 Task: Look for space in Marana, United States from 6th September, 2023 to 12th September, 2023 for 4 adults in price range Rs.10000 to Rs.14000. Place can be private room with 4 bedrooms having 4 beds and 4 bathrooms. Property type can be house, flat, guest house. Amenities needed are: wifi, TV, free parkinig on premises, gym, breakfast. Booking option can be shelf check-in. Required host language is English.
Action: Mouse moved to (450, 94)
Screenshot: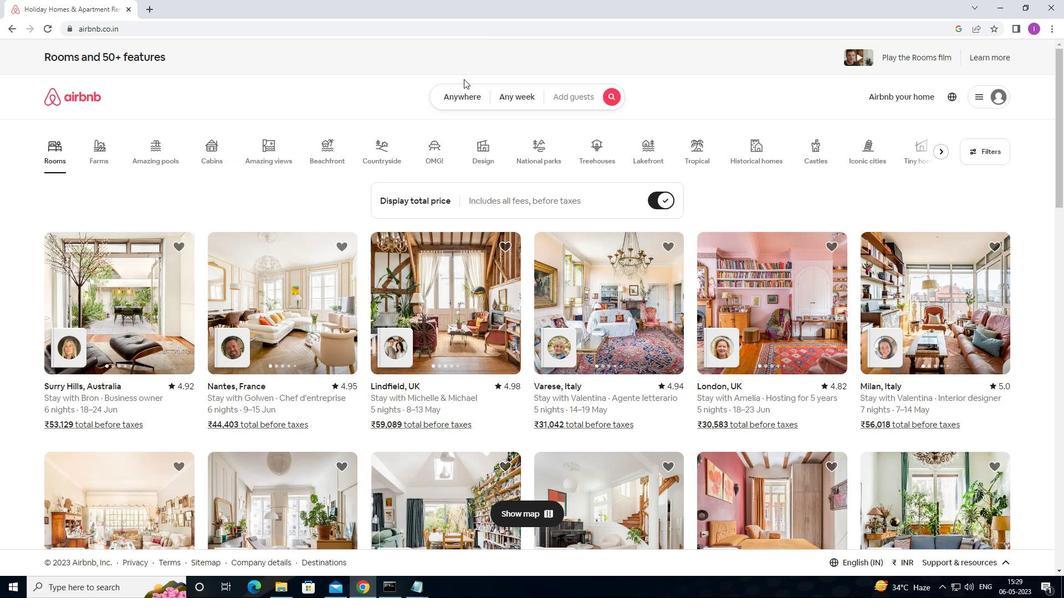 
Action: Mouse pressed left at (450, 94)
Screenshot: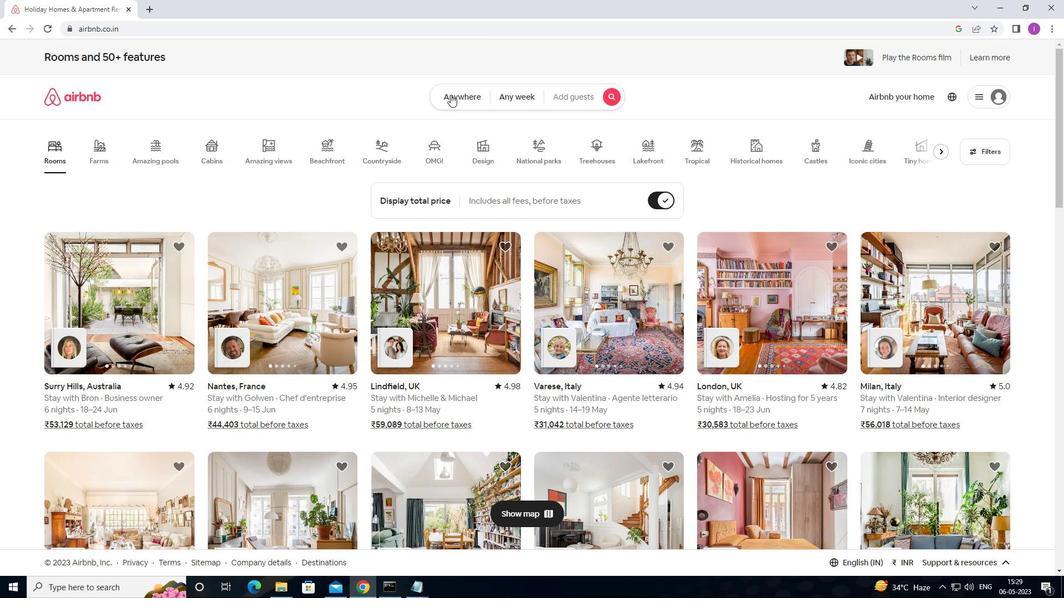 
Action: Mouse moved to (310, 145)
Screenshot: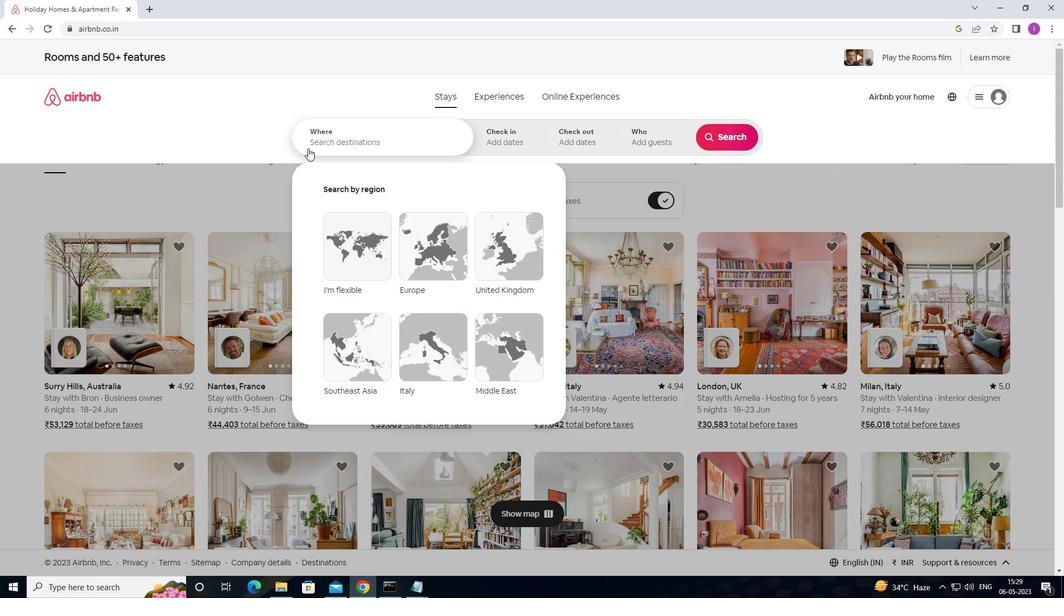 
Action: Mouse pressed left at (310, 145)
Screenshot: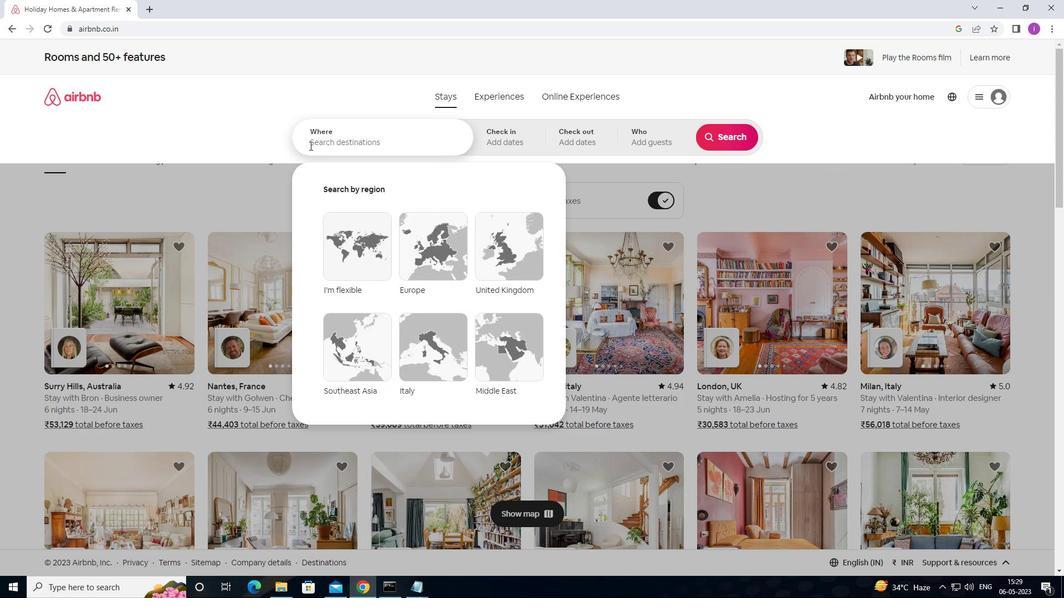 
Action: Mouse moved to (978, 39)
Screenshot: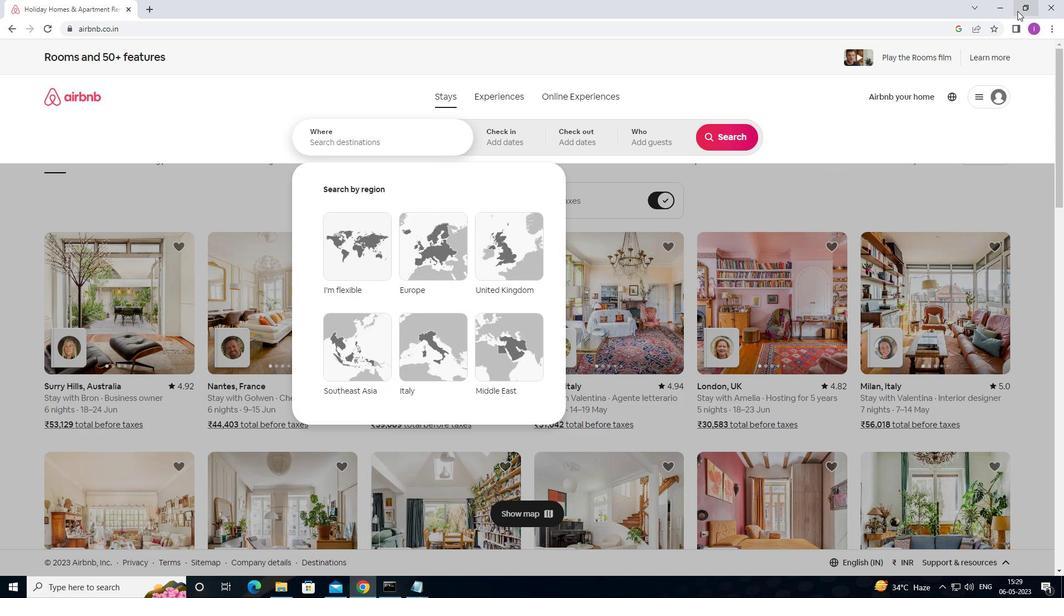 
Action: Key pressed <Key.shift>MARANA,<Key.shift><Key.shift><Key.shift><Key.shift>UNITED<Key.space>STATES
Screenshot: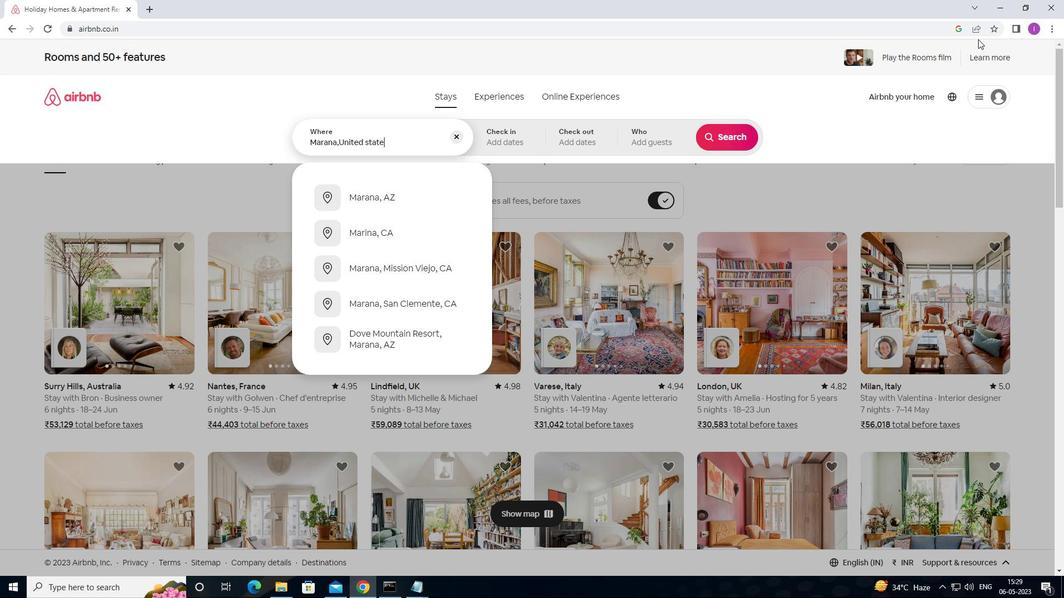 
Action: Mouse moved to (516, 145)
Screenshot: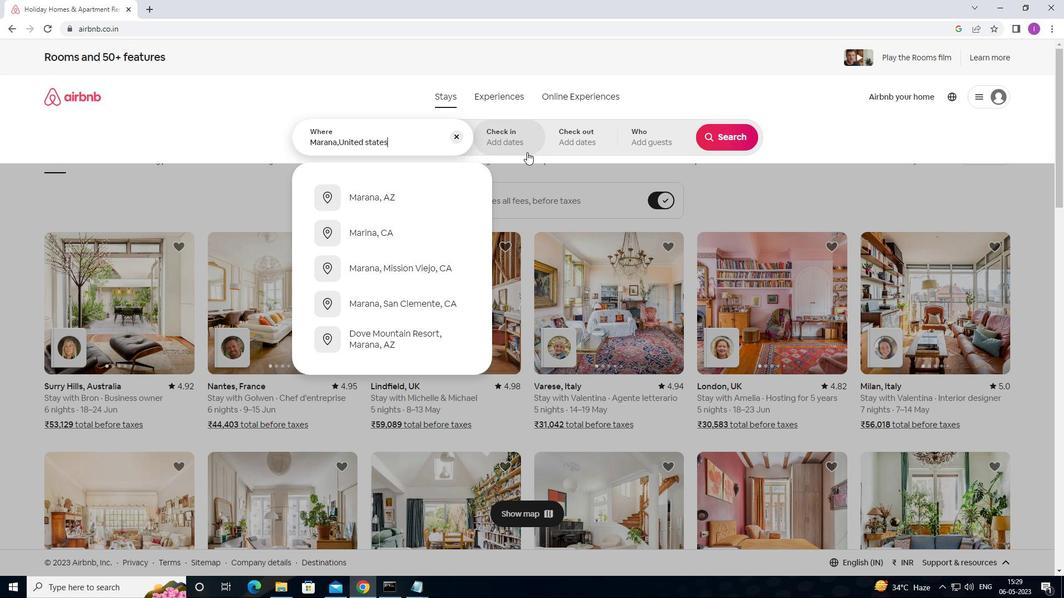 
Action: Mouse pressed left at (516, 145)
Screenshot: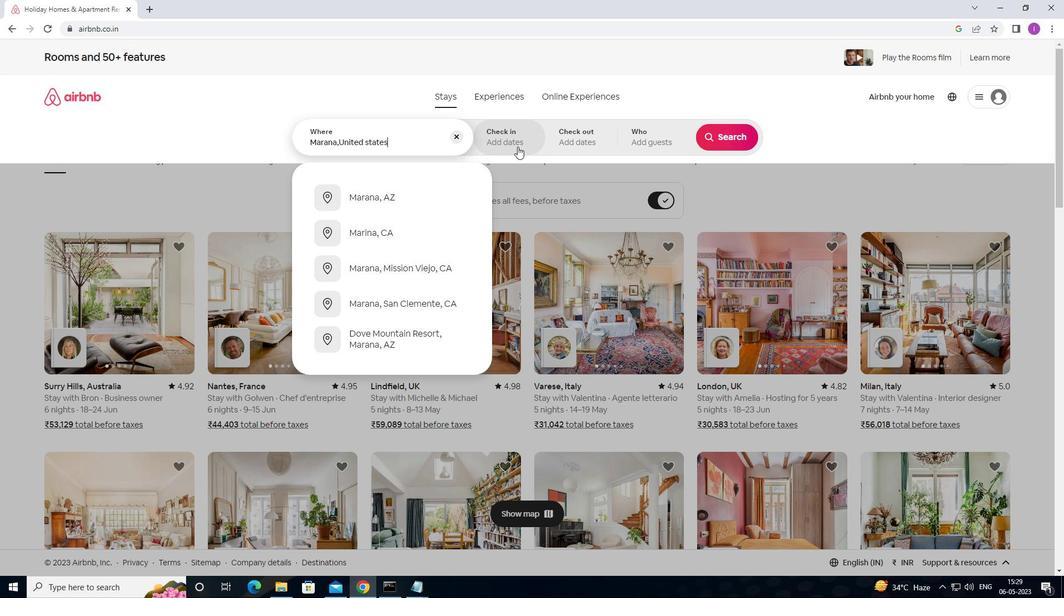 
Action: Mouse moved to (724, 225)
Screenshot: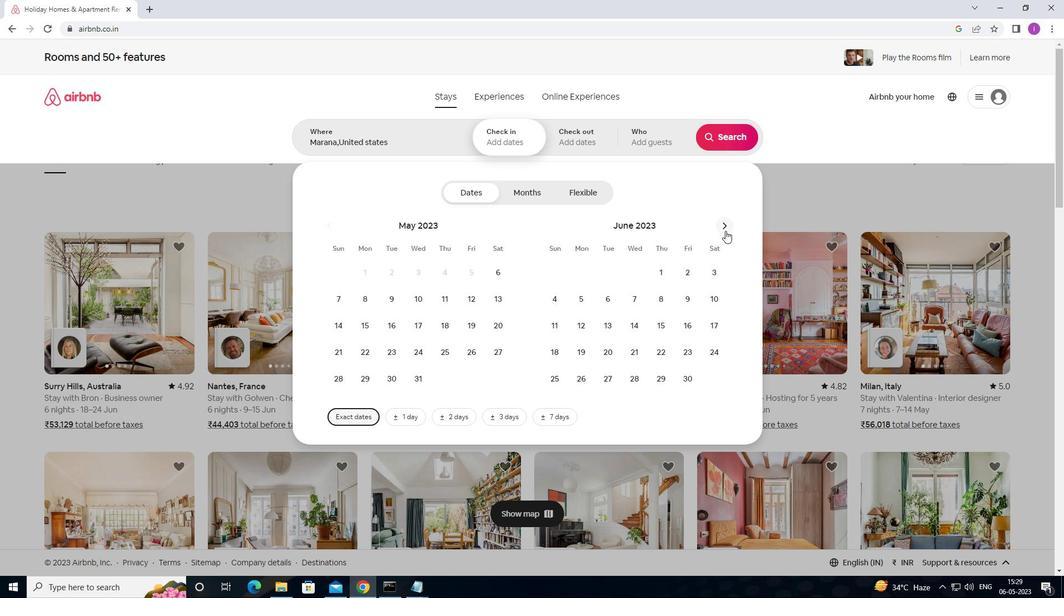 
Action: Mouse pressed left at (724, 225)
Screenshot: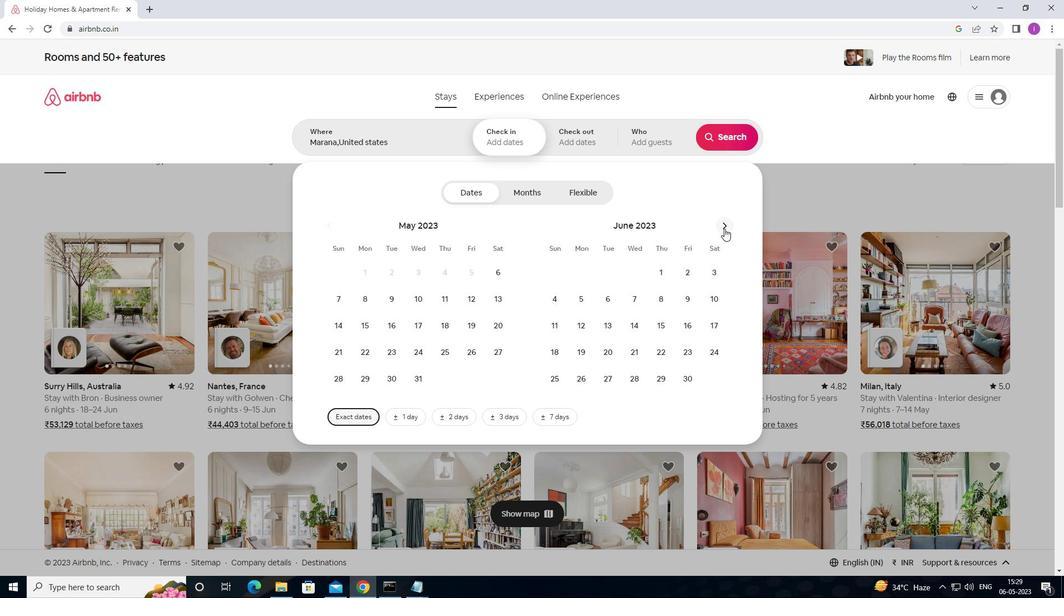
Action: Mouse pressed left at (724, 225)
Screenshot: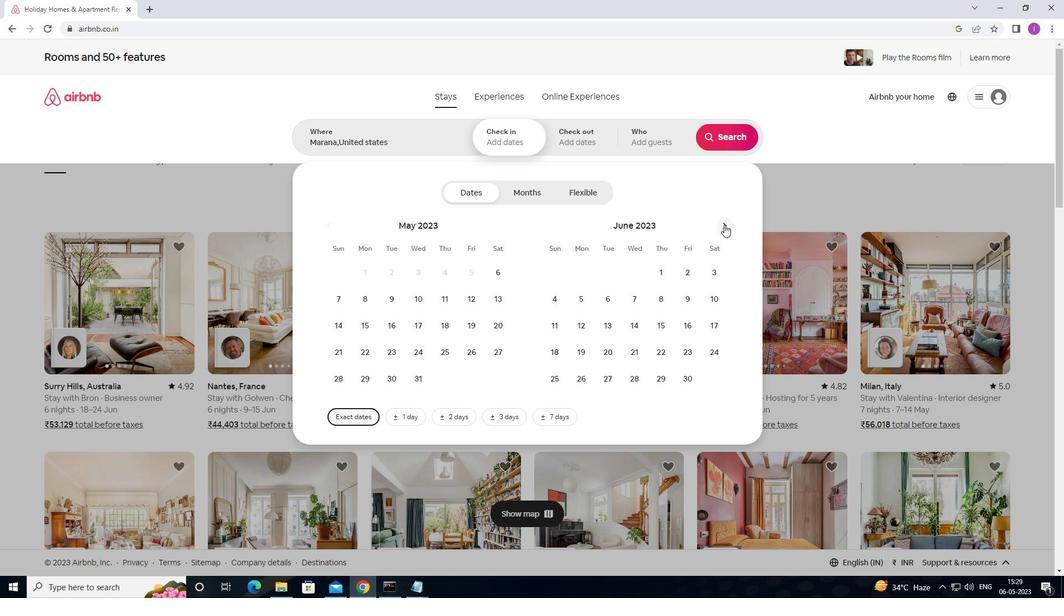 
Action: Mouse pressed left at (724, 225)
Screenshot: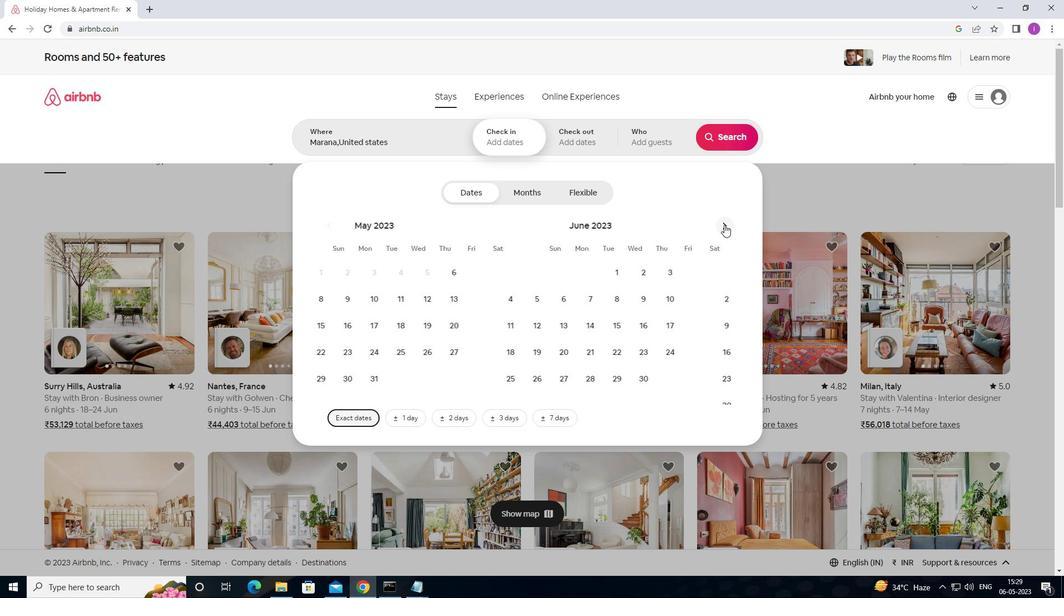 
Action: Mouse moved to (723, 225)
Screenshot: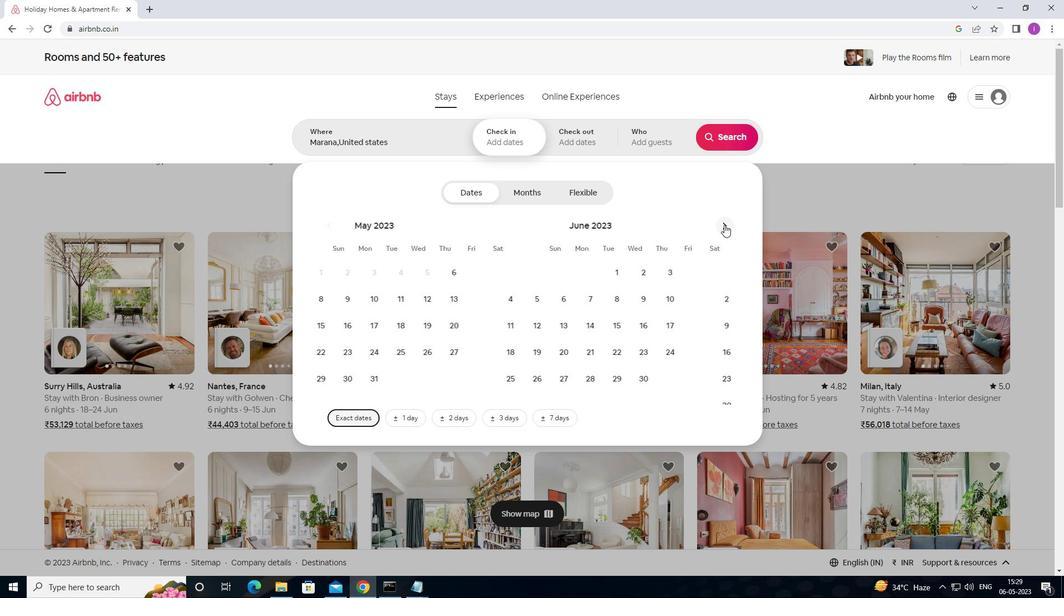 
Action: Mouse pressed left at (723, 225)
Screenshot: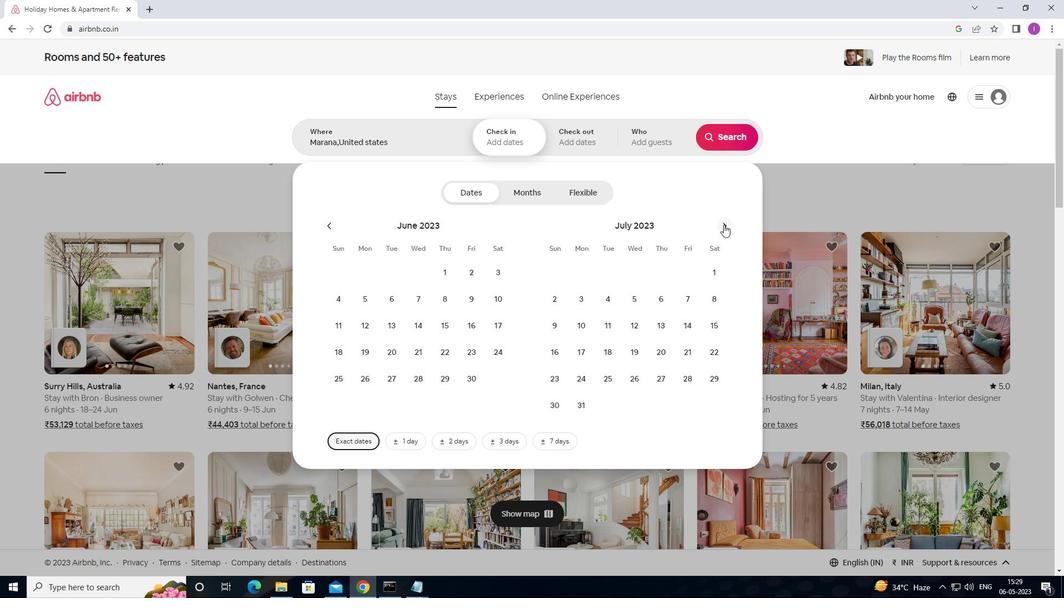 
Action: Mouse moved to (725, 226)
Screenshot: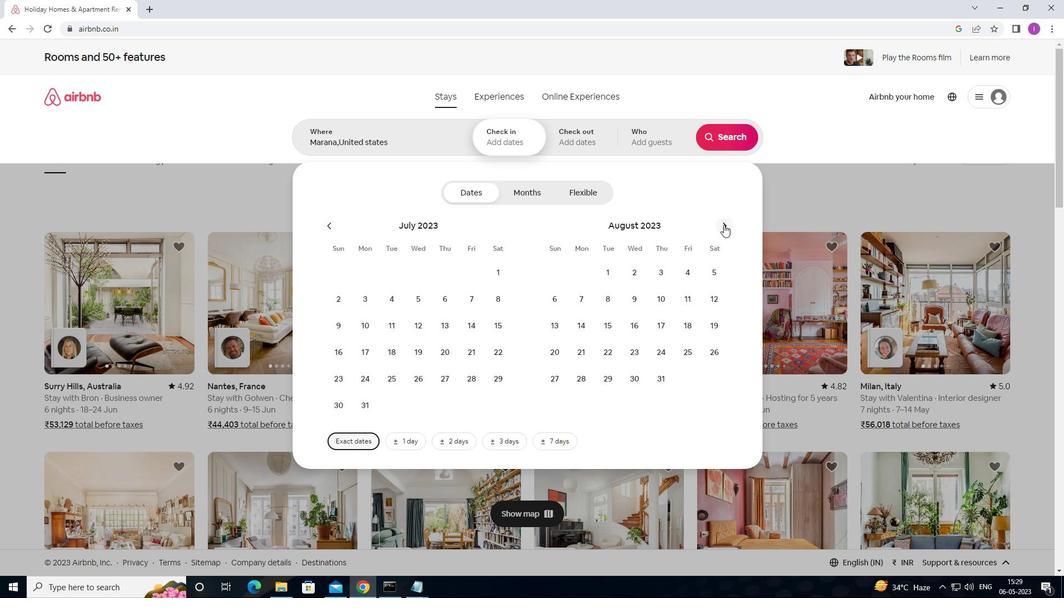 
Action: Mouse pressed left at (725, 226)
Screenshot: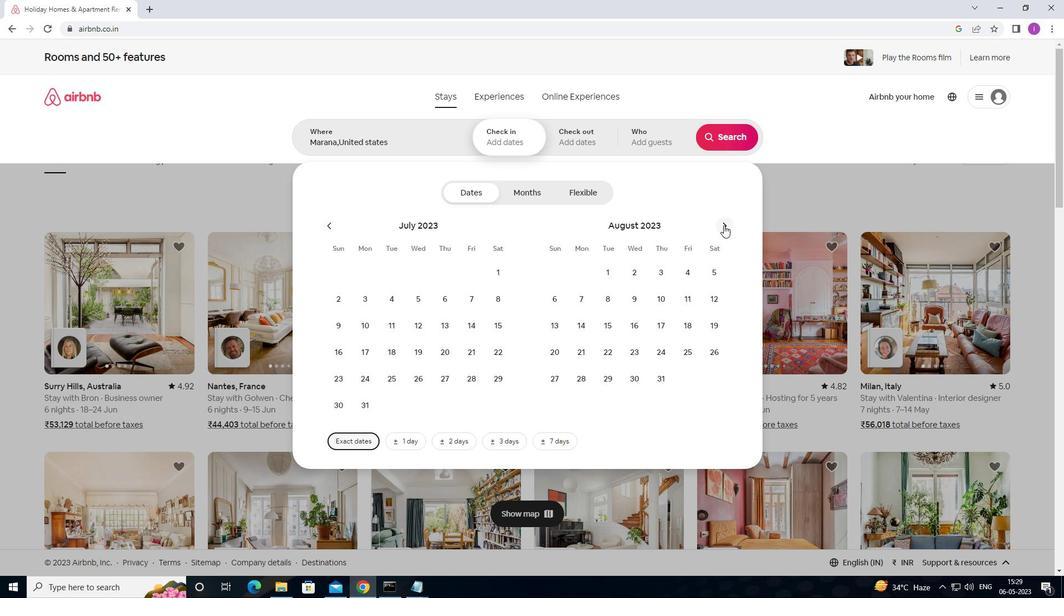 
Action: Mouse moved to (638, 298)
Screenshot: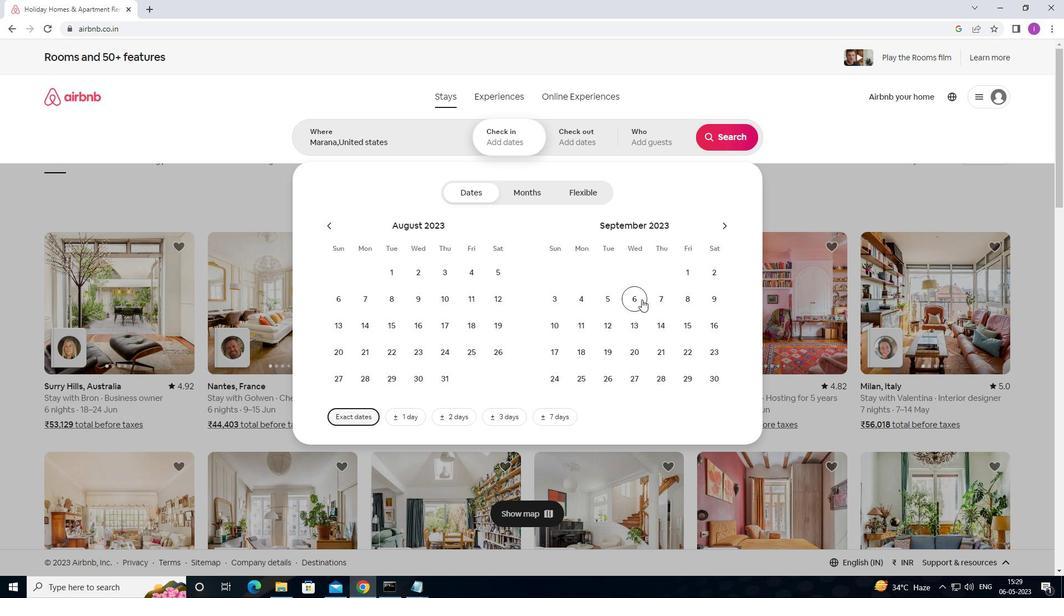 
Action: Mouse pressed left at (638, 298)
Screenshot: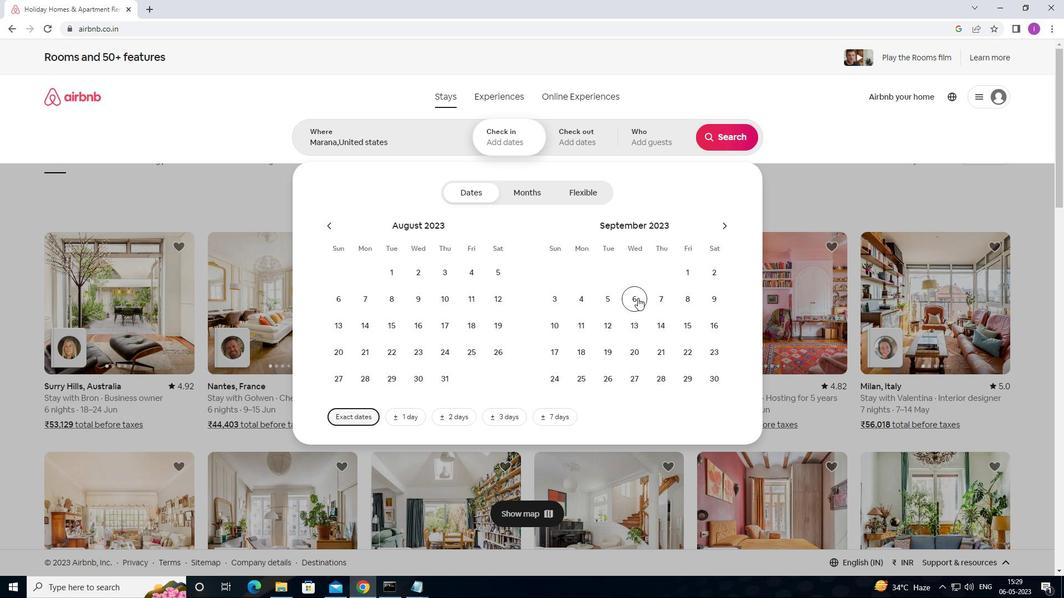 
Action: Mouse moved to (608, 322)
Screenshot: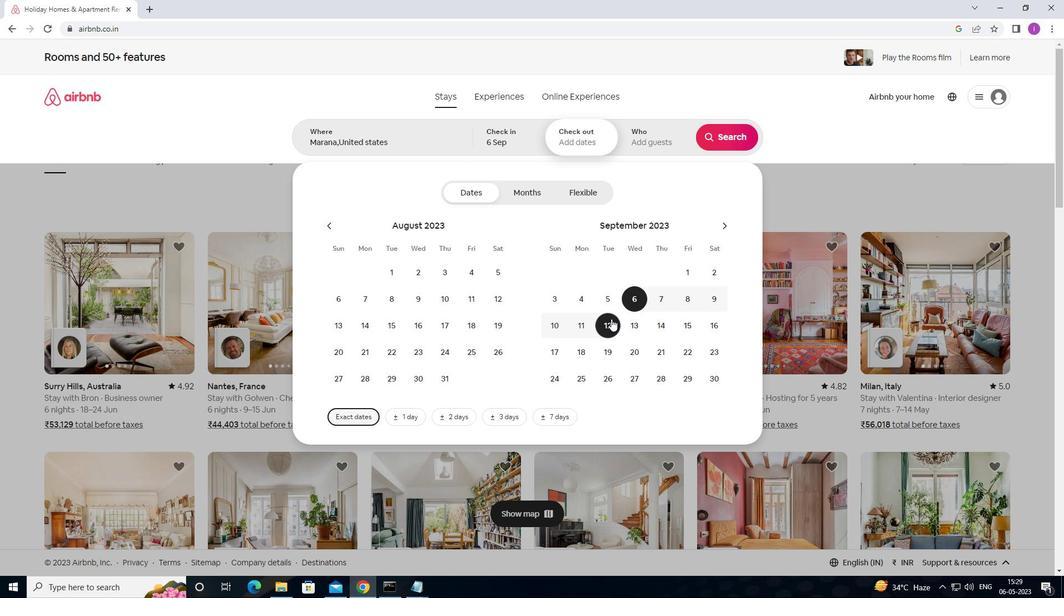 
Action: Mouse pressed left at (608, 322)
Screenshot: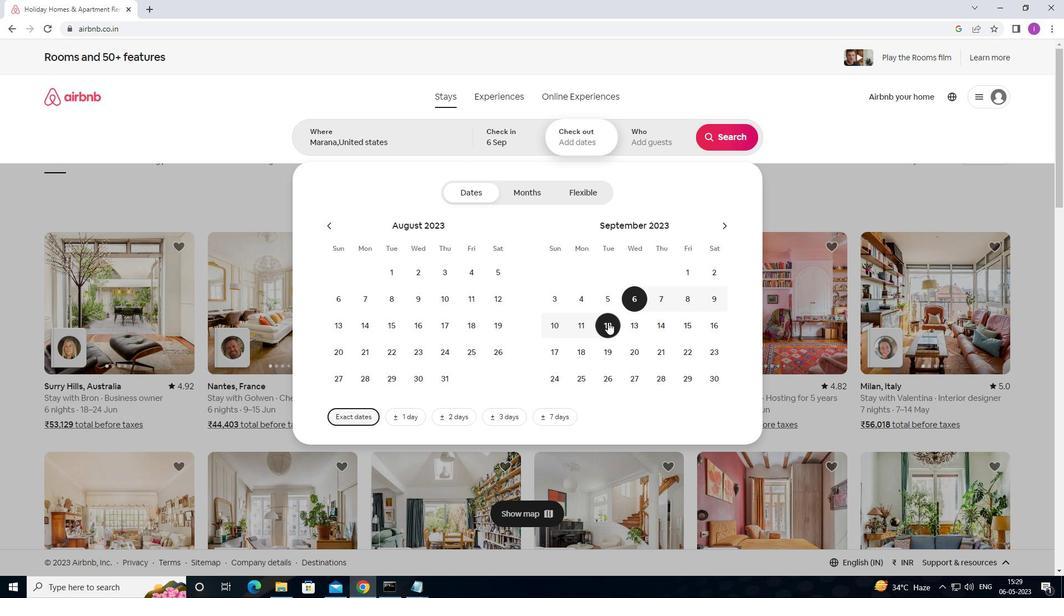 
Action: Mouse moved to (651, 149)
Screenshot: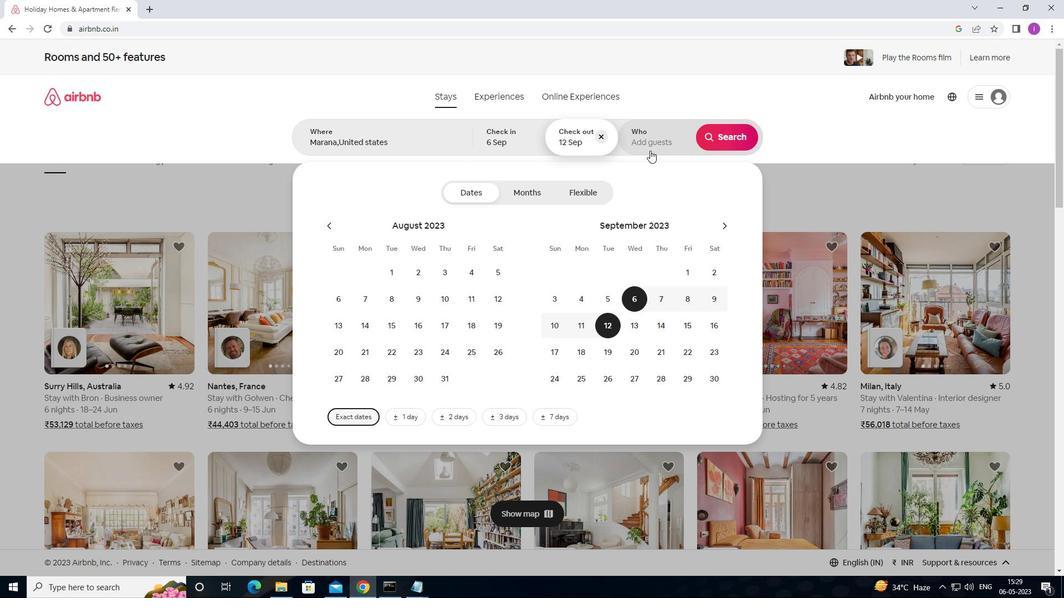
Action: Mouse pressed left at (651, 149)
Screenshot: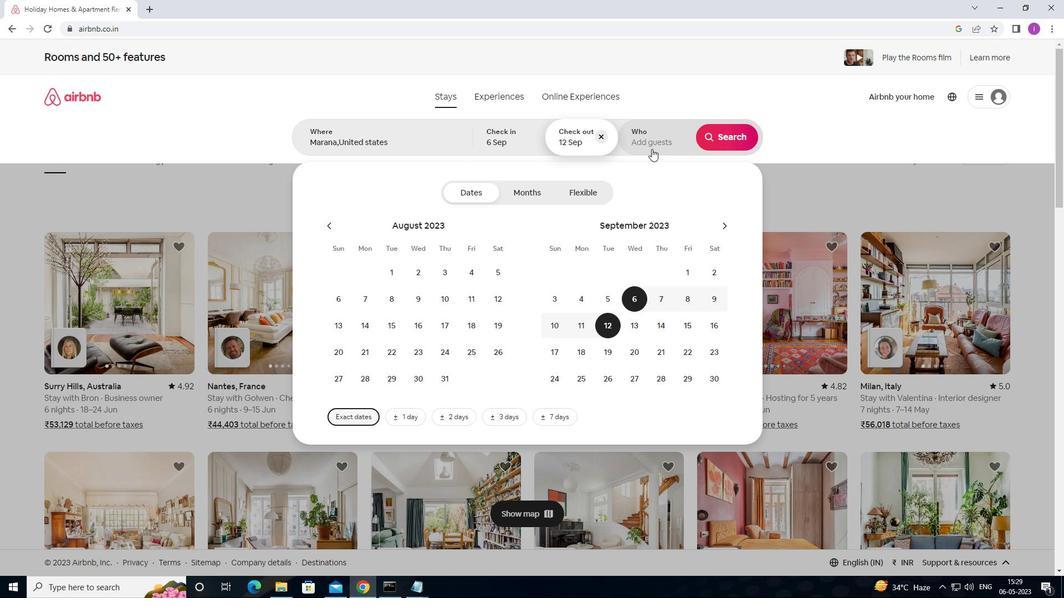 
Action: Mouse moved to (735, 192)
Screenshot: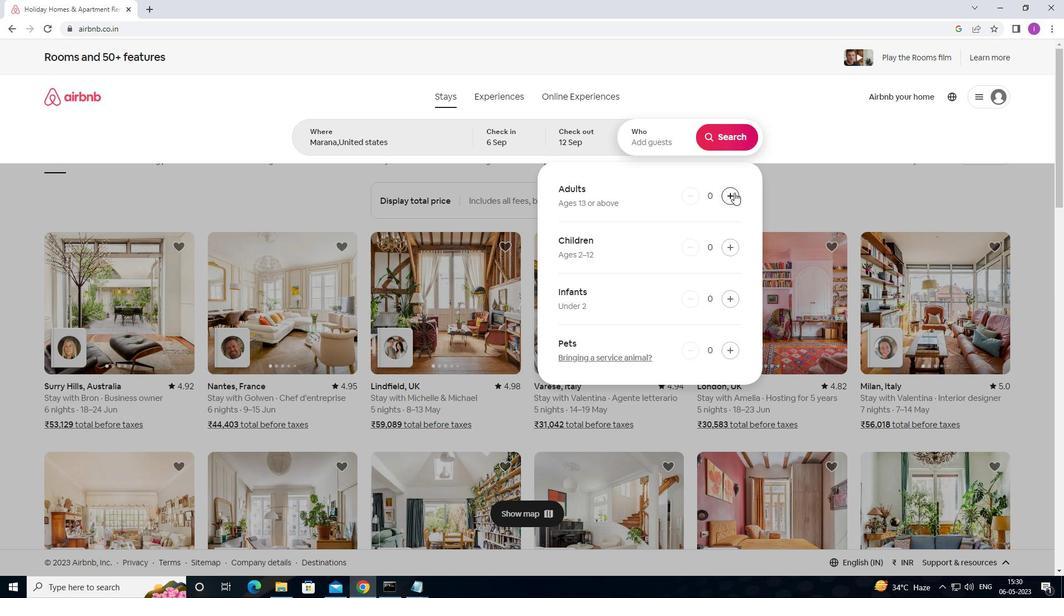 
Action: Mouse pressed left at (735, 192)
Screenshot: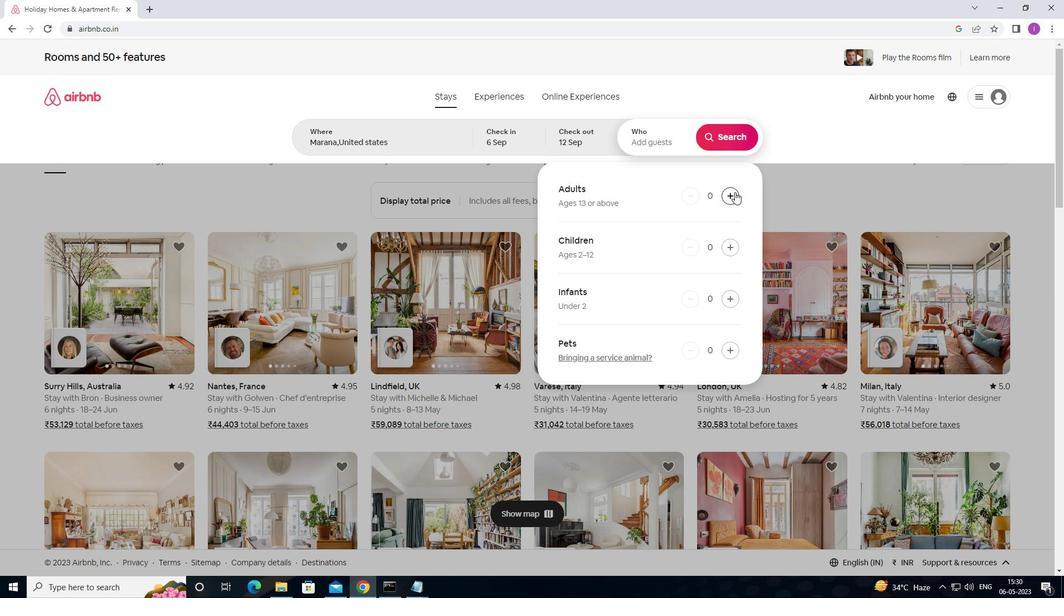 
Action: Mouse pressed left at (735, 192)
Screenshot: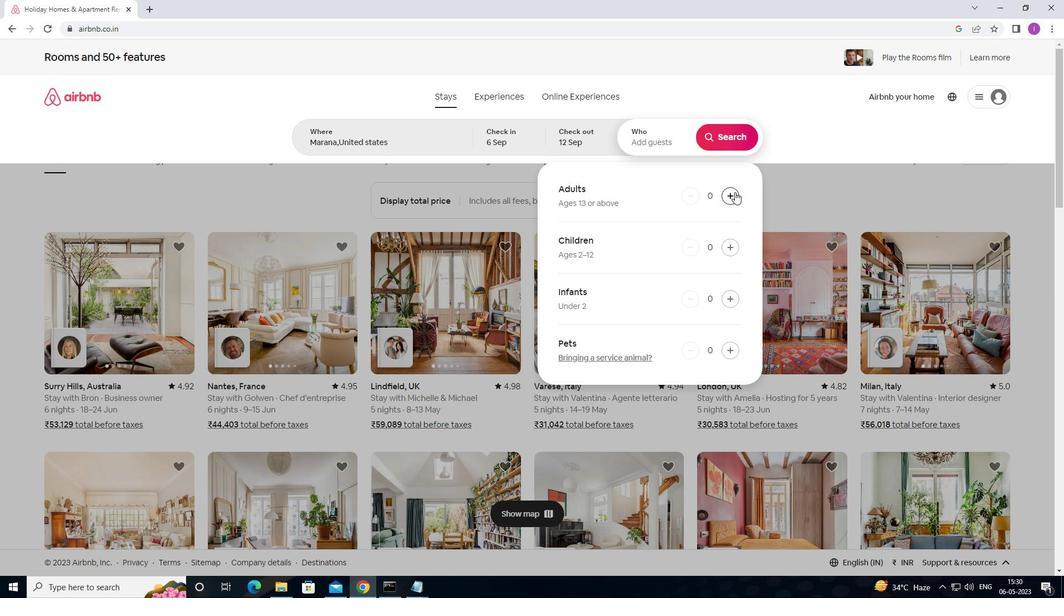 
Action: Mouse pressed left at (735, 192)
Screenshot: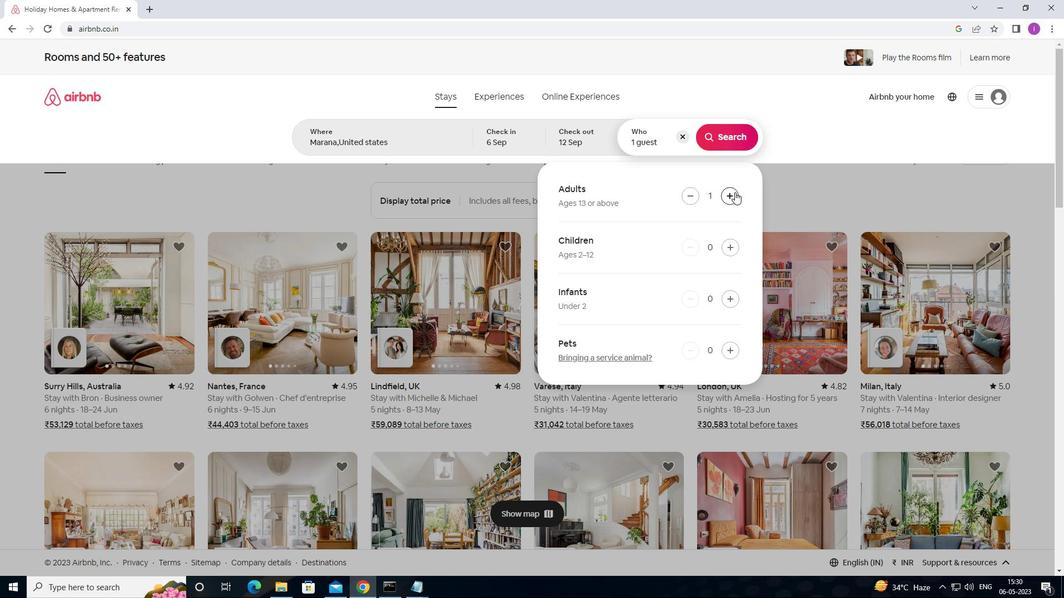 
Action: Mouse pressed left at (735, 192)
Screenshot: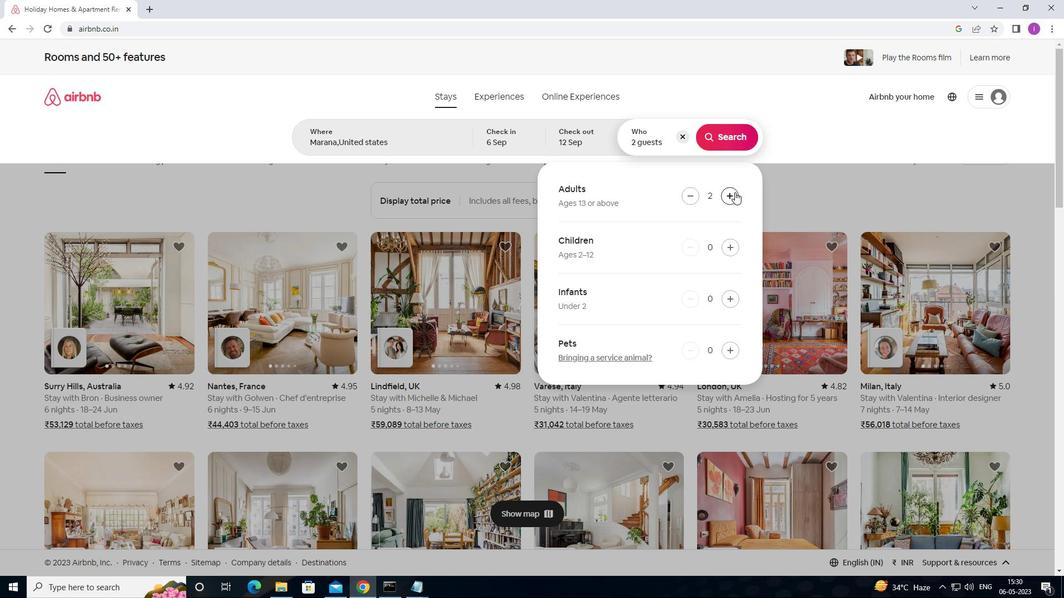 
Action: Mouse moved to (731, 141)
Screenshot: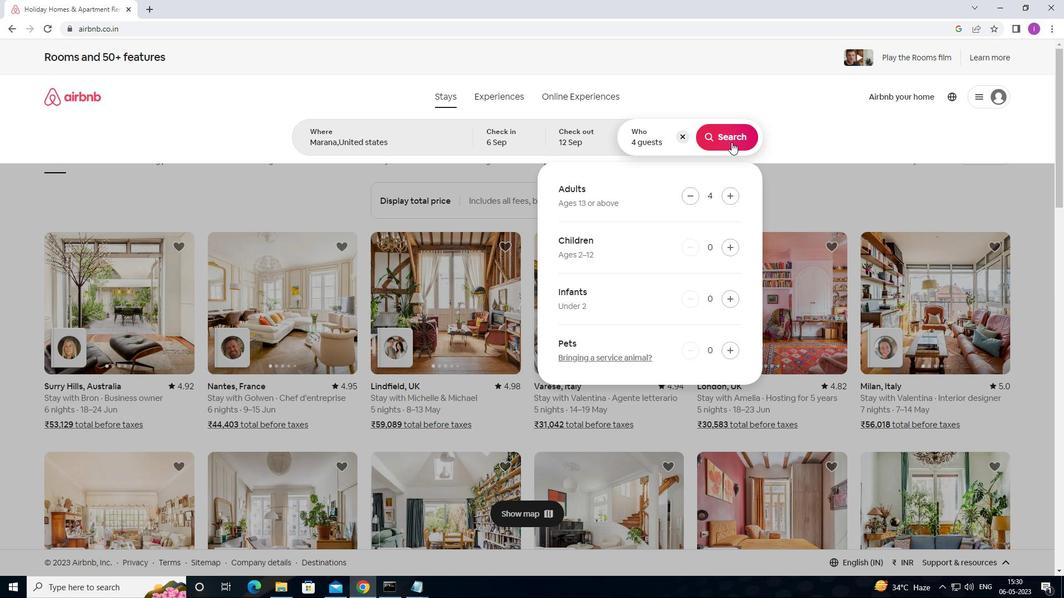 
Action: Mouse pressed left at (731, 141)
Screenshot: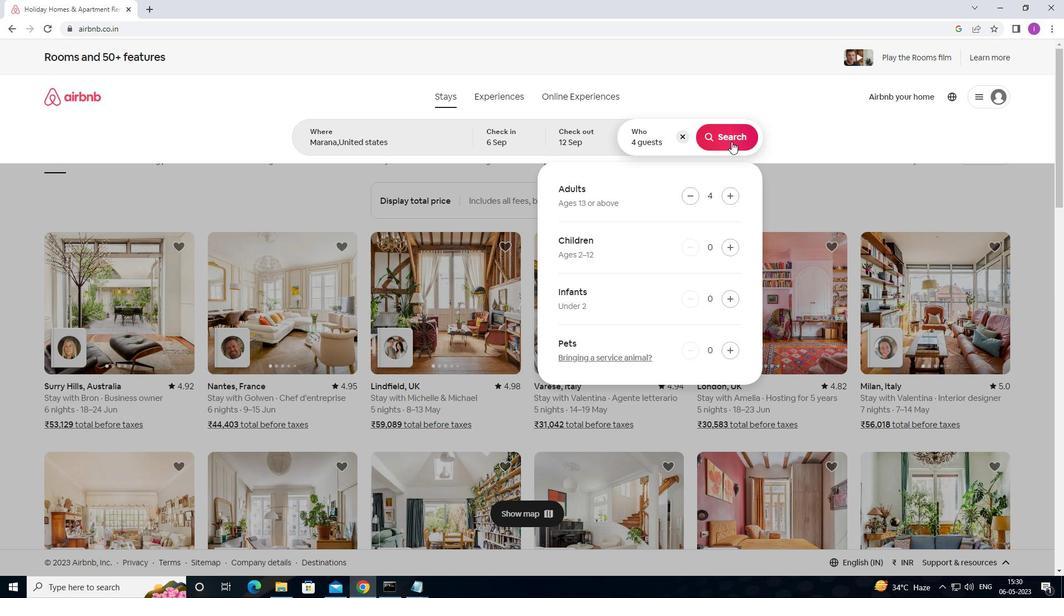 
Action: Mouse moved to (1014, 106)
Screenshot: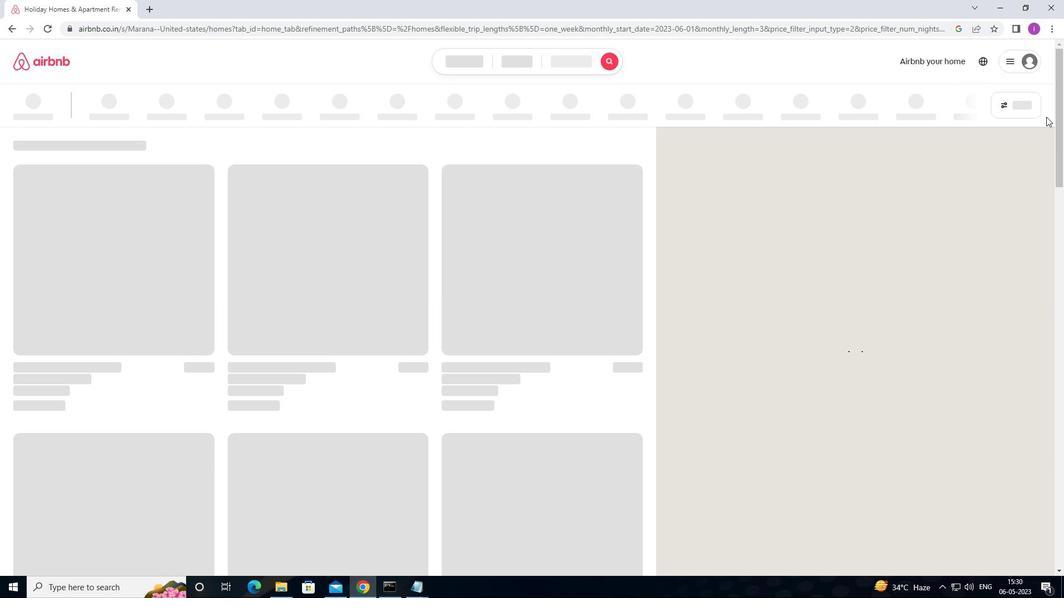 
Action: Mouse pressed left at (1014, 106)
Screenshot: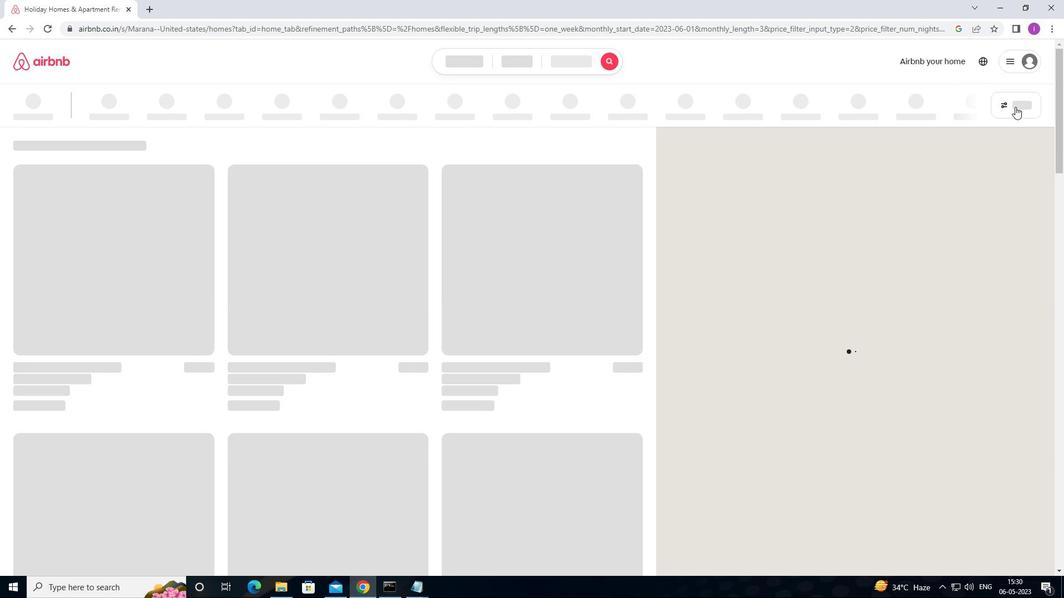 
Action: Mouse moved to (411, 373)
Screenshot: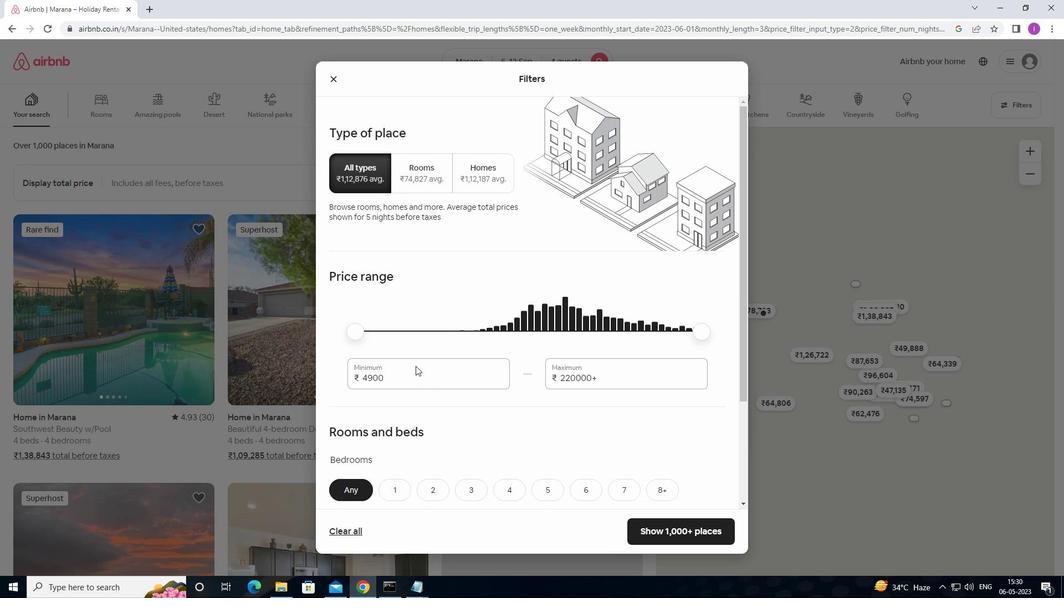 
Action: Mouse pressed left at (411, 373)
Screenshot: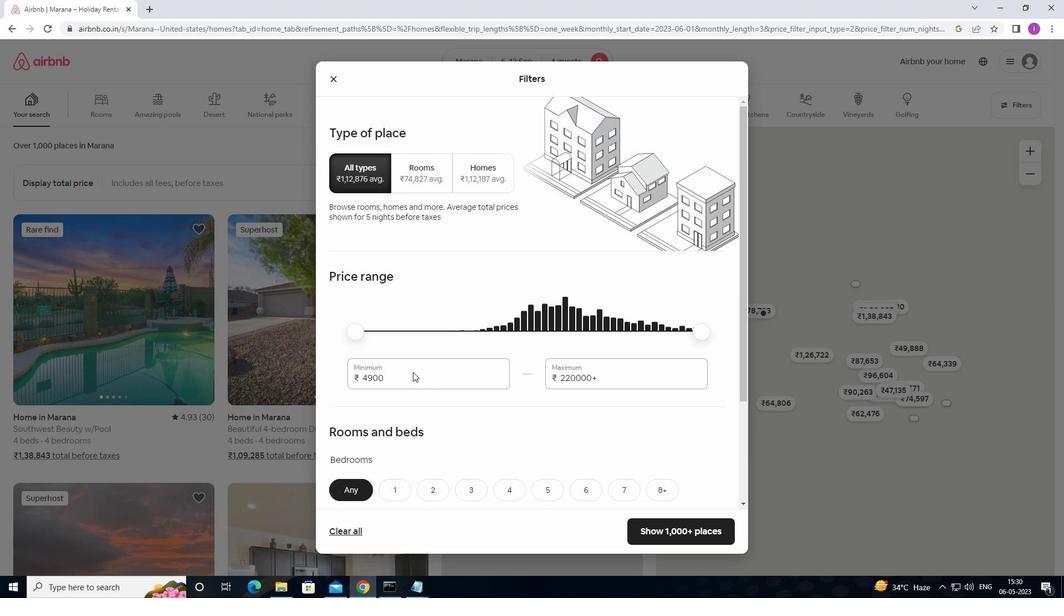 
Action: Mouse moved to (446, 368)
Screenshot: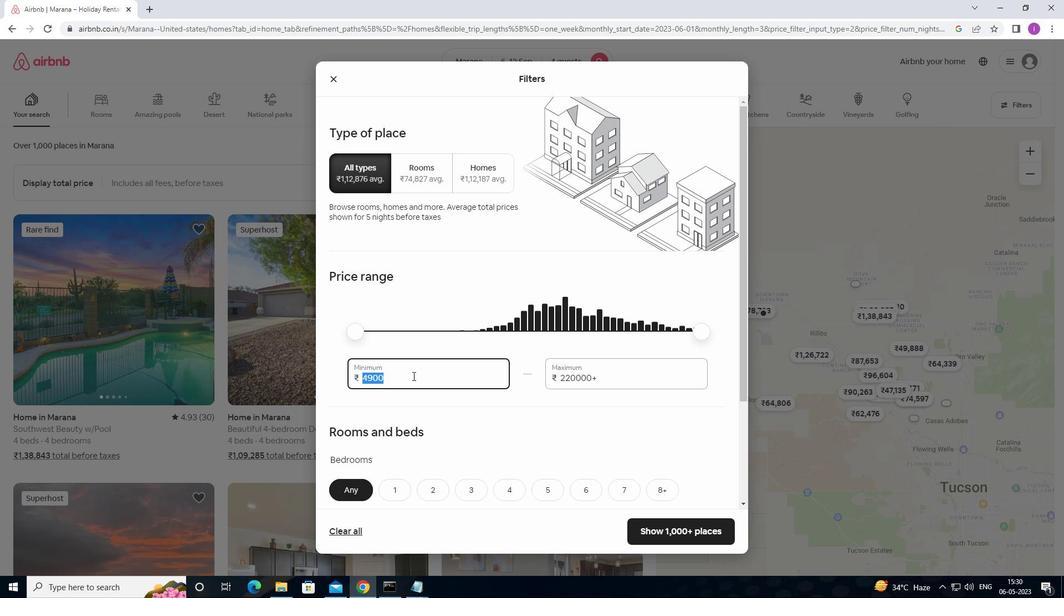 
Action: Key pressed 1
Screenshot: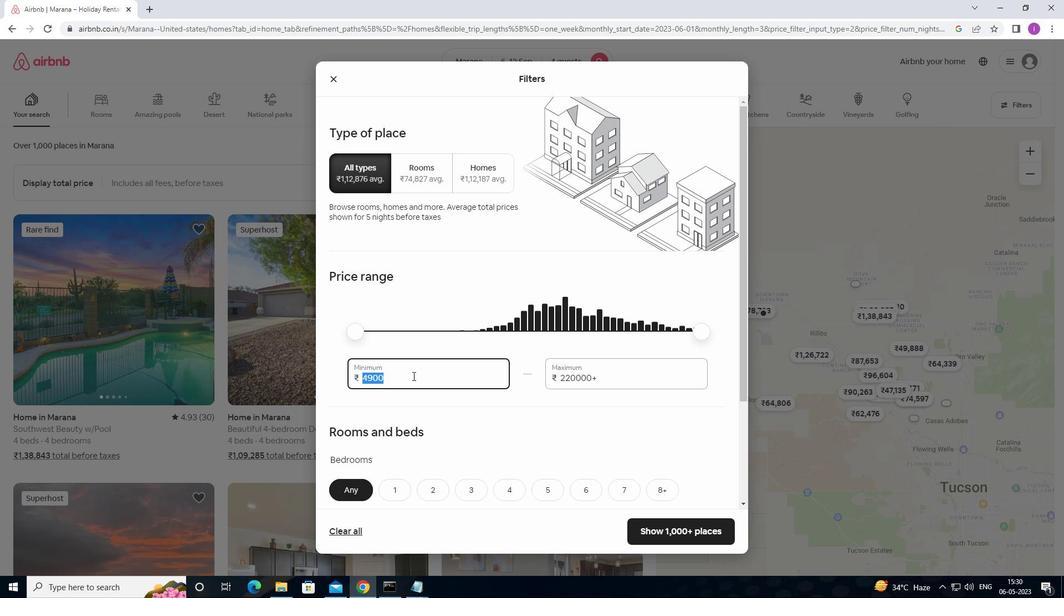
Action: Mouse moved to (467, 364)
Screenshot: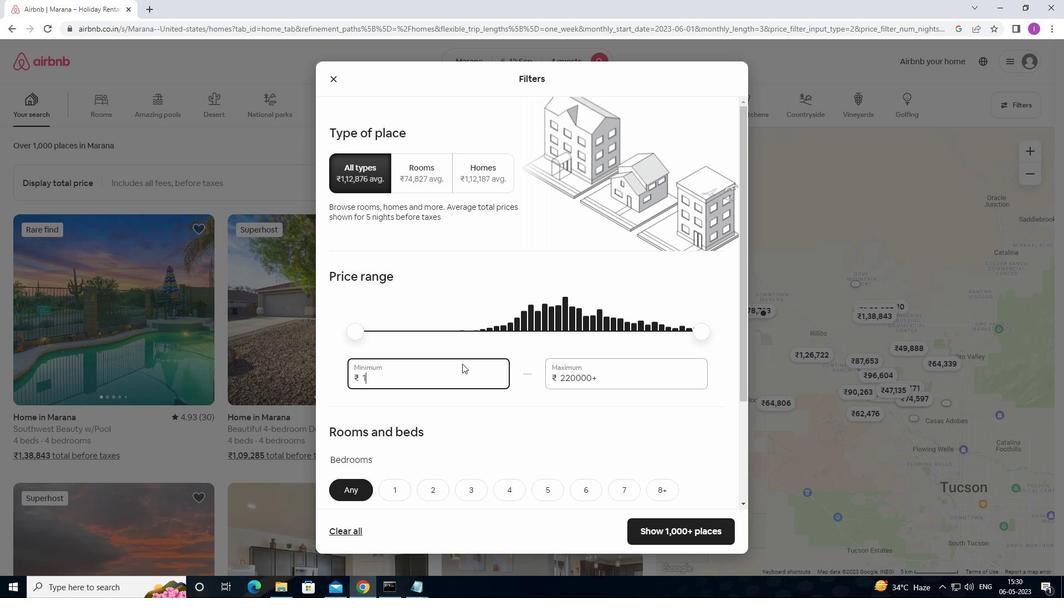 
Action: Key pressed 0
Screenshot: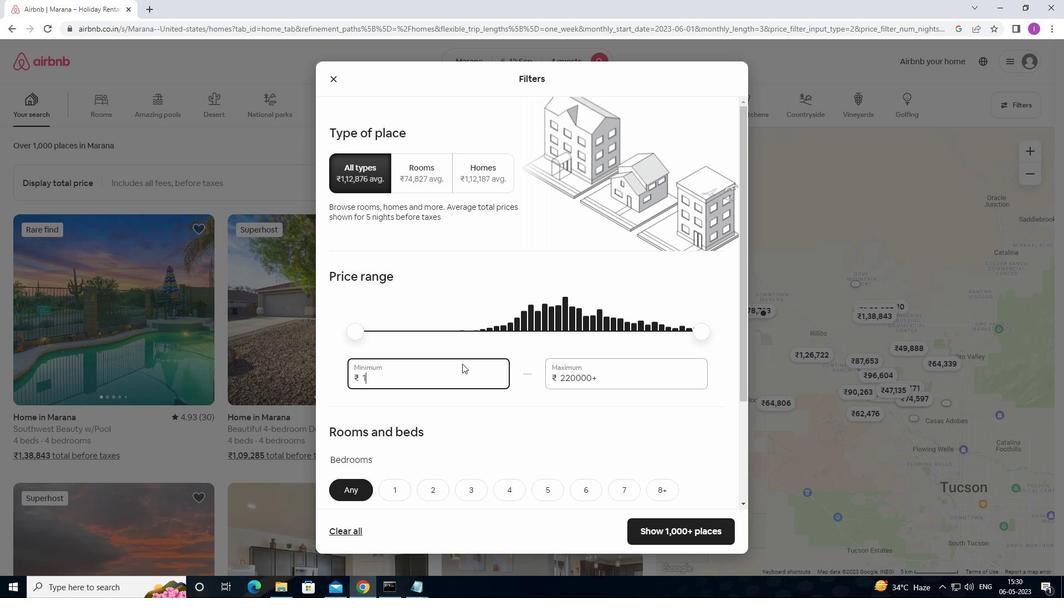 
Action: Mouse moved to (472, 363)
Screenshot: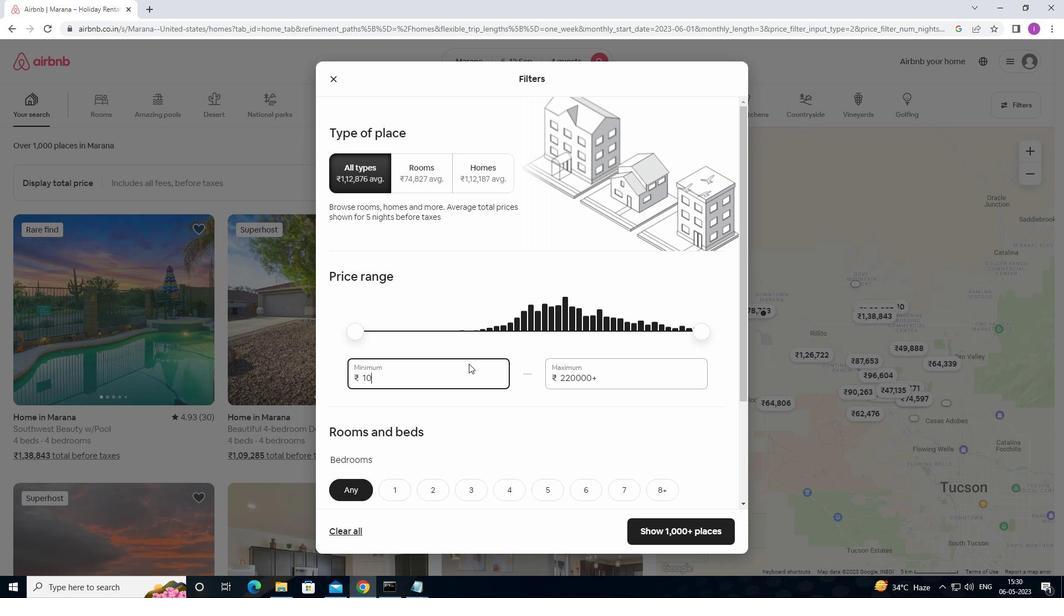 
Action: Key pressed 0
Screenshot: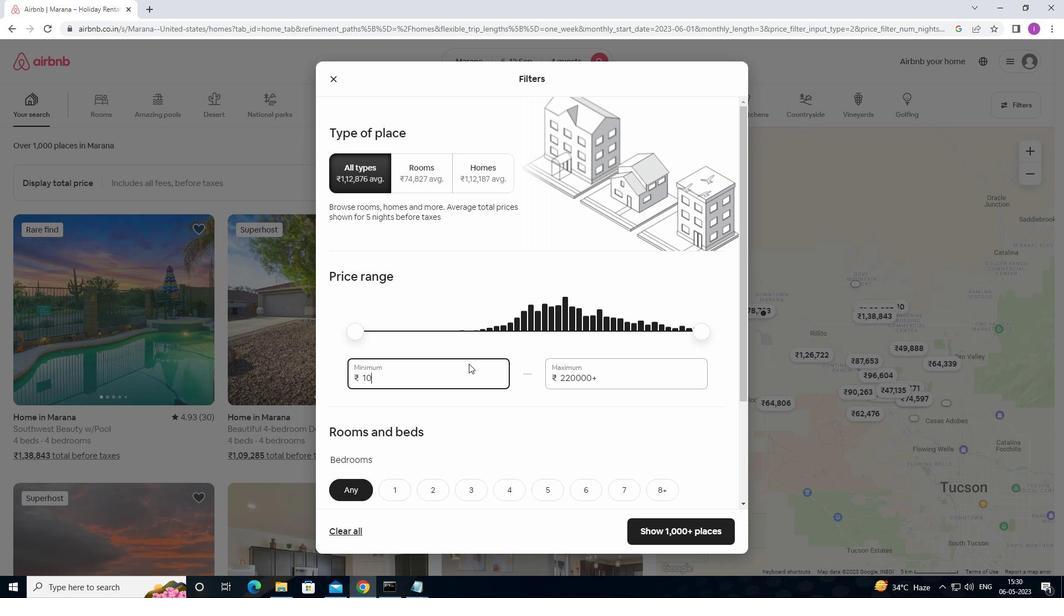 
Action: Mouse moved to (472, 362)
Screenshot: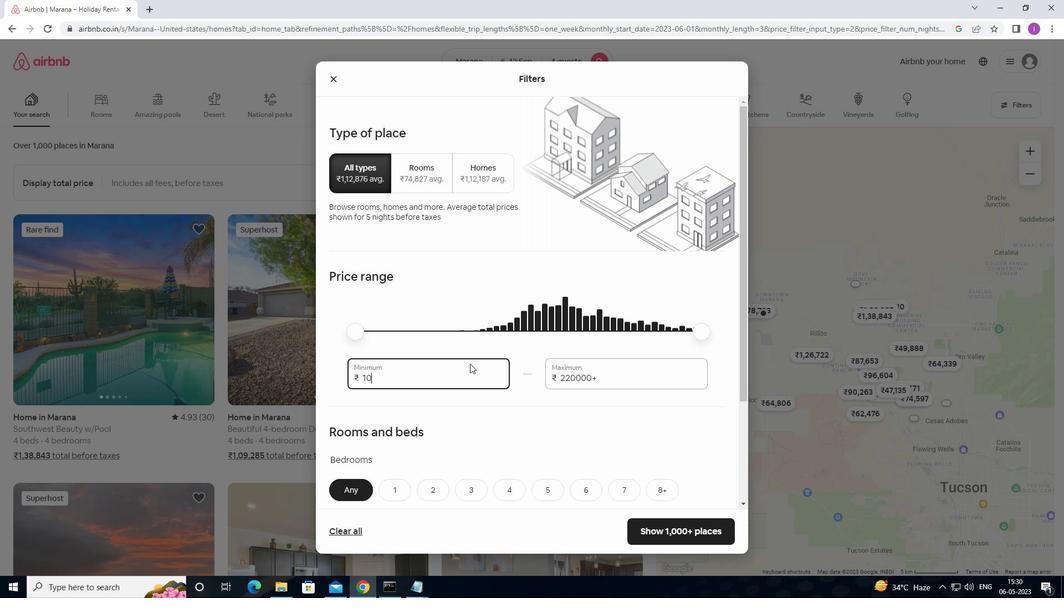 
Action: Key pressed 0
Screenshot: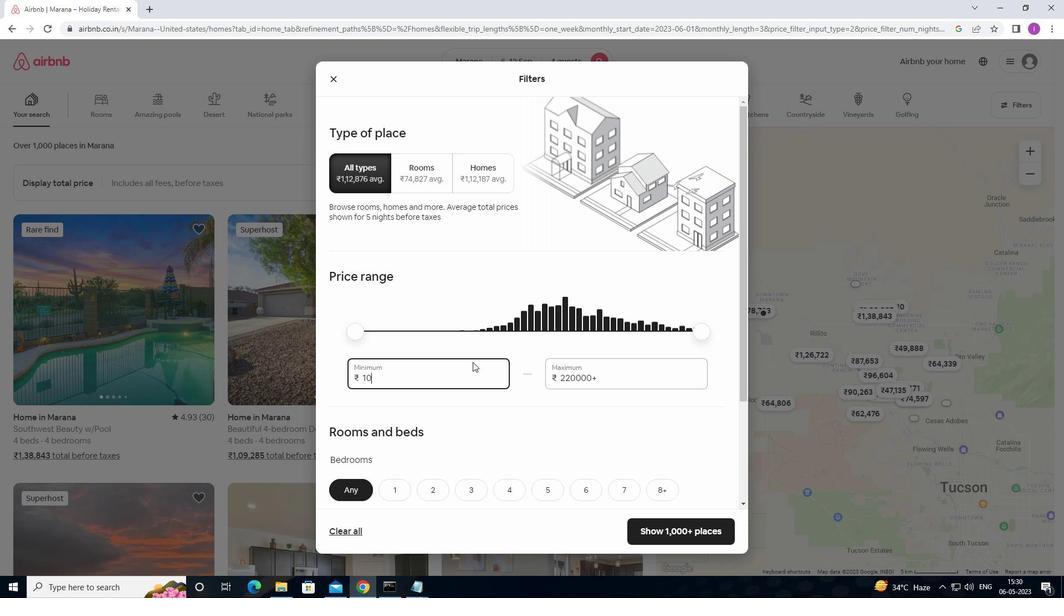 
Action: Mouse moved to (478, 361)
Screenshot: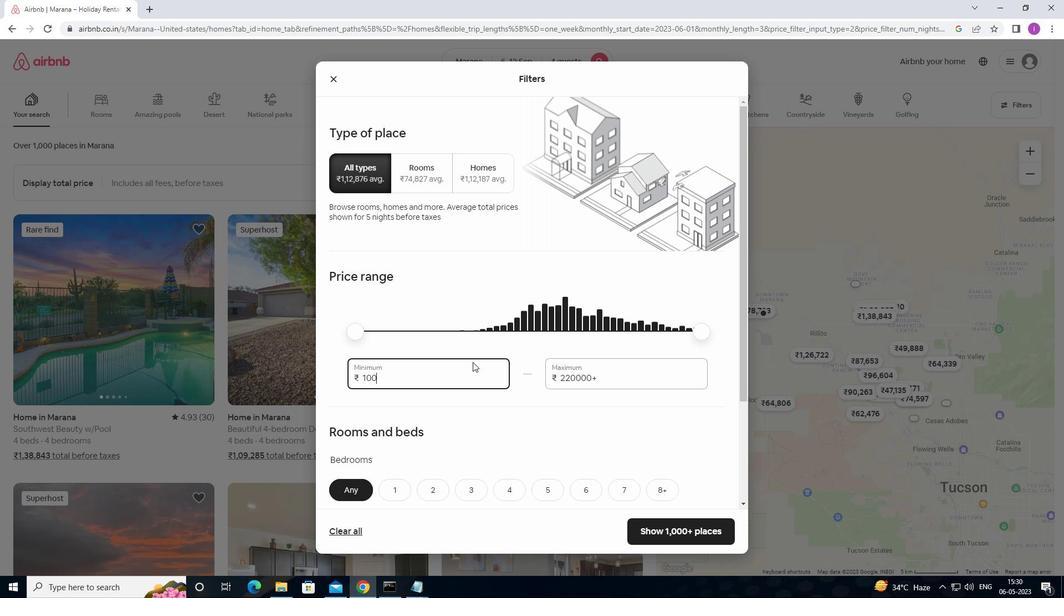 
Action: Key pressed 0
Screenshot: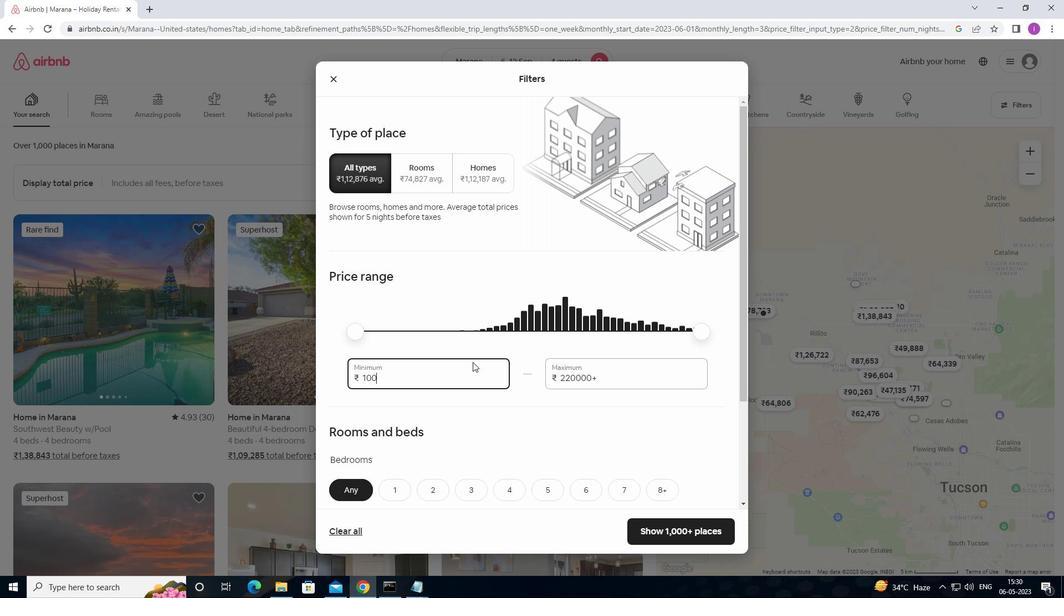 
Action: Mouse moved to (484, 359)
Screenshot: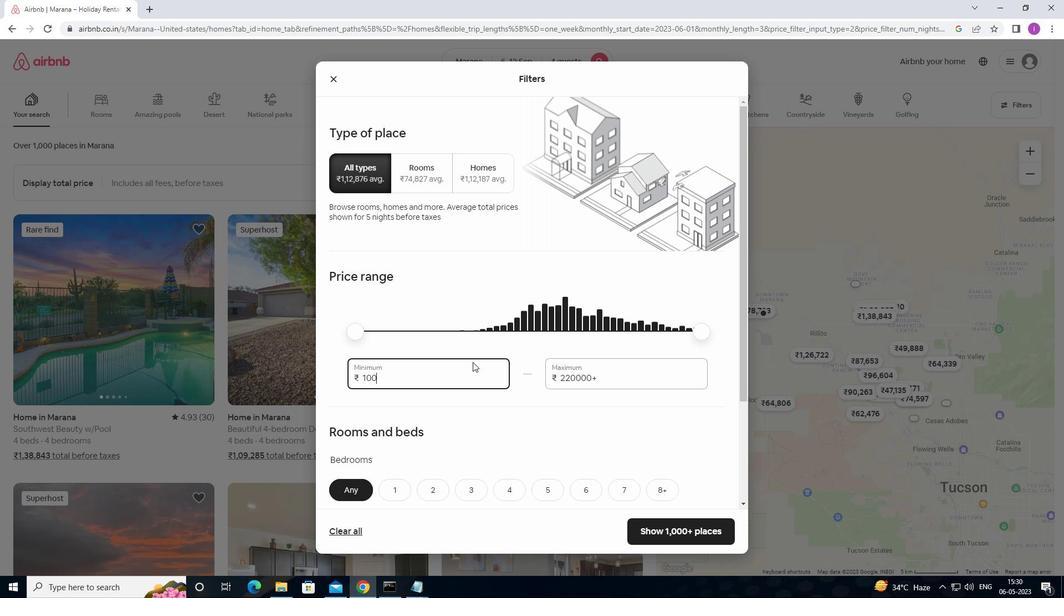 
Action: Key pressed 0
Screenshot: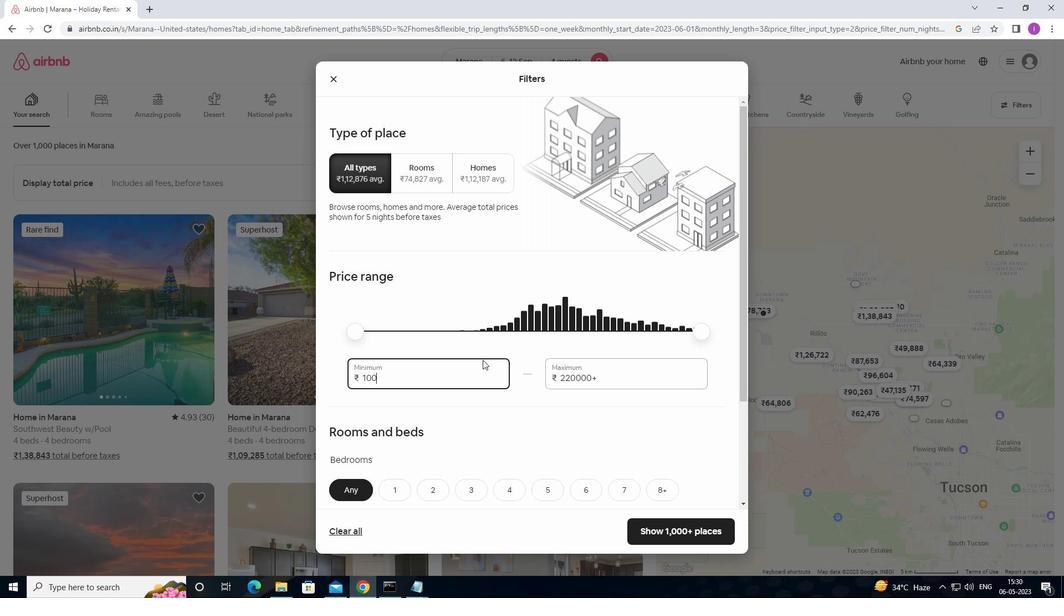 
Action: Mouse moved to (487, 359)
Screenshot: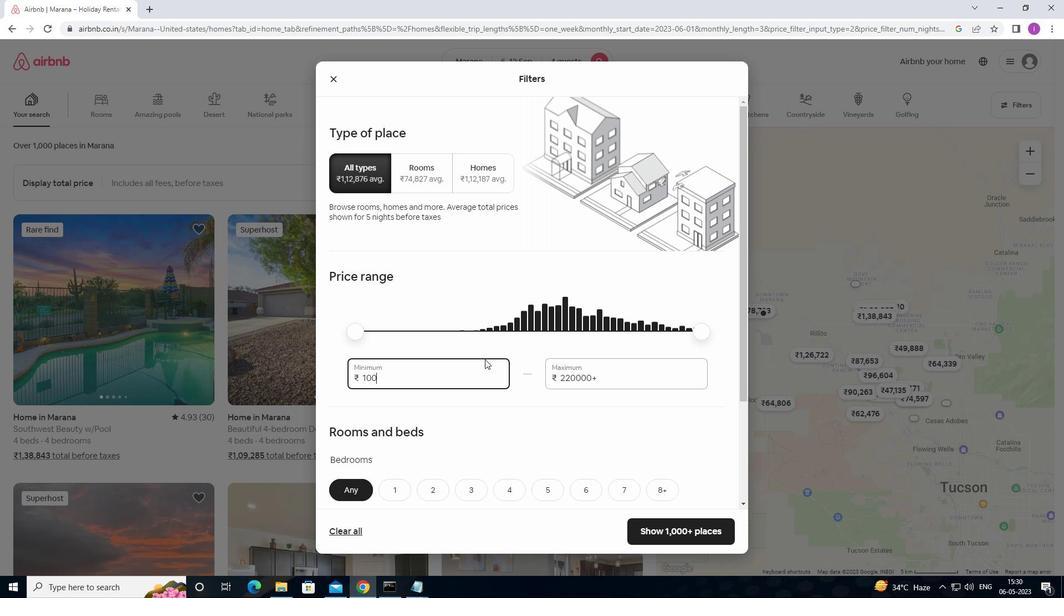 
Action: Key pressed 0
Screenshot: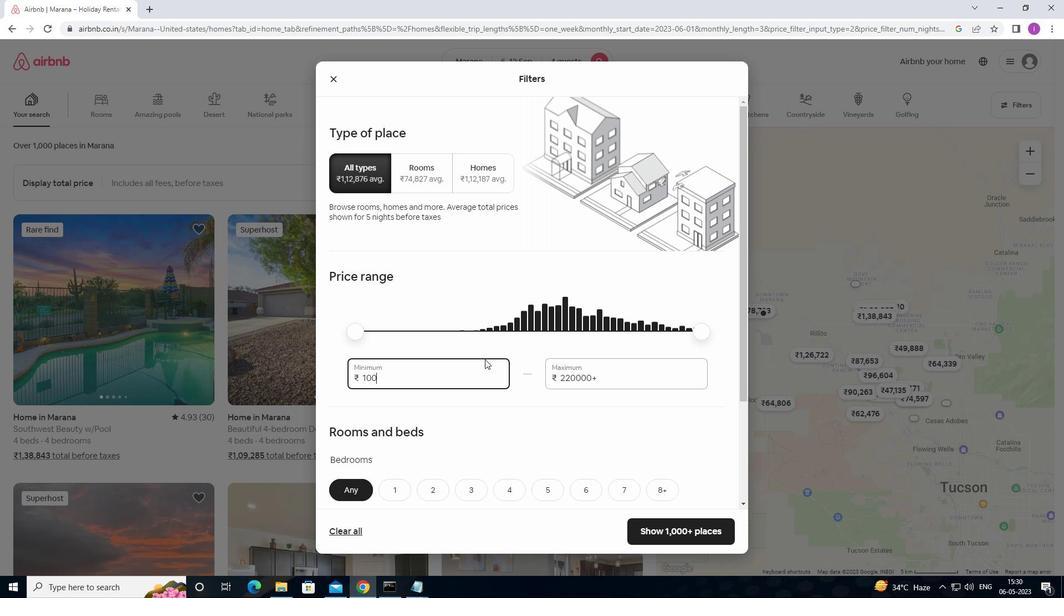 
Action: Mouse moved to (606, 374)
Screenshot: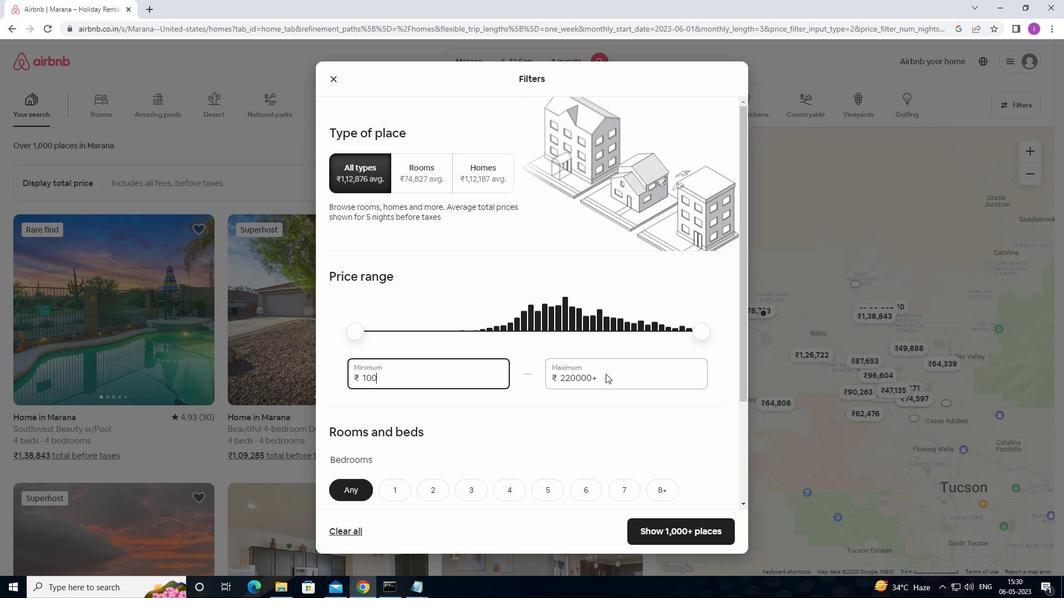 
Action: Mouse pressed left at (606, 374)
Screenshot: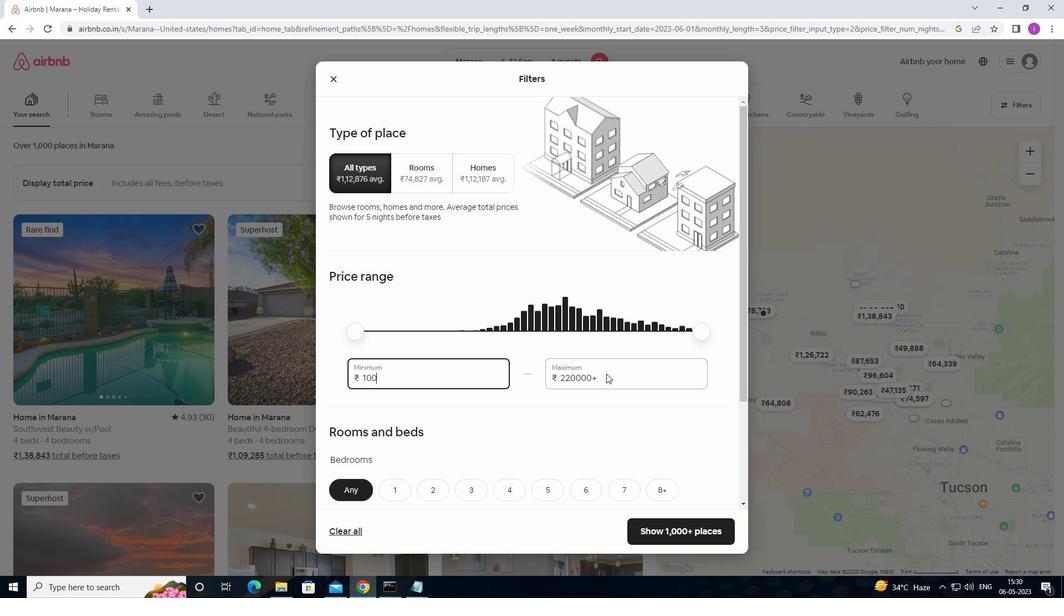 
Action: Mouse moved to (410, 375)
Screenshot: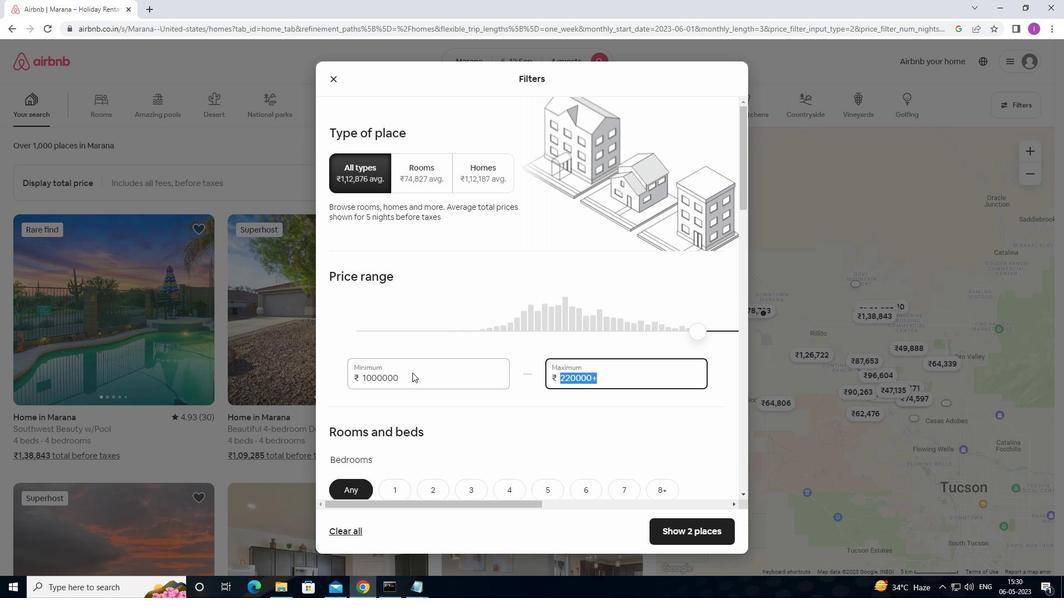 
Action: Mouse pressed left at (410, 375)
Screenshot: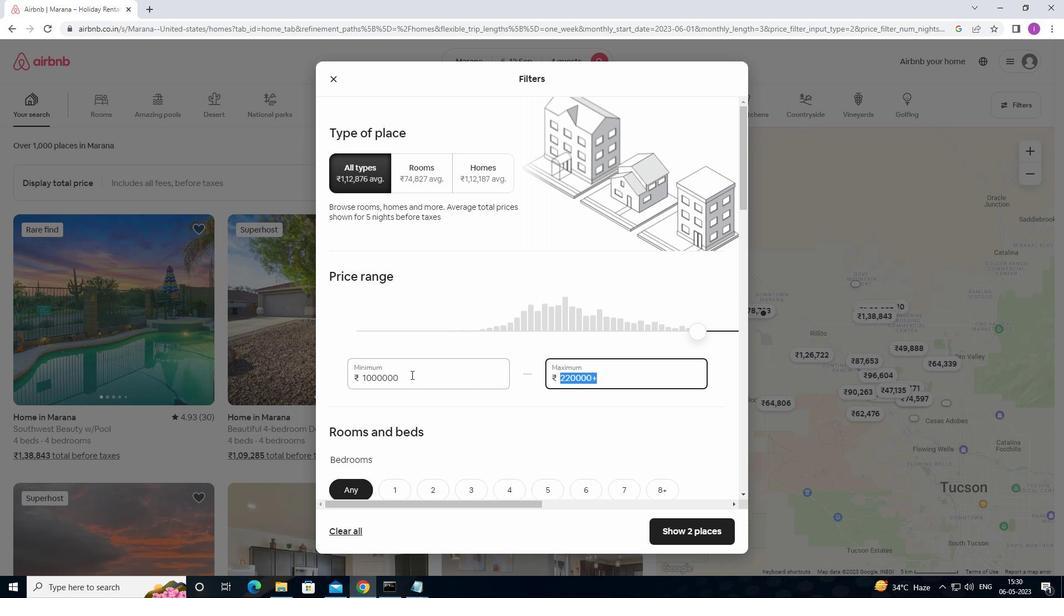 
Action: Mouse moved to (424, 375)
Screenshot: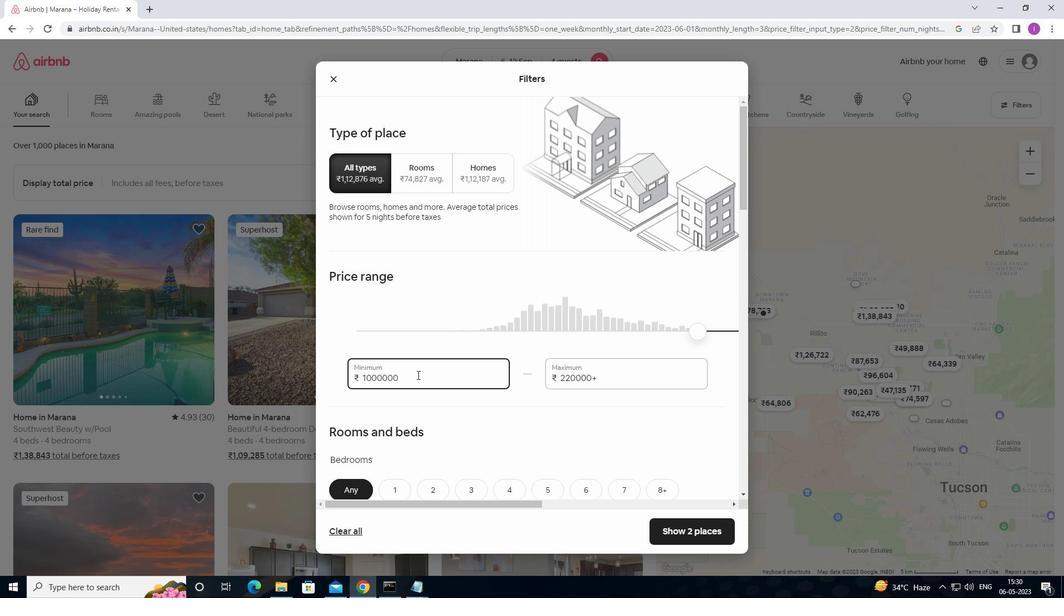 
Action: Key pressed <Key.backspace>
Screenshot: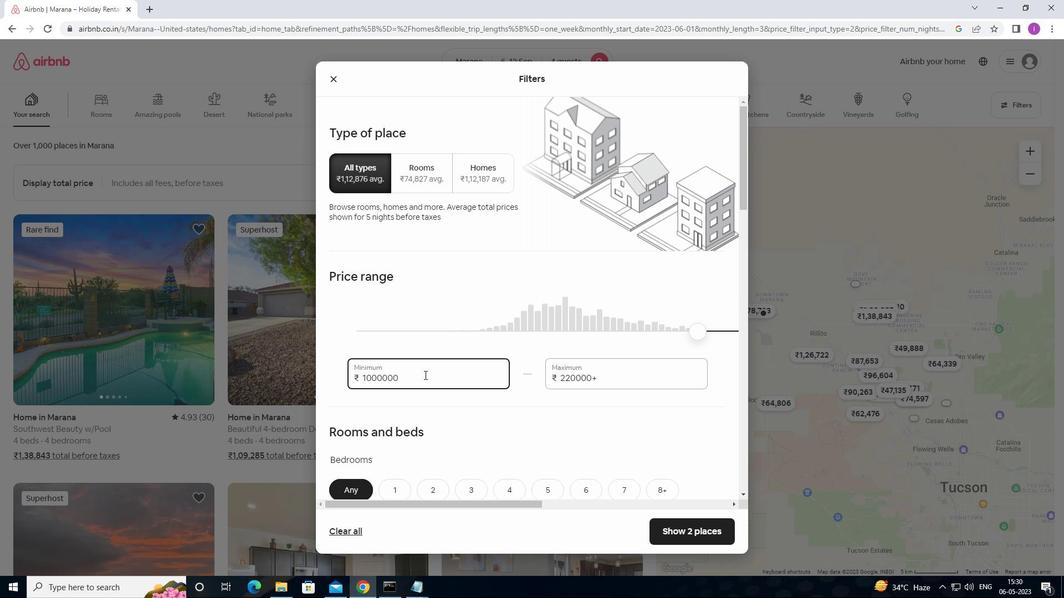 
Action: Mouse moved to (426, 374)
Screenshot: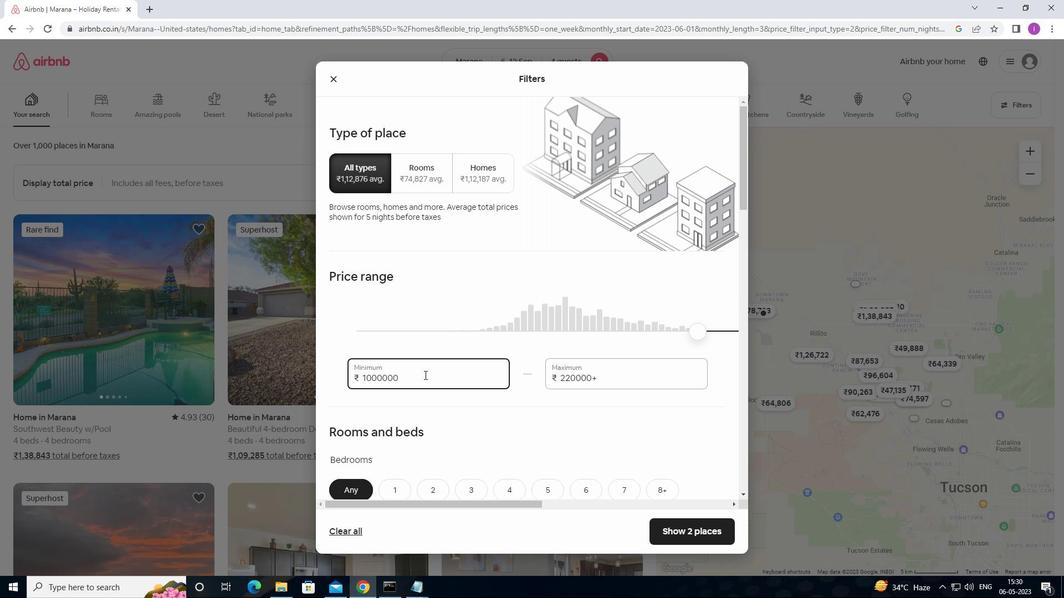 
Action: Key pressed <Key.backspace>
Screenshot: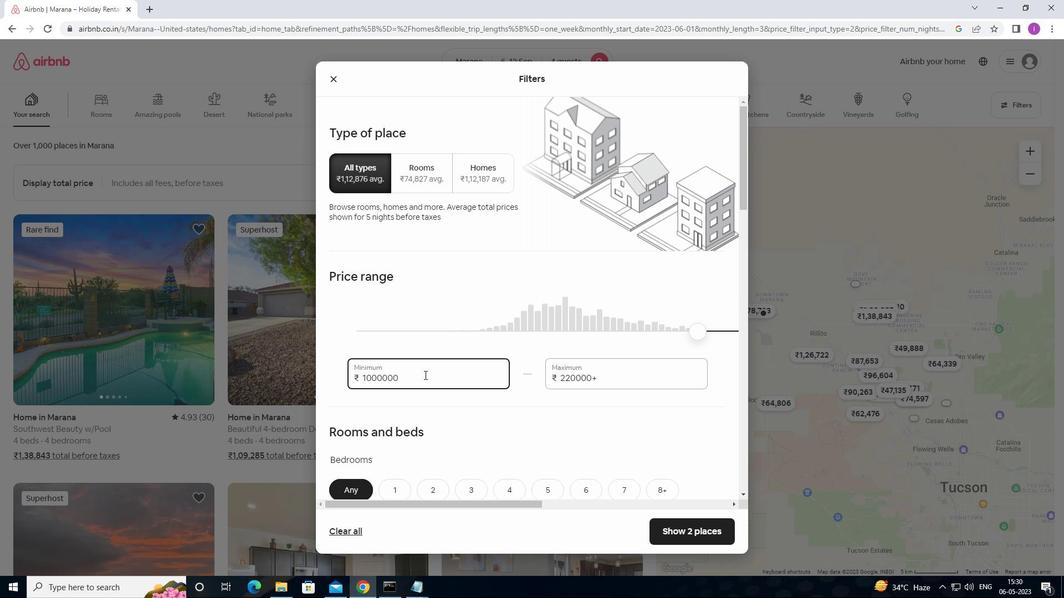 
Action: Mouse moved to (609, 374)
Screenshot: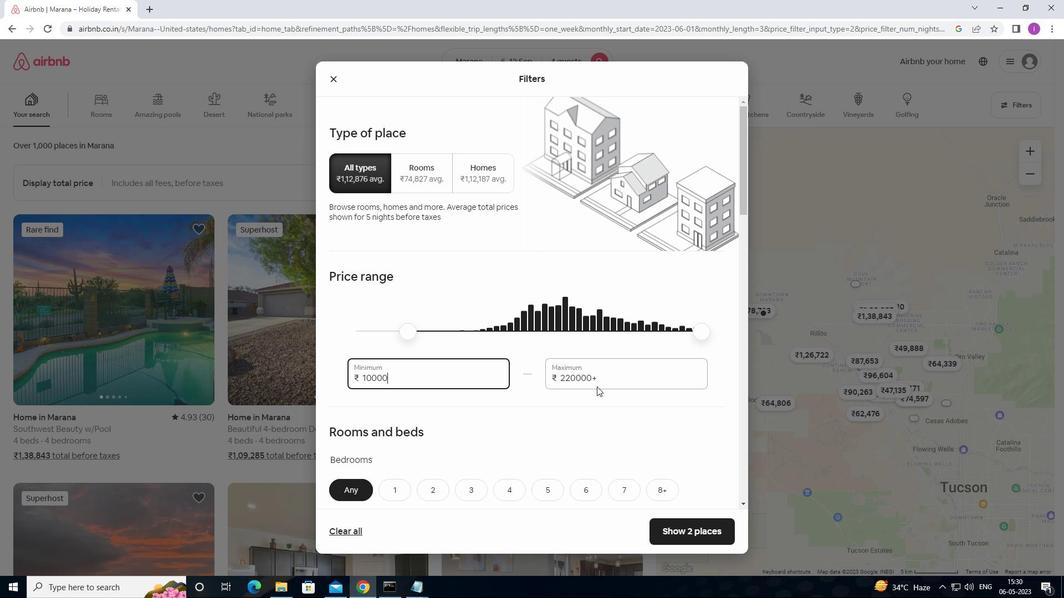 
Action: Mouse pressed left at (609, 374)
Screenshot: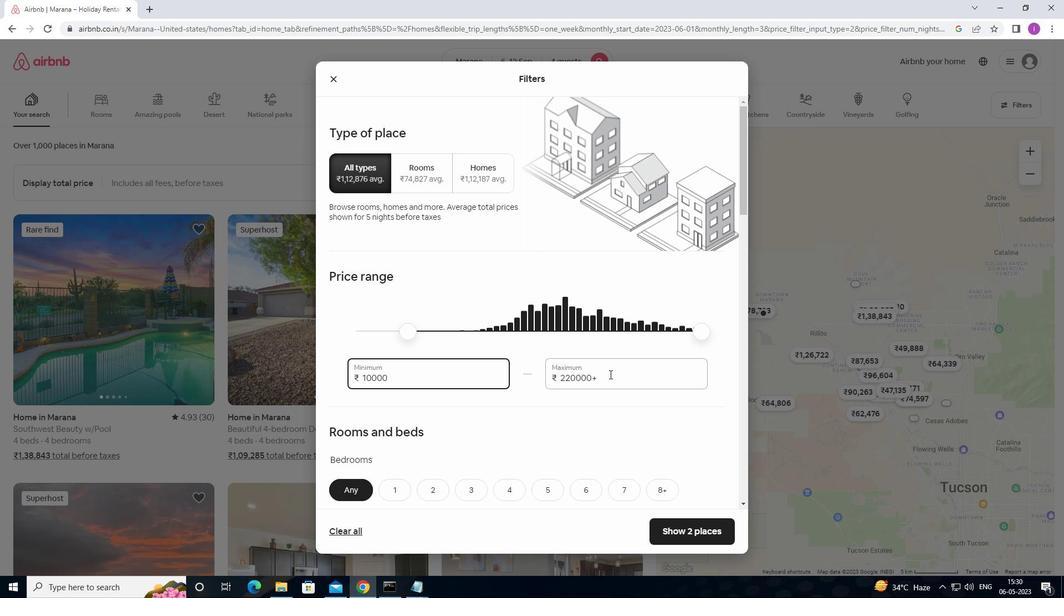 
Action: Mouse moved to (554, 378)
Screenshot: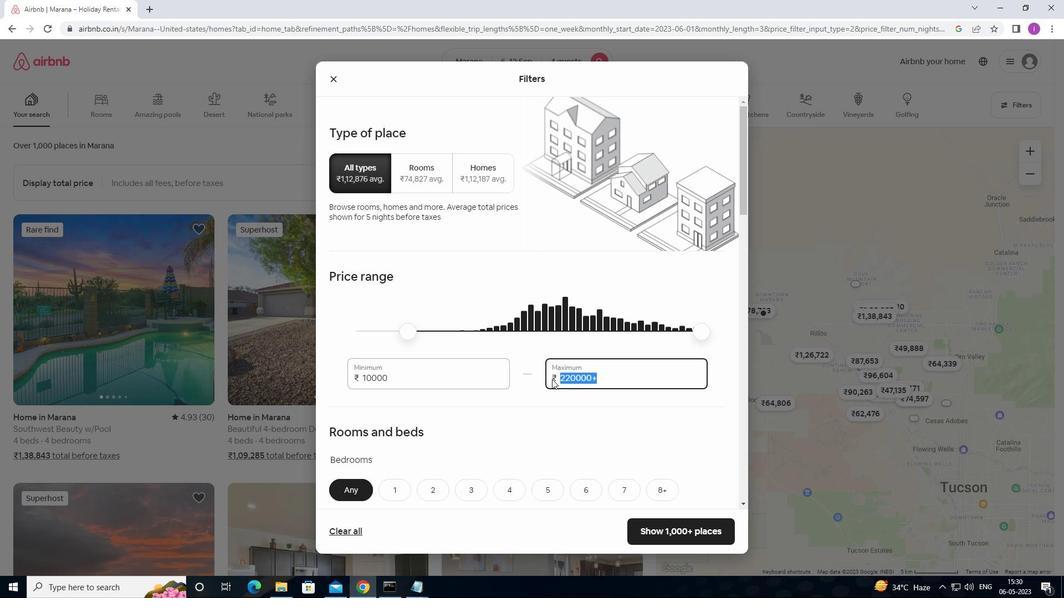 
Action: Key pressed 1
Screenshot: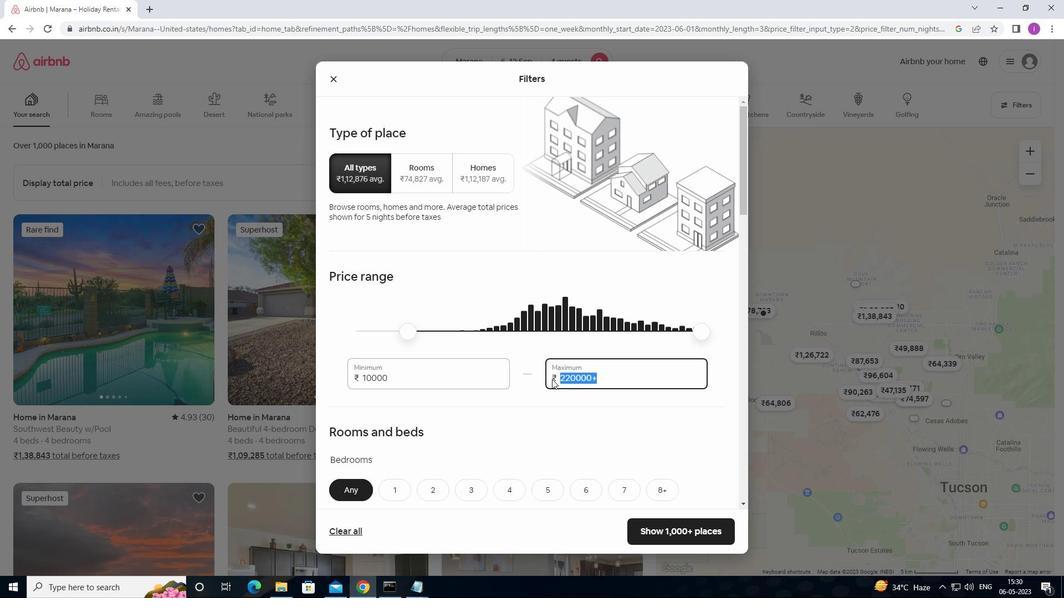 
Action: Mouse moved to (556, 377)
Screenshot: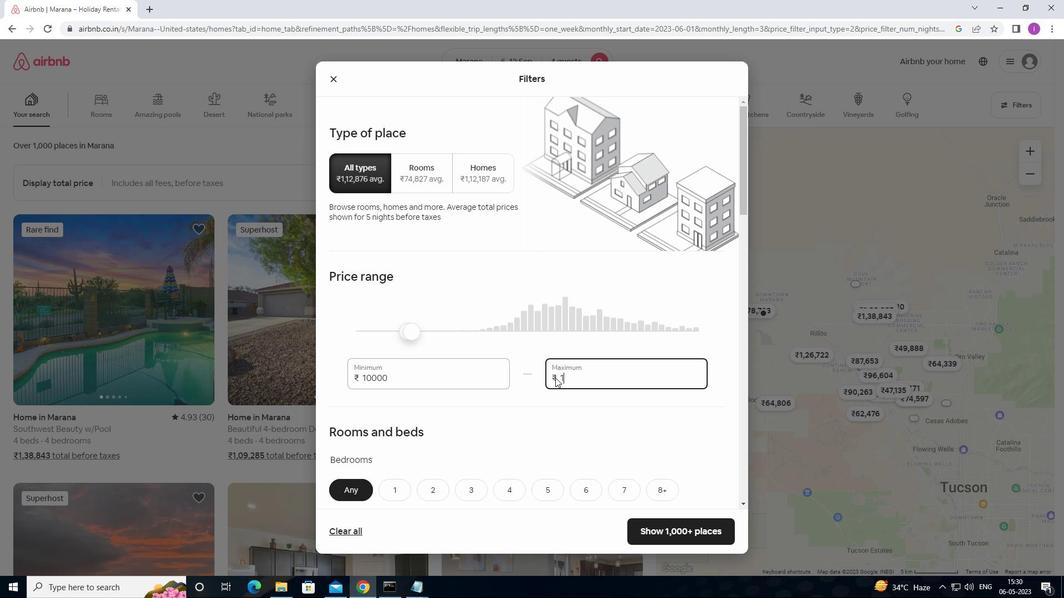 
Action: Key pressed 4
Screenshot: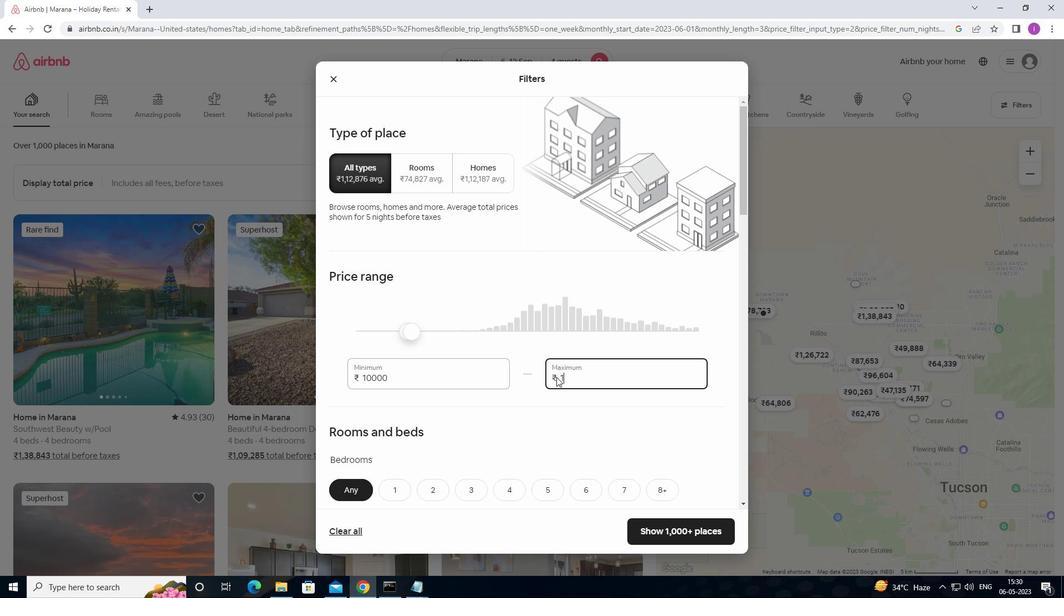 
Action: Mouse moved to (557, 376)
Screenshot: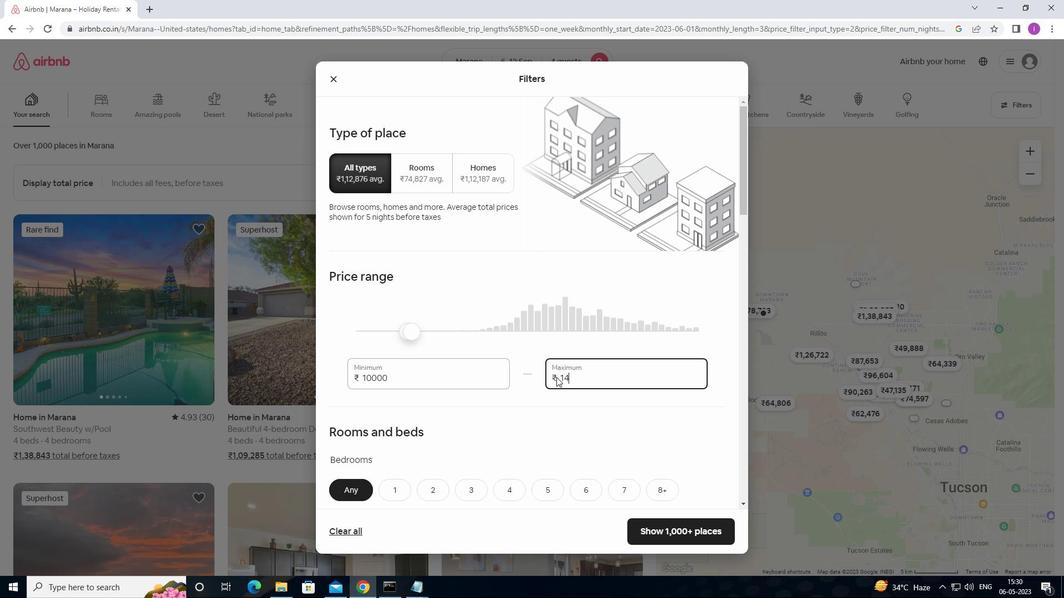 
Action: Key pressed 000
Screenshot: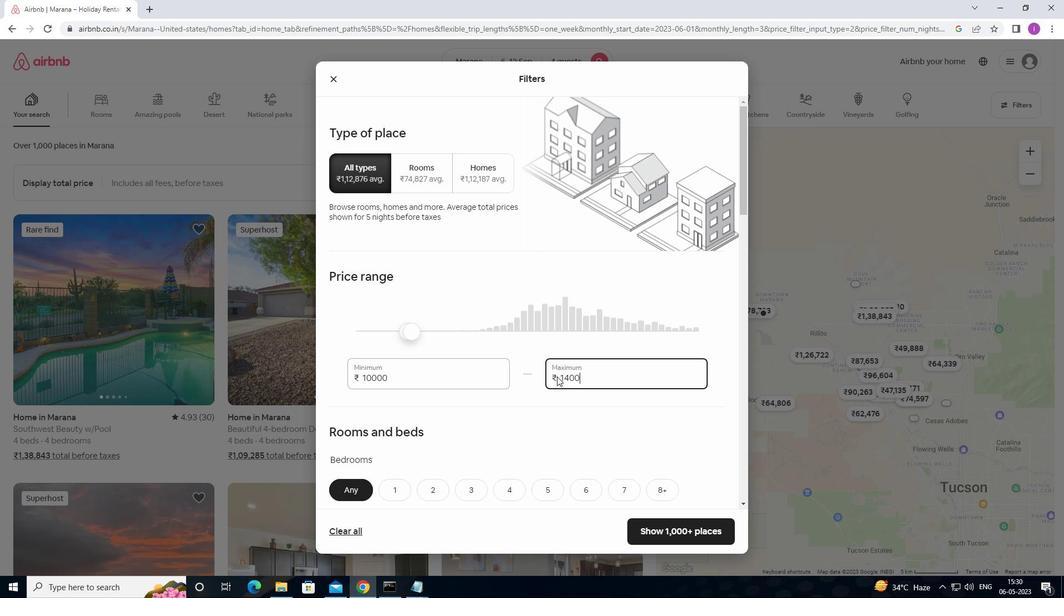
Action: Mouse moved to (561, 378)
Screenshot: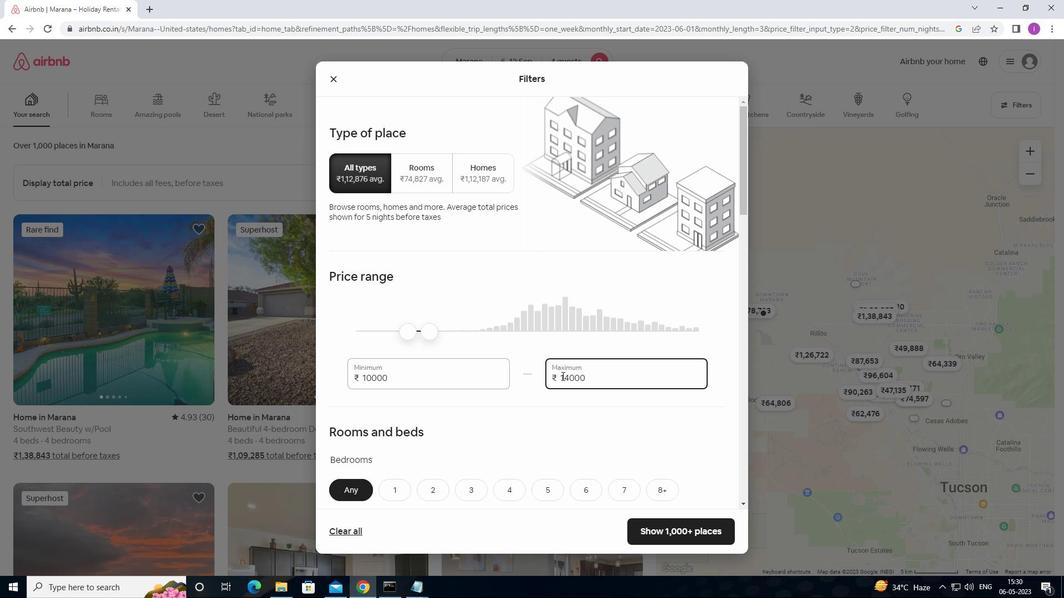 
Action: Mouse scrolled (561, 377) with delta (0, 0)
Screenshot: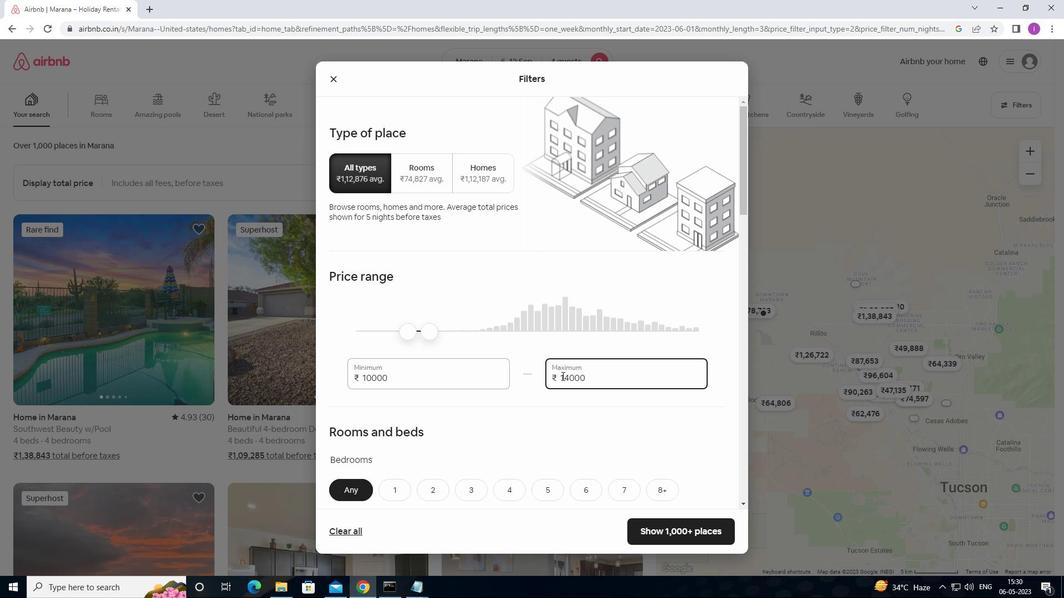 
Action: Mouse moved to (561, 380)
Screenshot: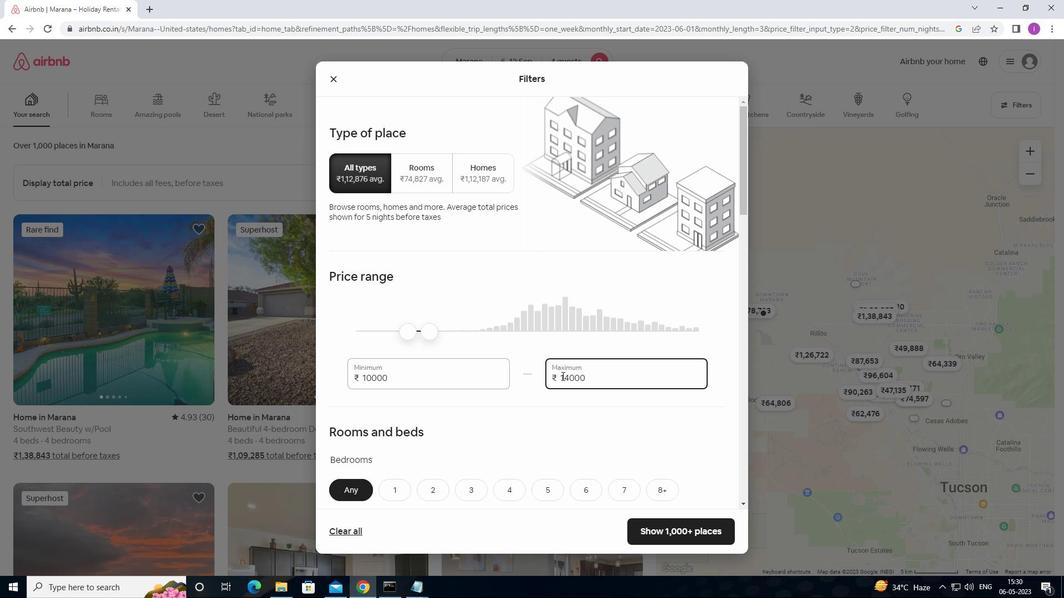 
Action: Mouse scrolled (561, 380) with delta (0, 0)
Screenshot: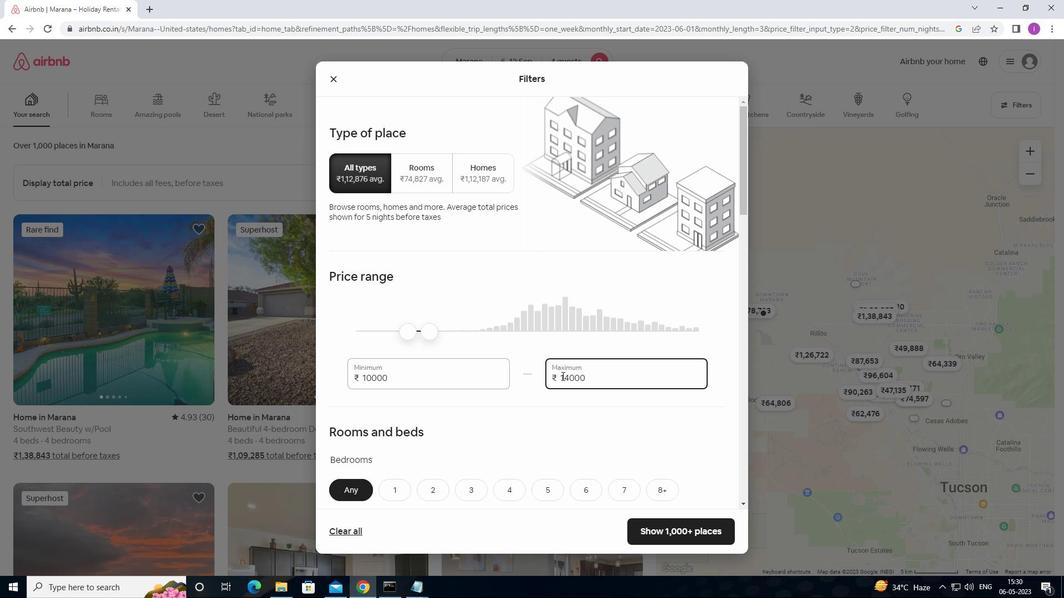 
Action: Mouse moved to (557, 381)
Screenshot: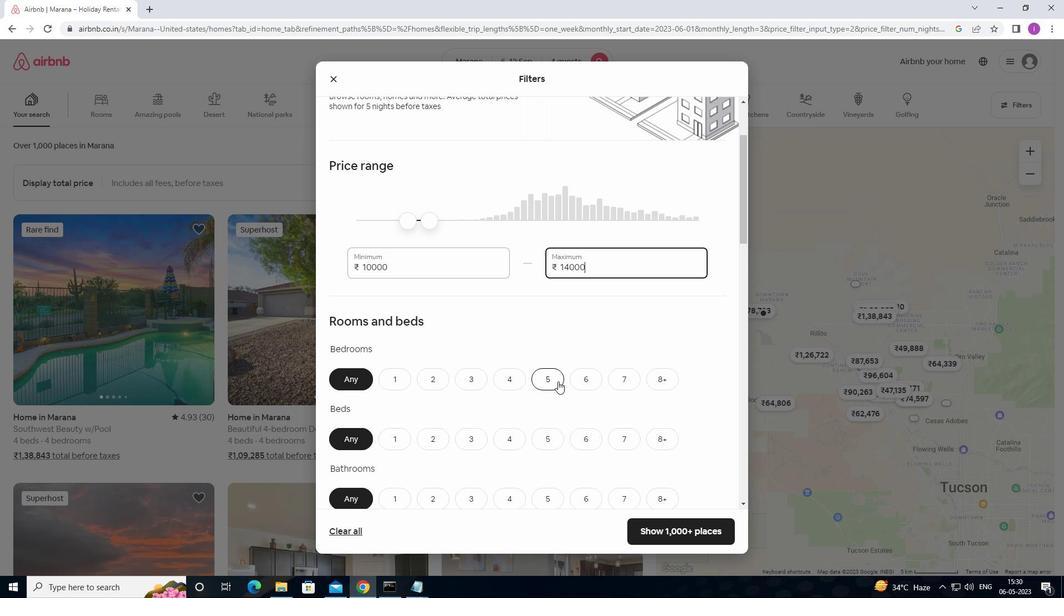 
Action: Mouse scrolled (557, 381) with delta (0, 0)
Screenshot: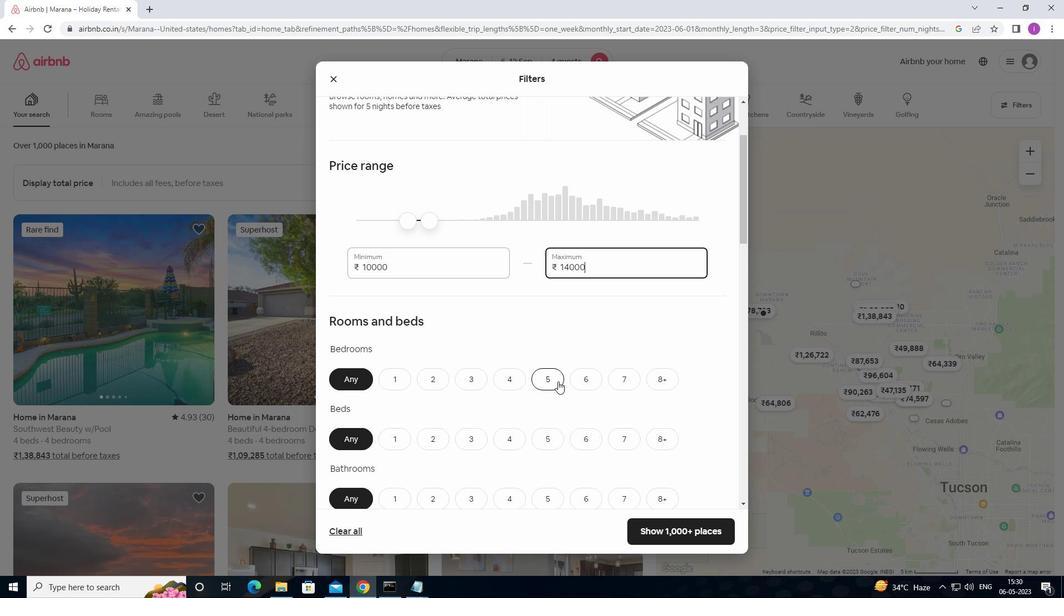 
Action: Mouse moved to (509, 324)
Screenshot: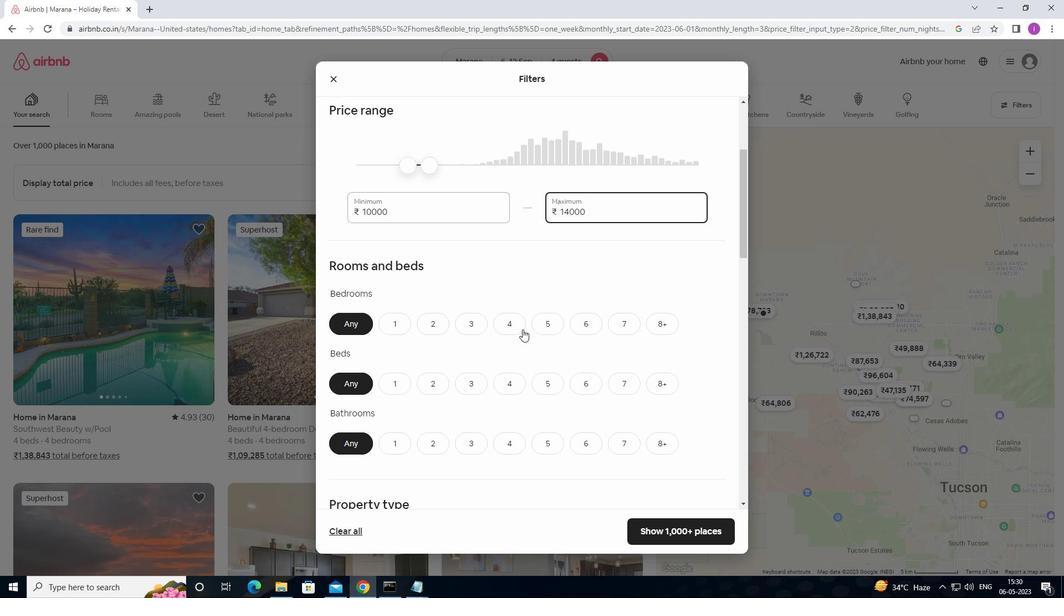 
Action: Mouse pressed left at (509, 324)
Screenshot: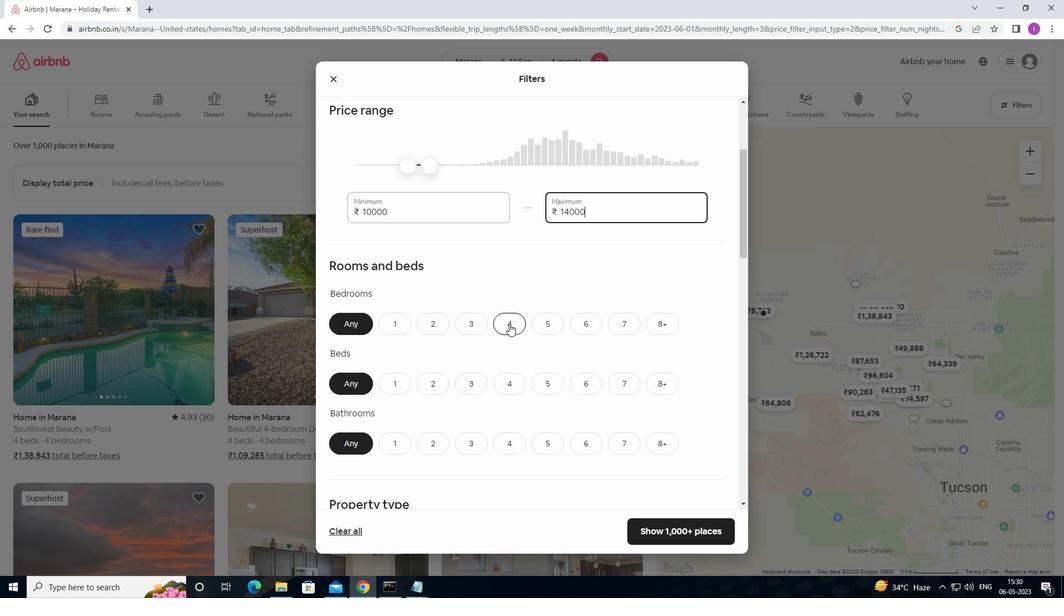 
Action: Mouse moved to (504, 383)
Screenshot: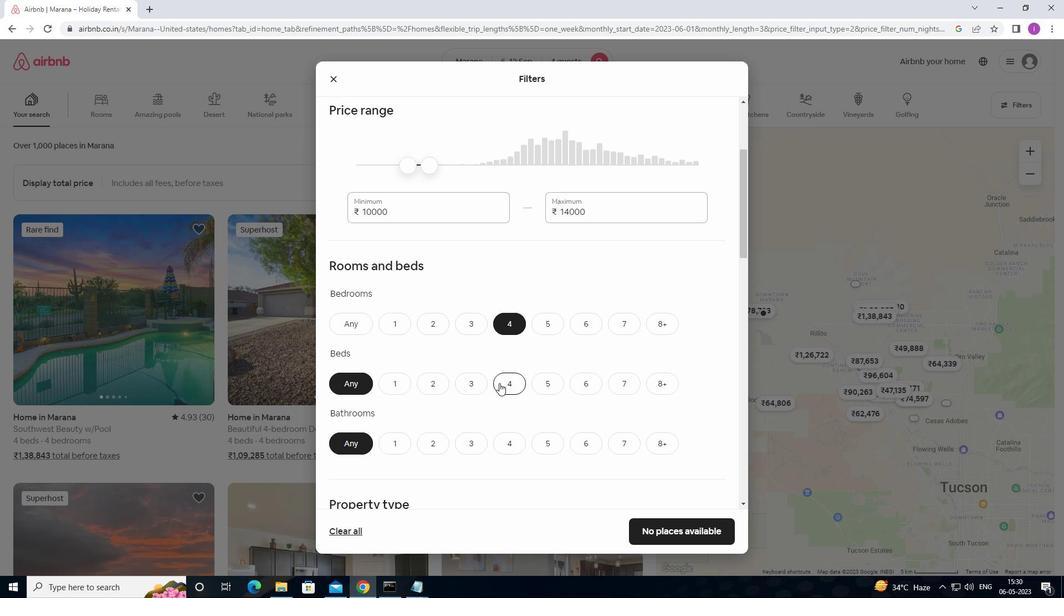 
Action: Mouse pressed left at (504, 383)
Screenshot: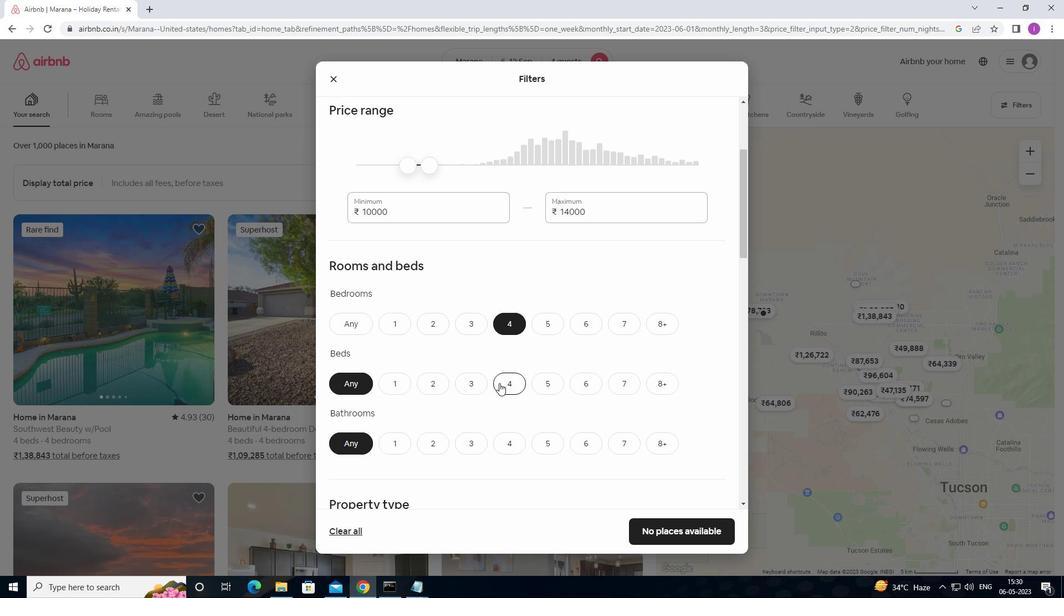 
Action: Mouse moved to (506, 446)
Screenshot: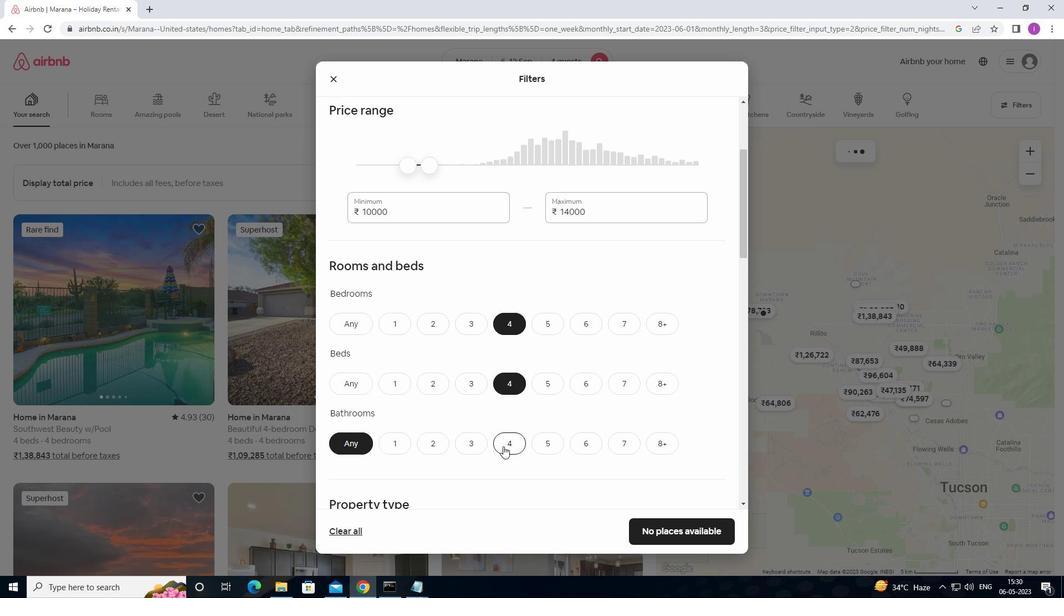 
Action: Mouse pressed left at (506, 446)
Screenshot: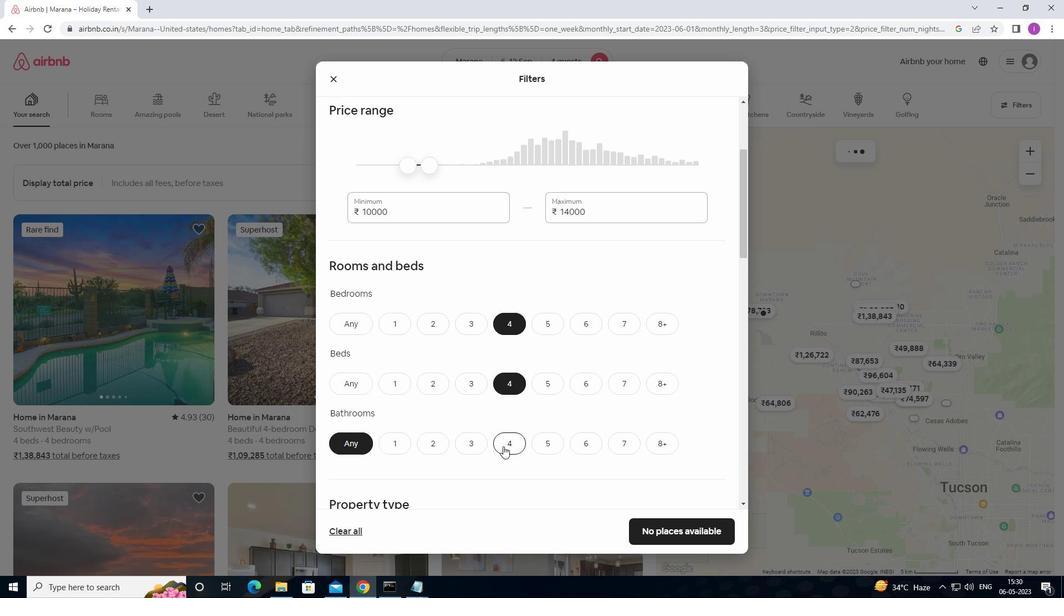 
Action: Mouse moved to (510, 442)
Screenshot: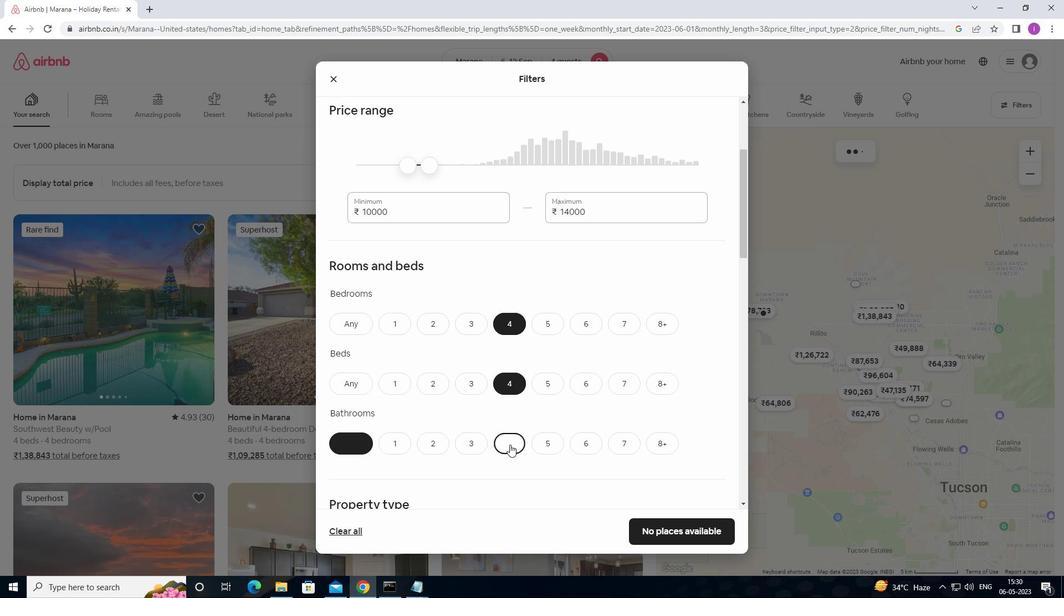 
Action: Mouse scrolled (510, 442) with delta (0, 0)
Screenshot: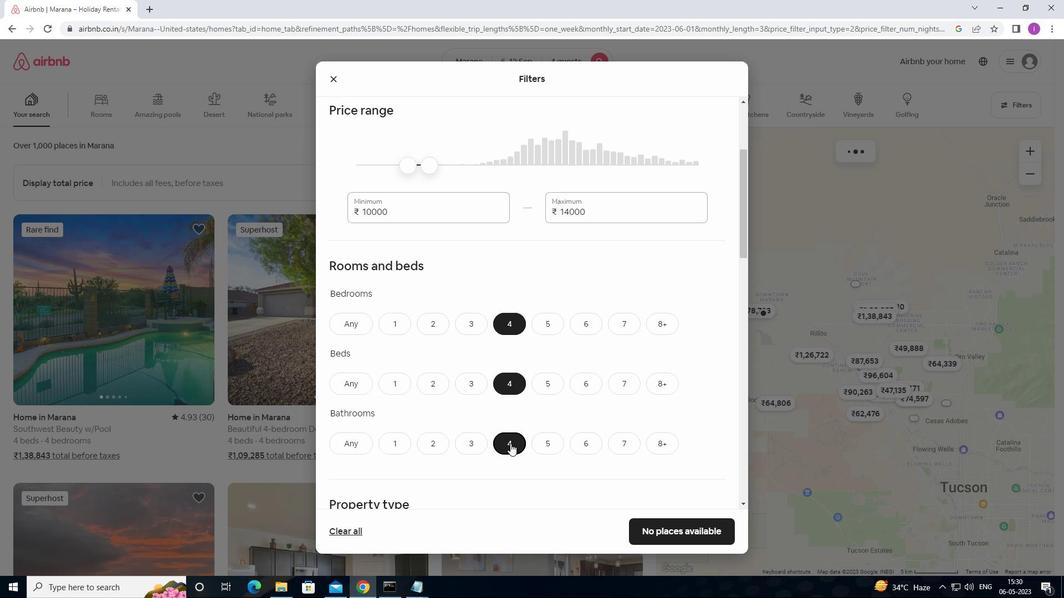
Action: Mouse scrolled (510, 442) with delta (0, 0)
Screenshot: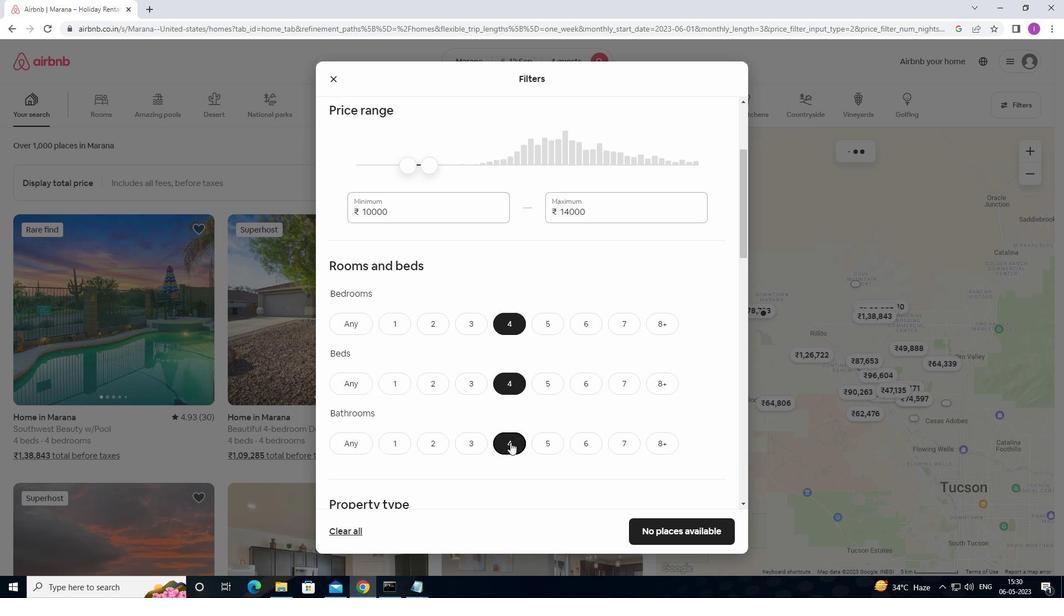 
Action: Mouse moved to (520, 431)
Screenshot: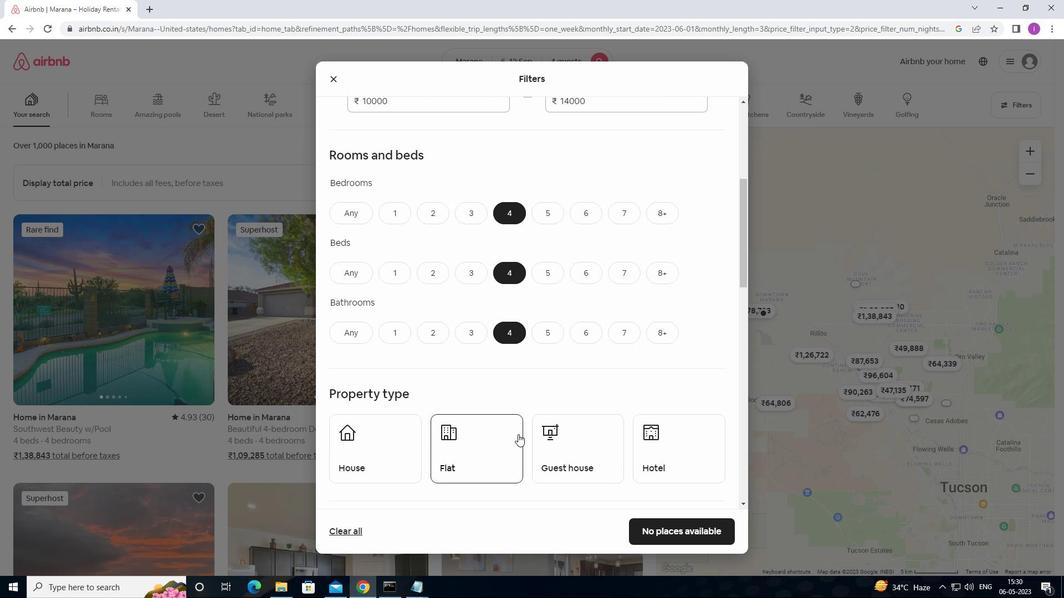 
Action: Mouse scrolled (520, 430) with delta (0, 0)
Screenshot: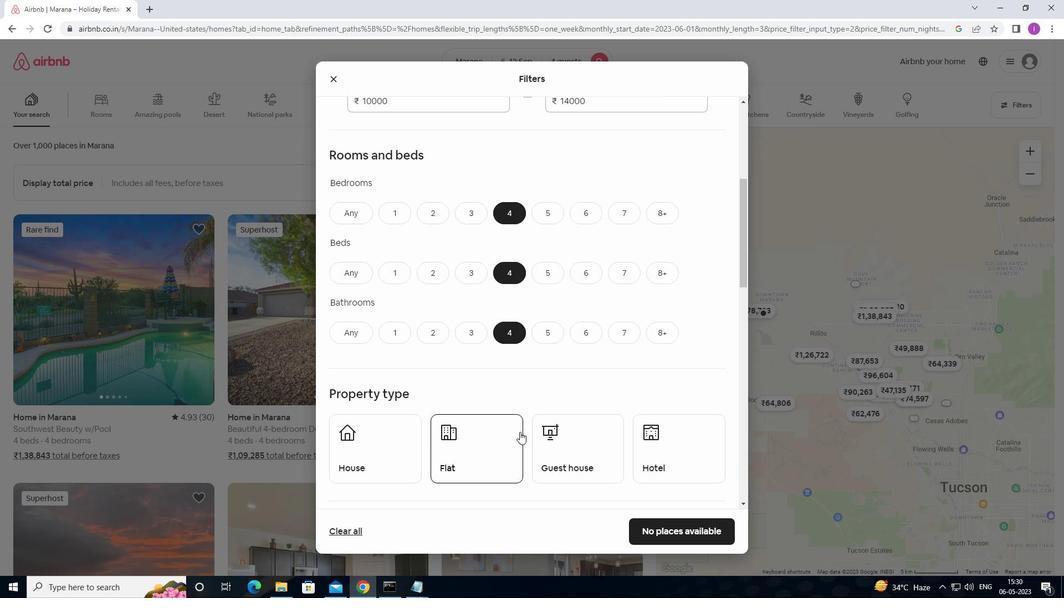 
Action: Mouse scrolled (520, 430) with delta (0, 0)
Screenshot: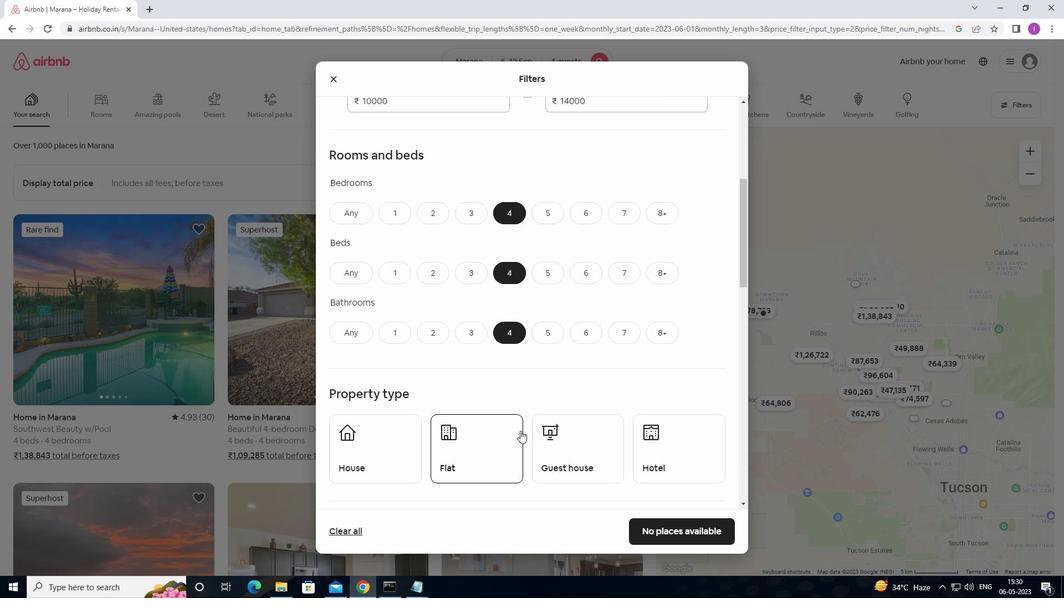 
Action: Mouse moved to (525, 426)
Screenshot: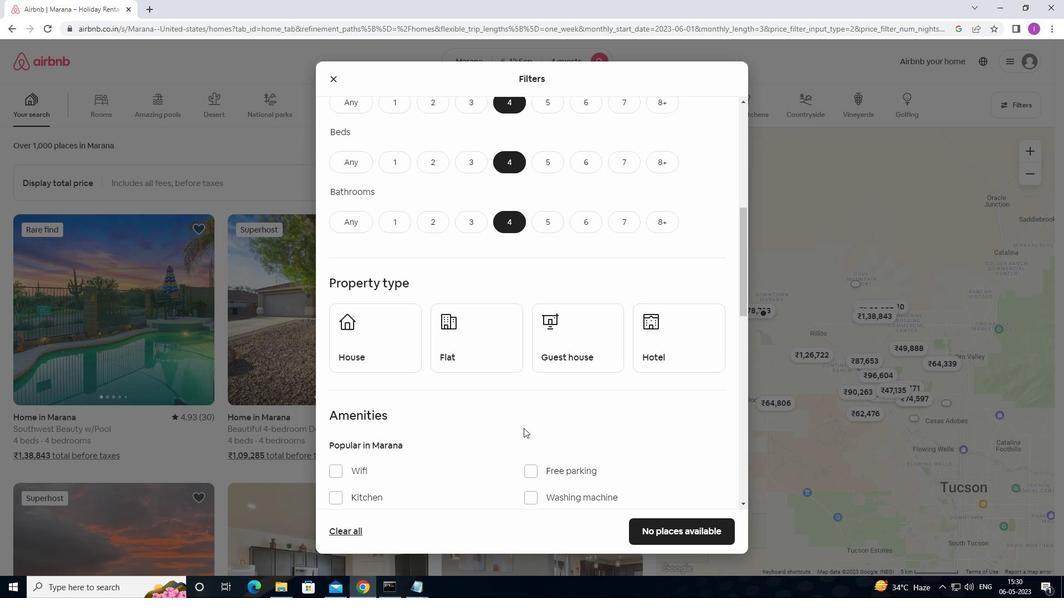 
Action: Mouse scrolled (525, 426) with delta (0, 0)
Screenshot: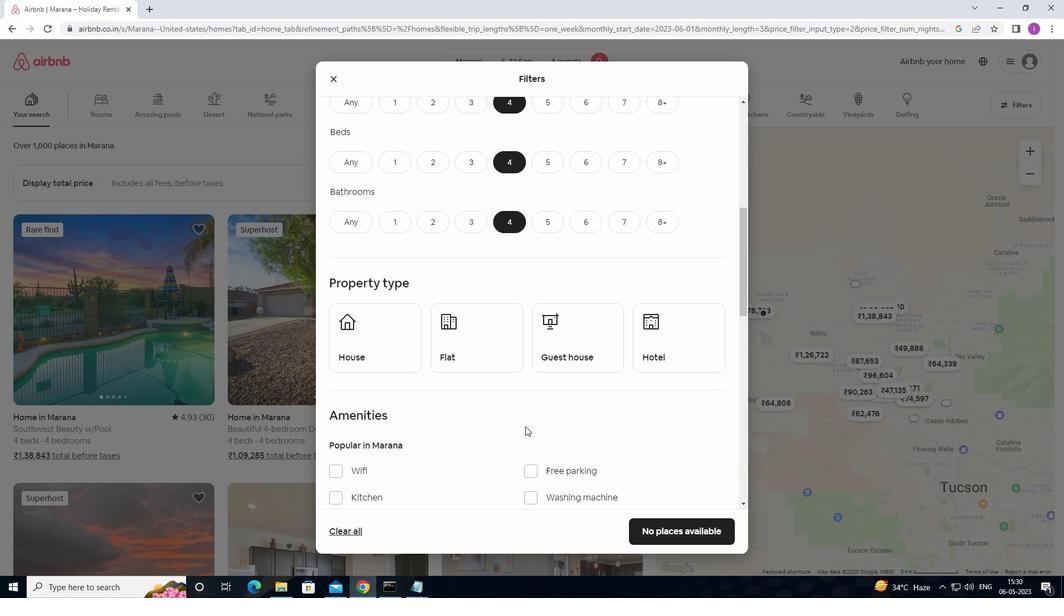 
Action: Mouse moved to (379, 267)
Screenshot: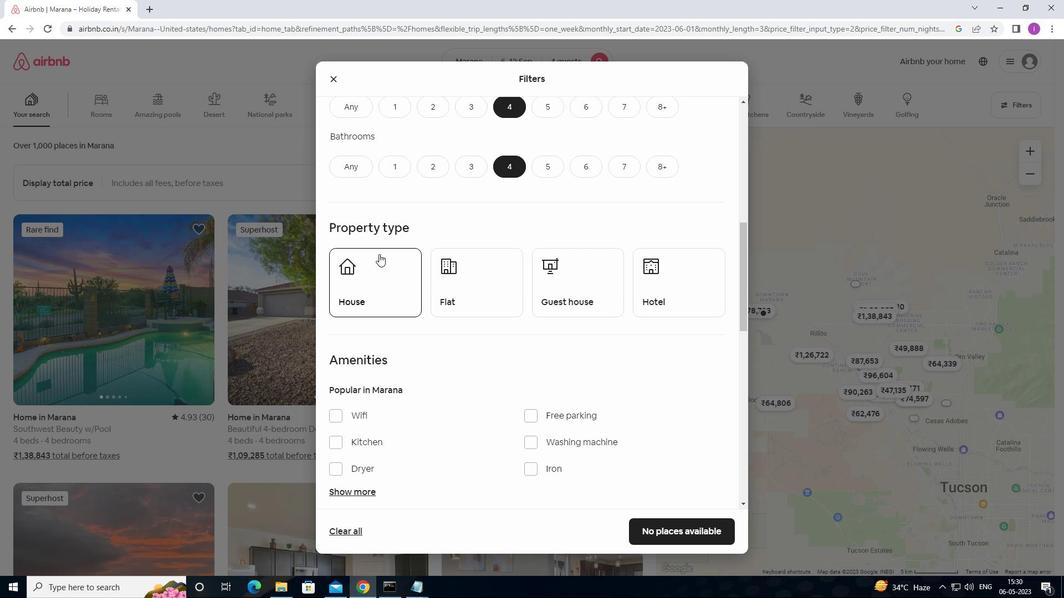 
Action: Mouse pressed left at (379, 267)
Screenshot: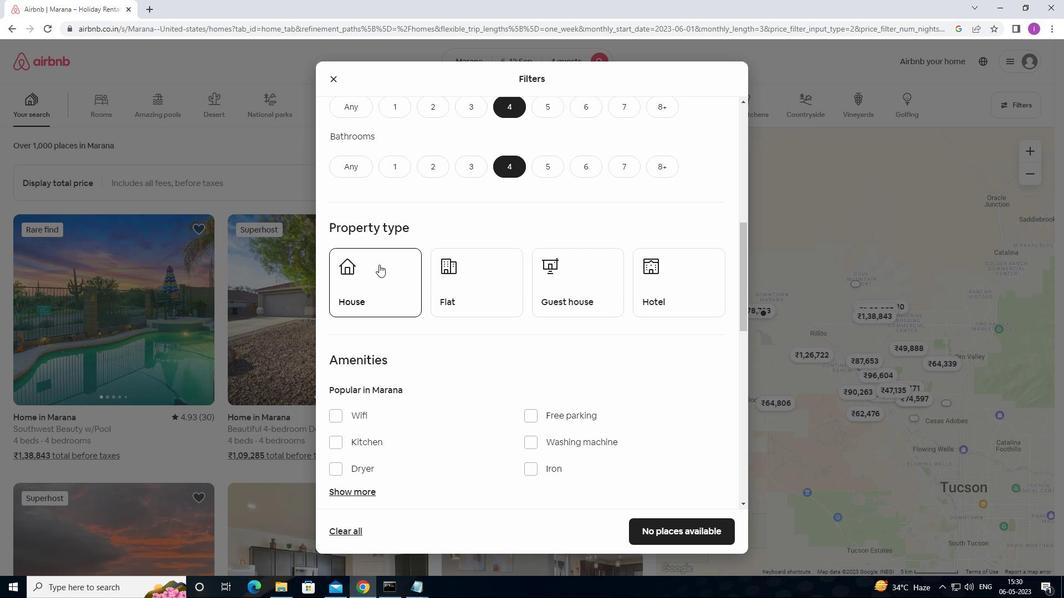 
Action: Mouse moved to (454, 271)
Screenshot: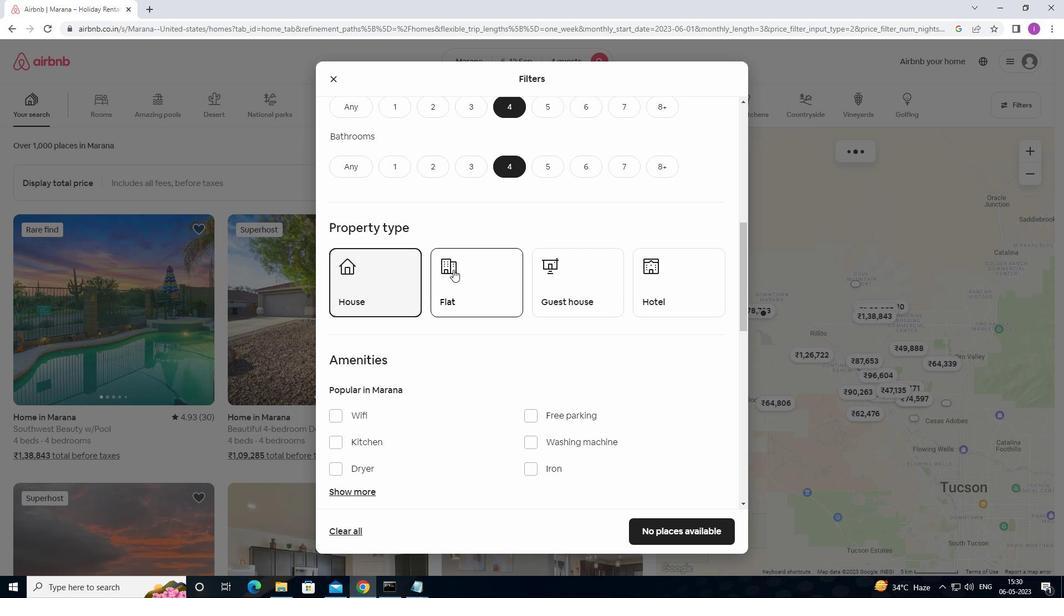 
Action: Mouse pressed left at (454, 271)
Screenshot: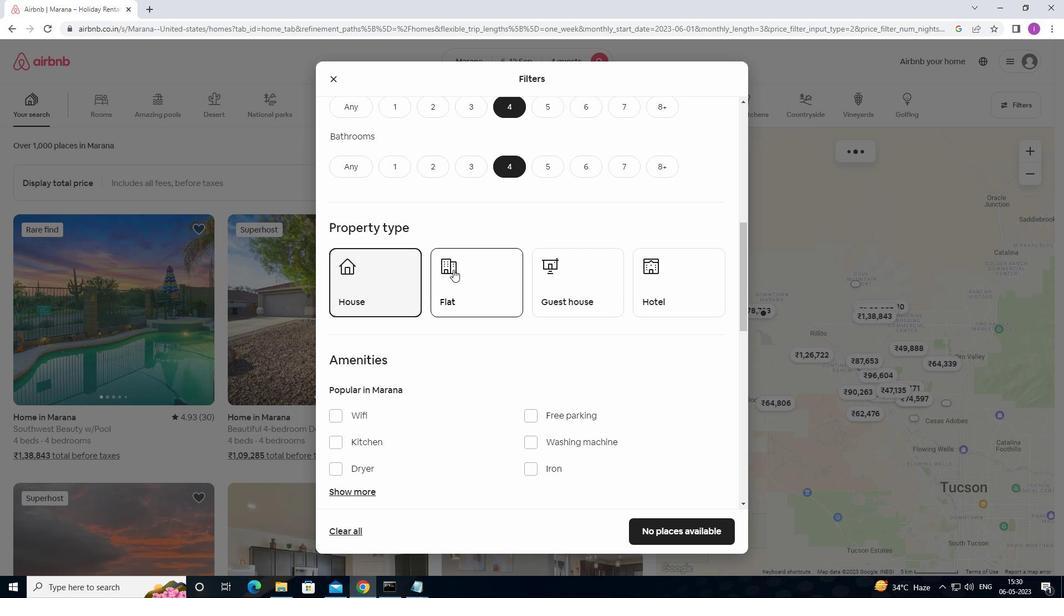 
Action: Mouse moved to (585, 273)
Screenshot: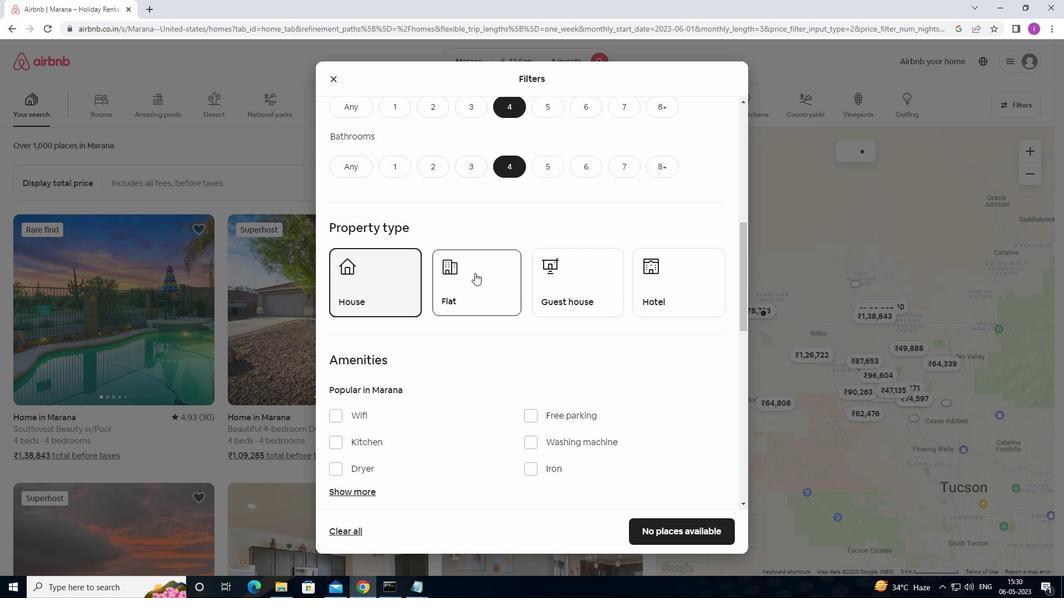 
Action: Mouse pressed left at (585, 273)
Screenshot: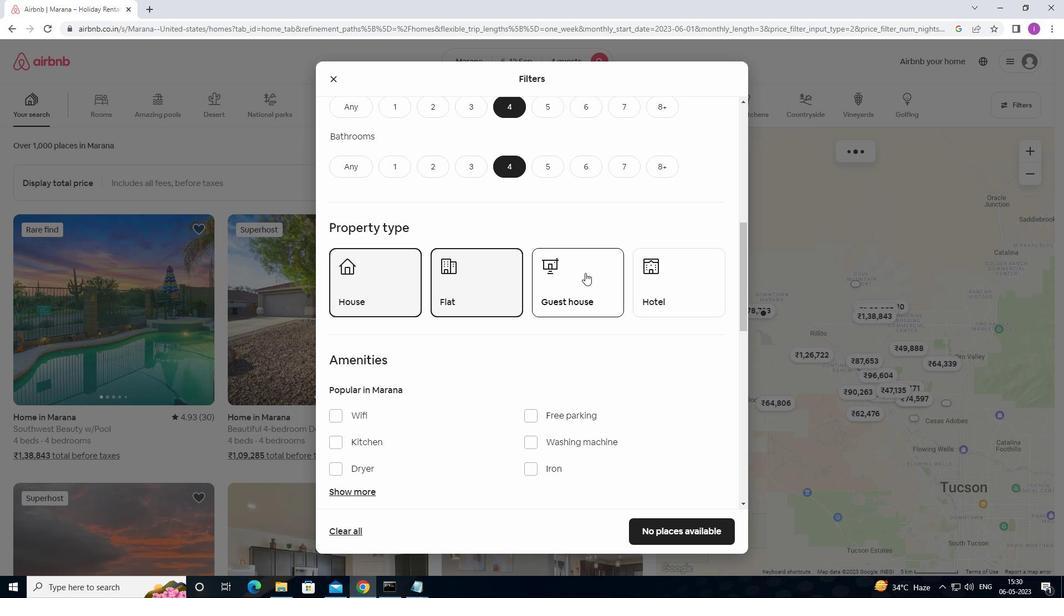 
Action: Mouse moved to (563, 322)
Screenshot: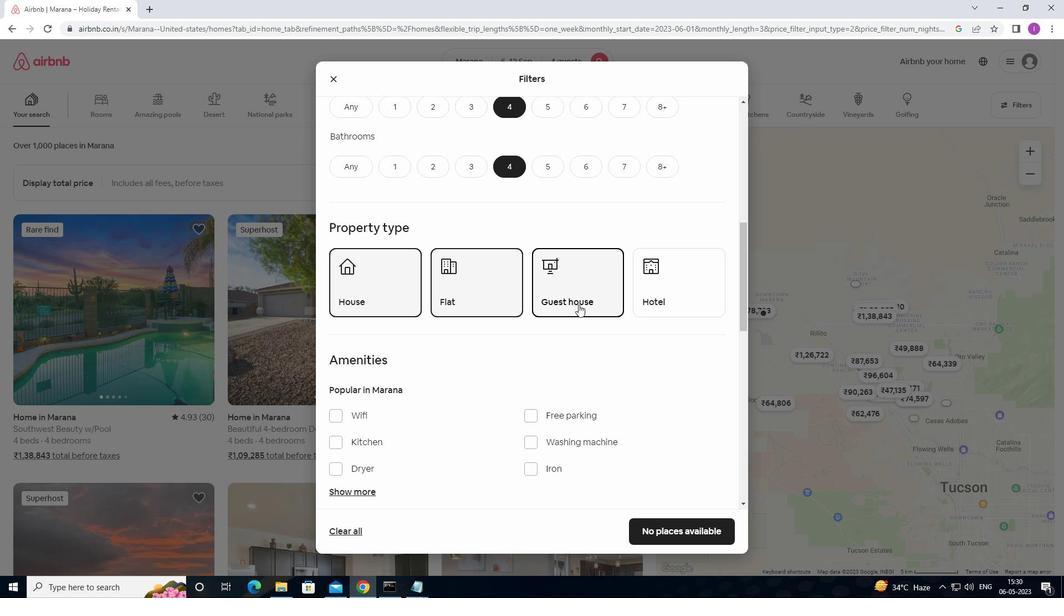 
Action: Mouse scrolled (563, 321) with delta (0, 0)
Screenshot: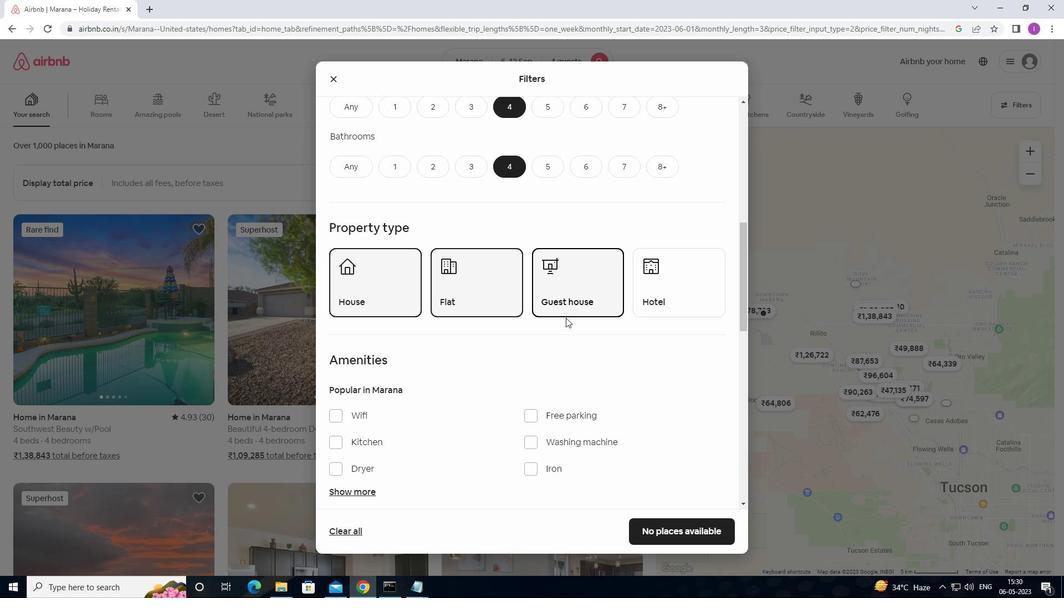 
Action: Mouse moved to (558, 324)
Screenshot: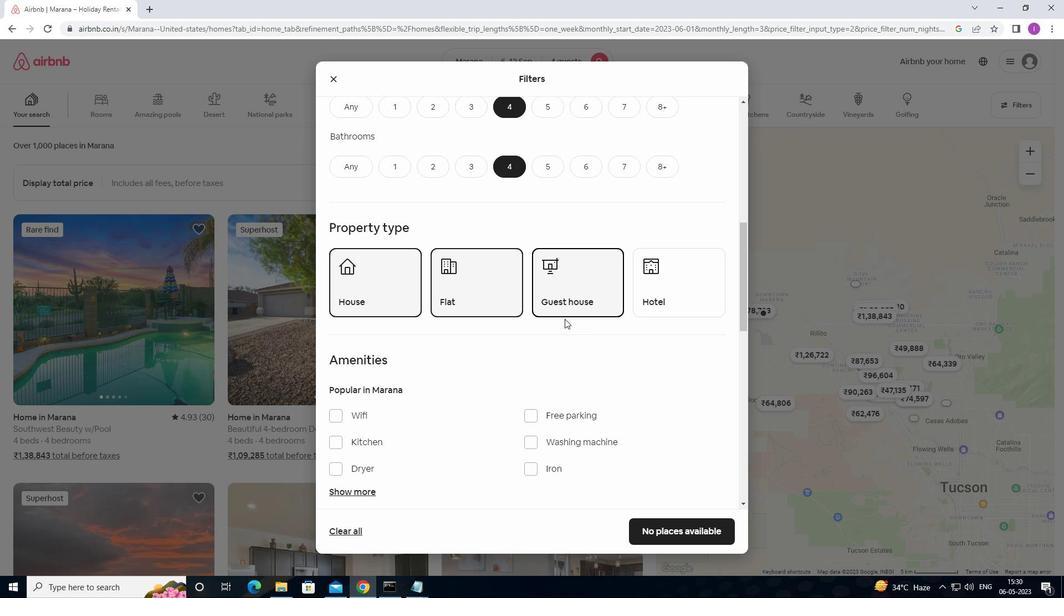 
Action: Mouse scrolled (558, 323) with delta (0, 0)
Screenshot: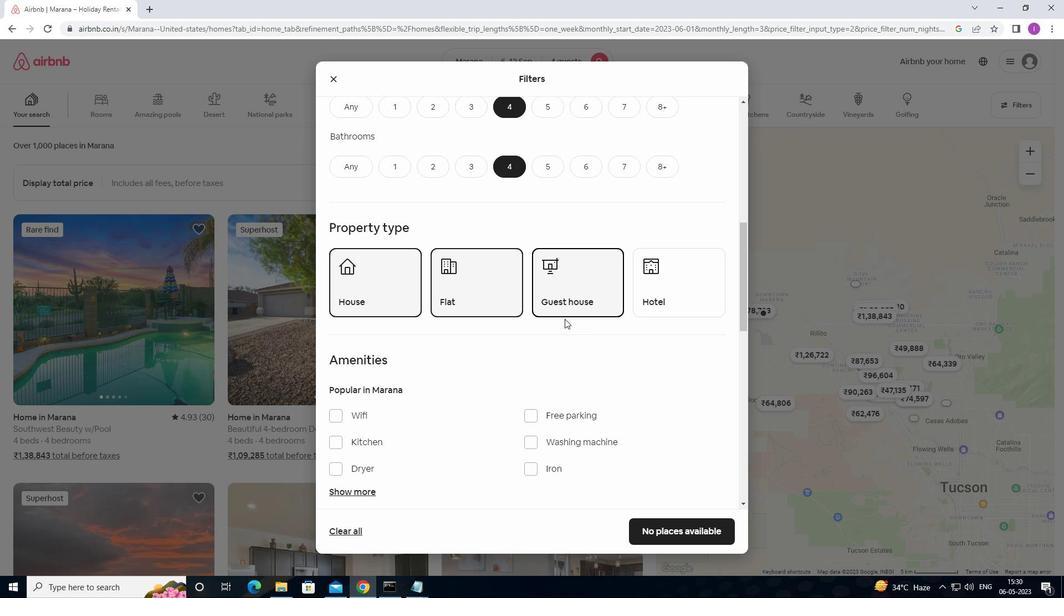 
Action: Mouse moved to (337, 304)
Screenshot: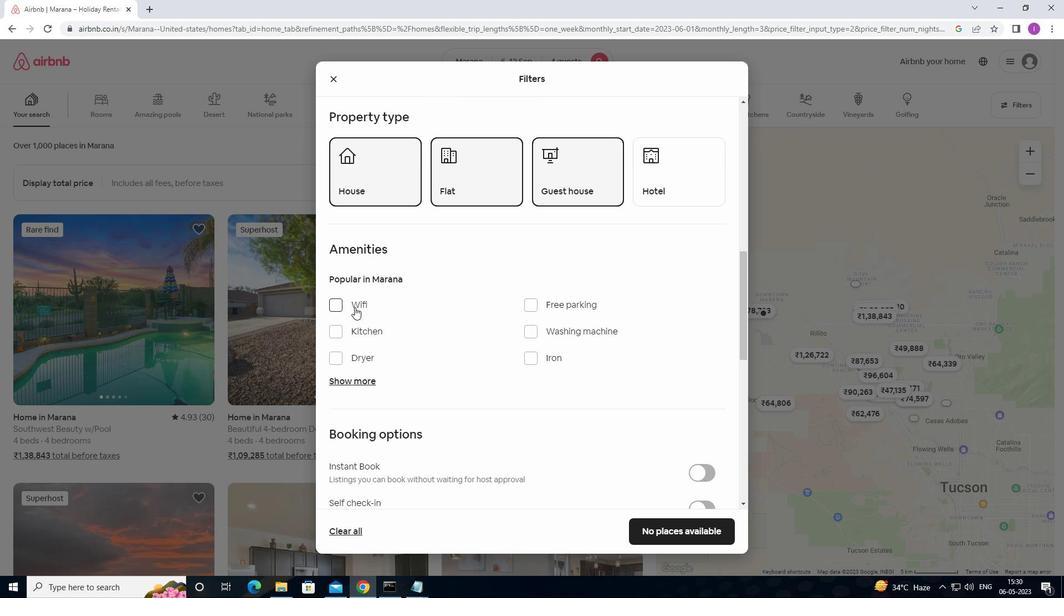 
Action: Mouse pressed left at (337, 304)
Screenshot: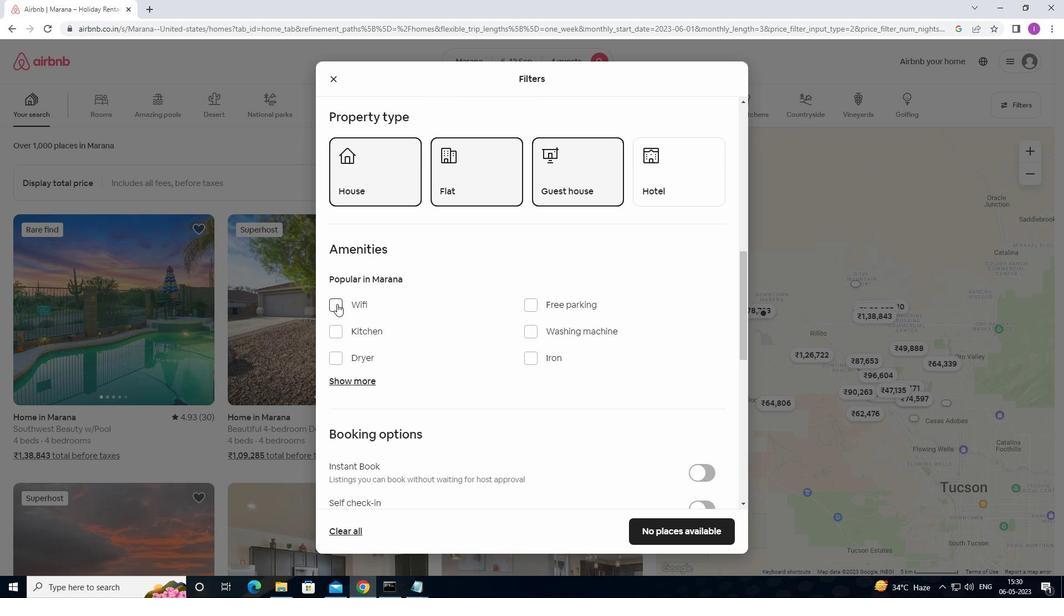 
Action: Mouse moved to (530, 310)
Screenshot: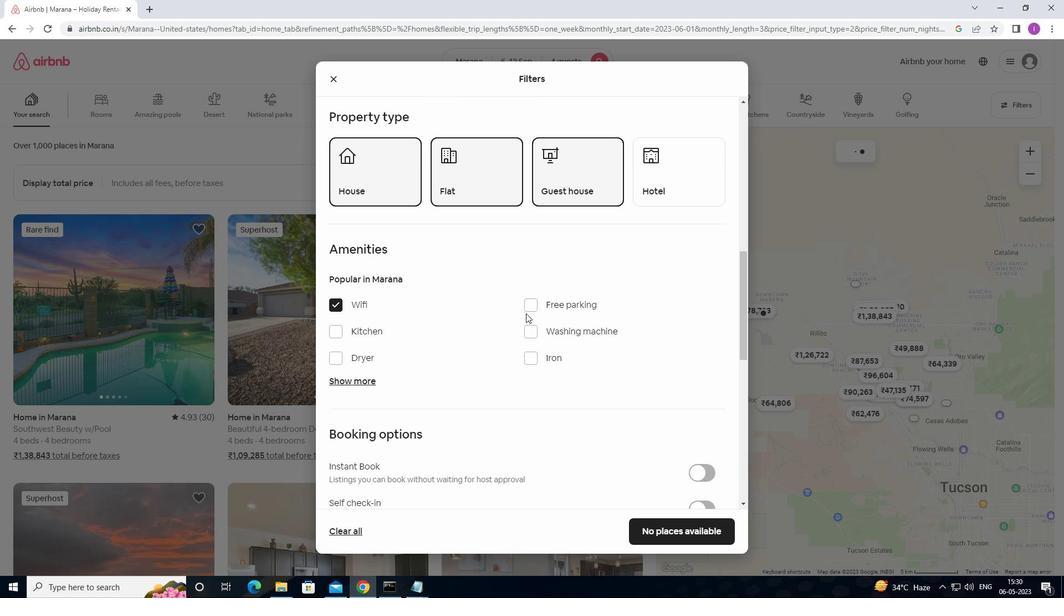 
Action: Mouse pressed left at (530, 310)
Screenshot: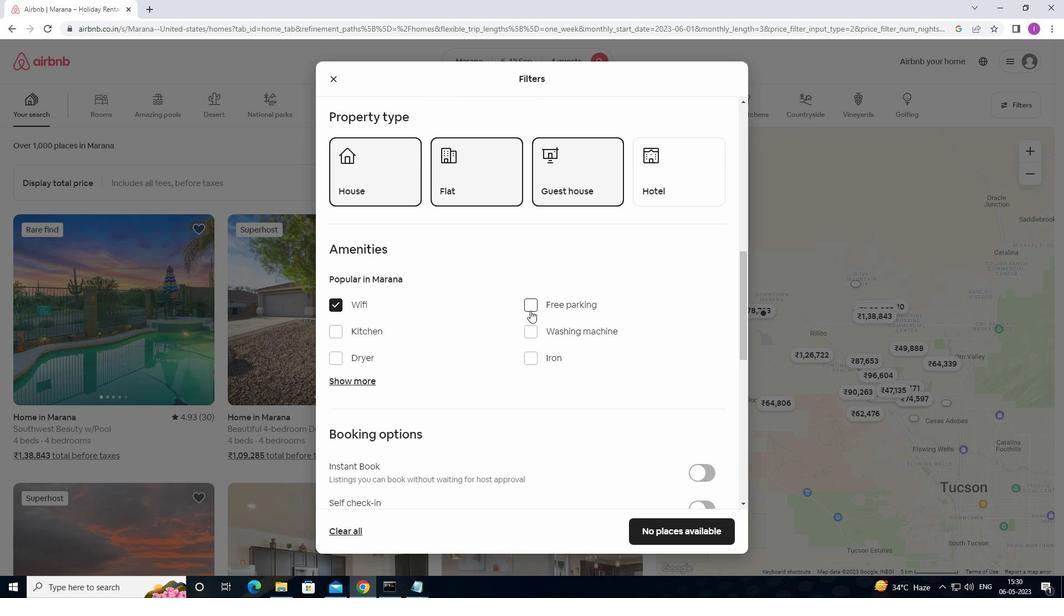 
Action: Mouse moved to (349, 383)
Screenshot: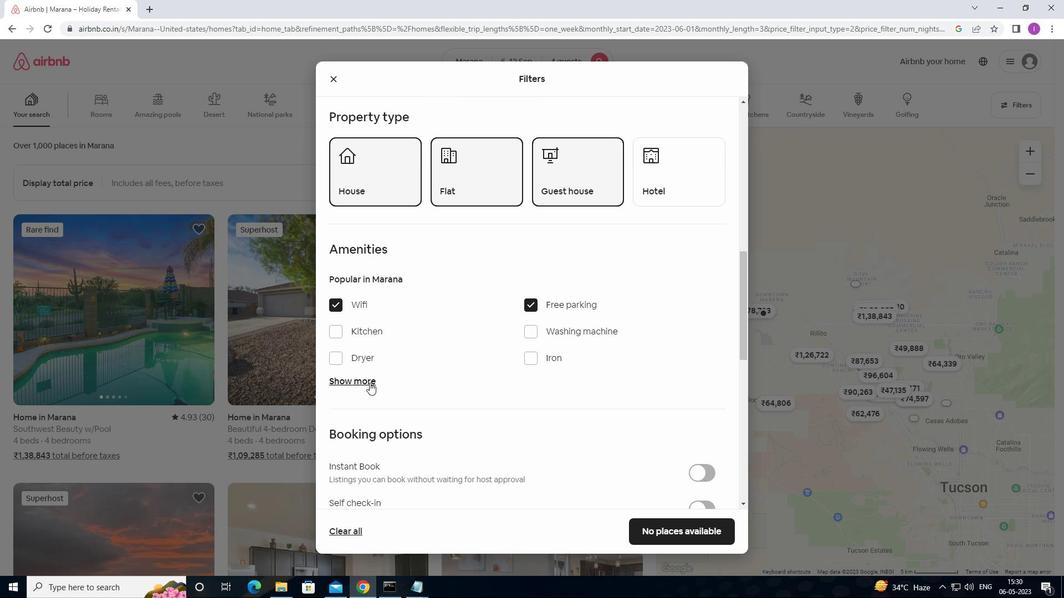 
Action: Mouse pressed left at (349, 383)
Screenshot: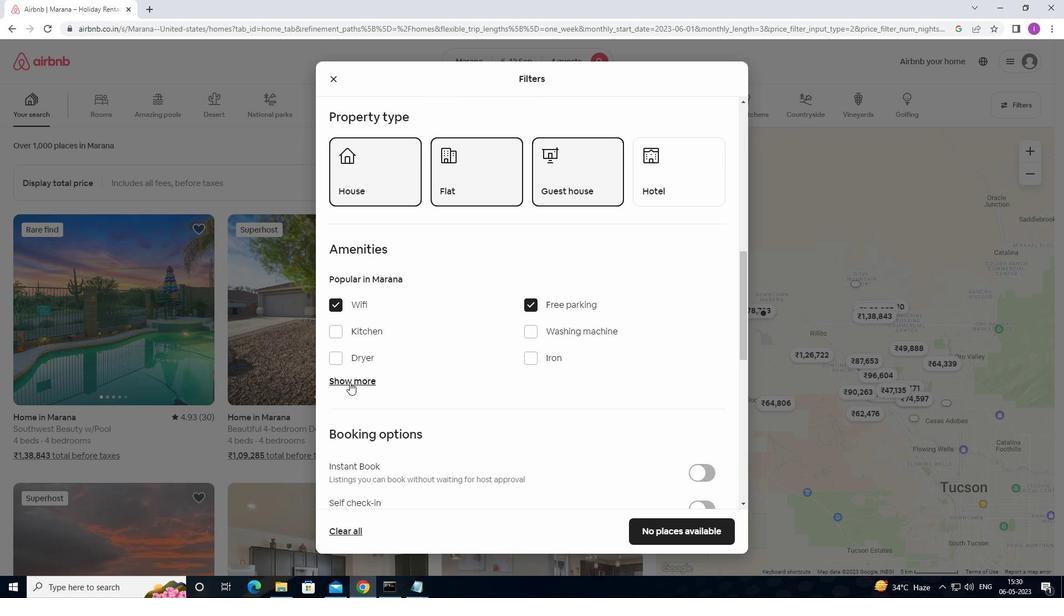 
Action: Mouse moved to (532, 451)
Screenshot: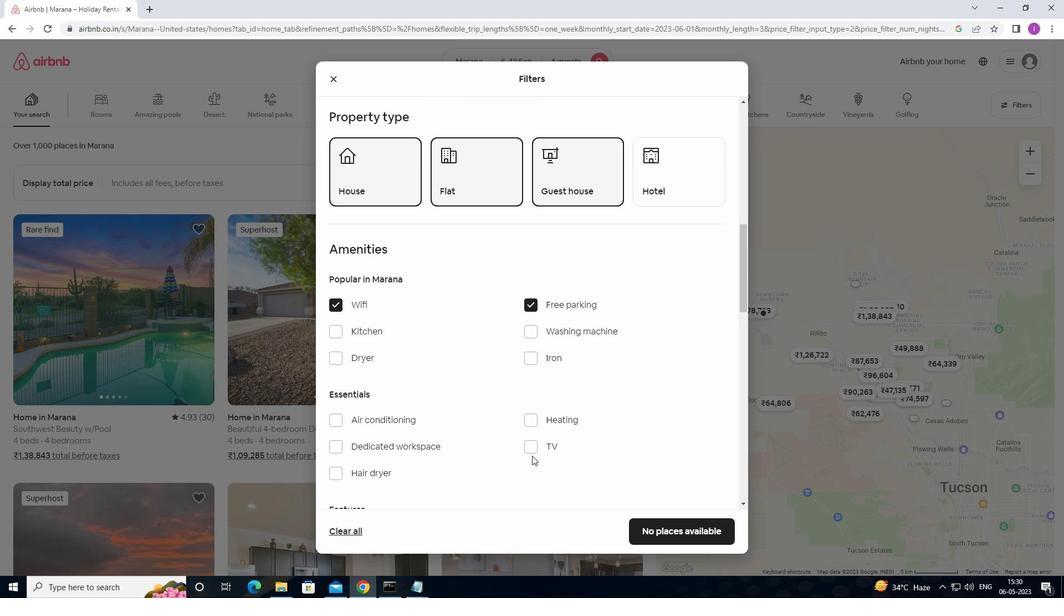 
Action: Mouse pressed left at (532, 451)
Screenshot: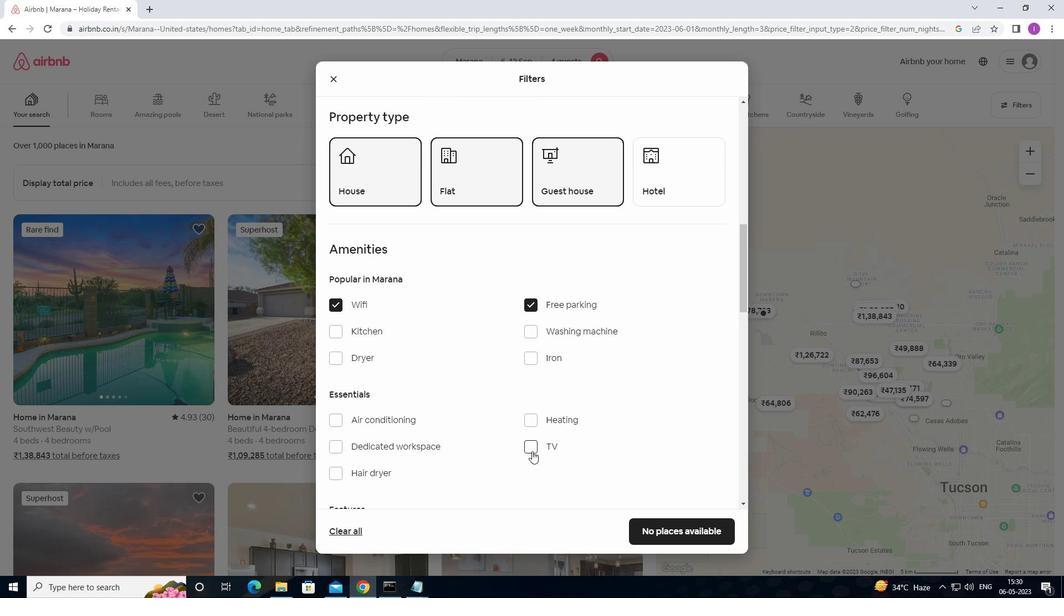 
Action: Mouse moved to (430, 463)
Screenshot: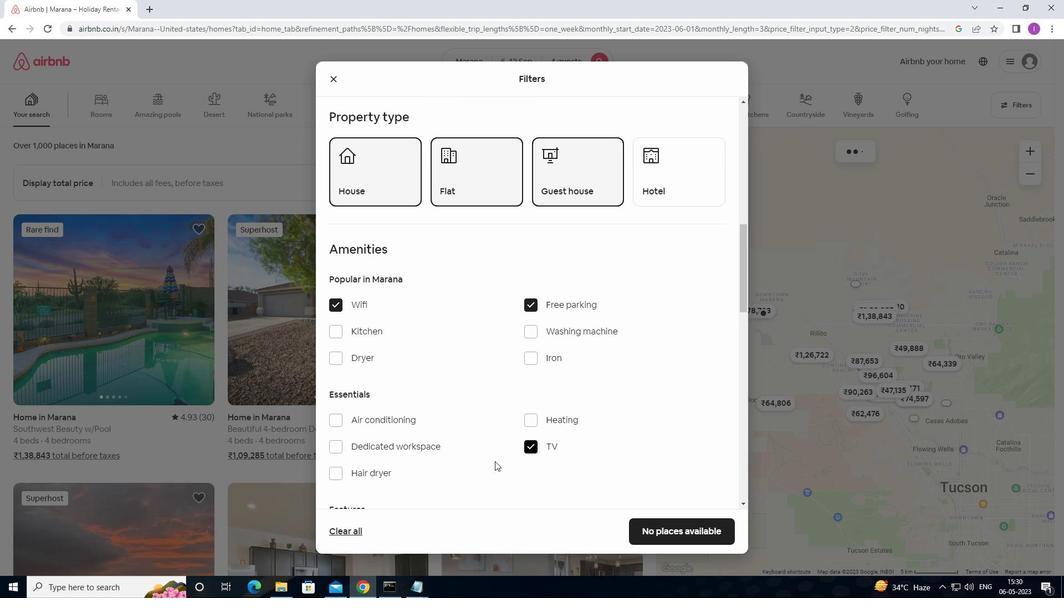 
Action: Mouse scrolled (430, 462) with delta (0, 0)
Screenshot: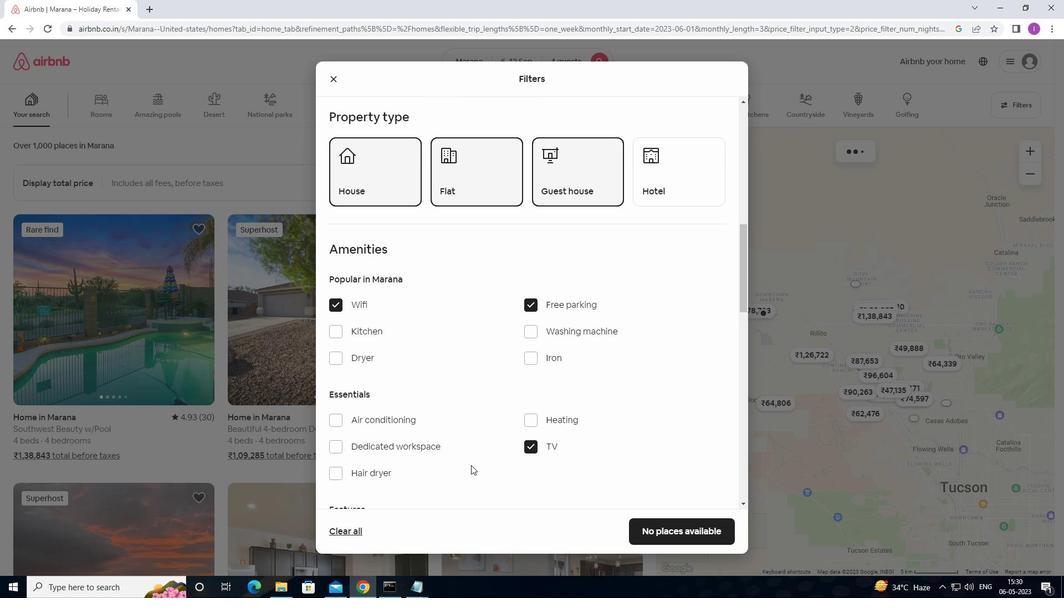 
Action: Mouse scrolled (430, 462) with delta (0, 0)
Screenshot: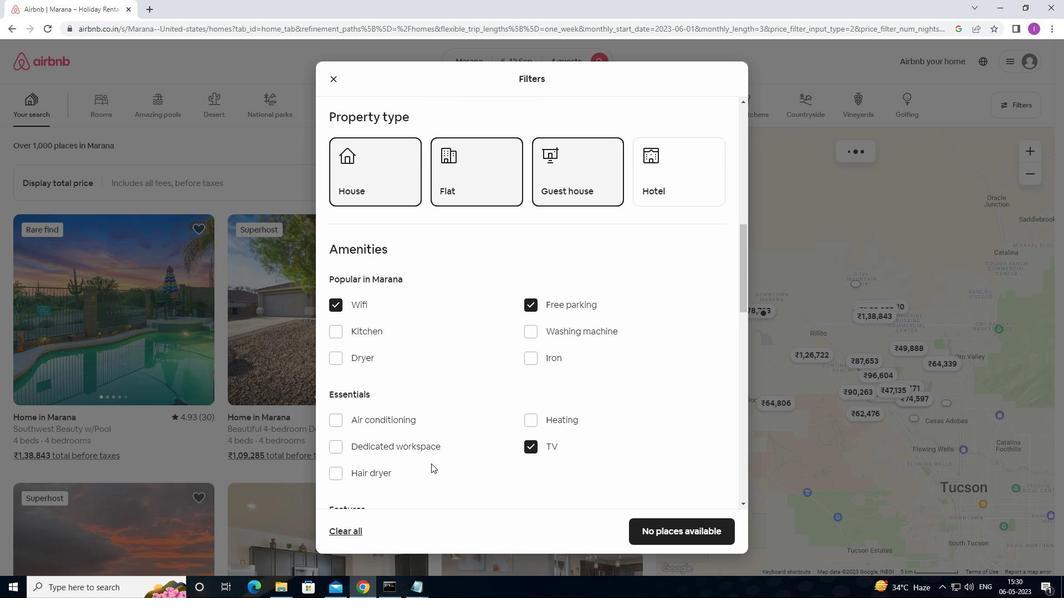 
Action: Mouse scrolled (430, 462) with delta (0, 0)
Screenshot: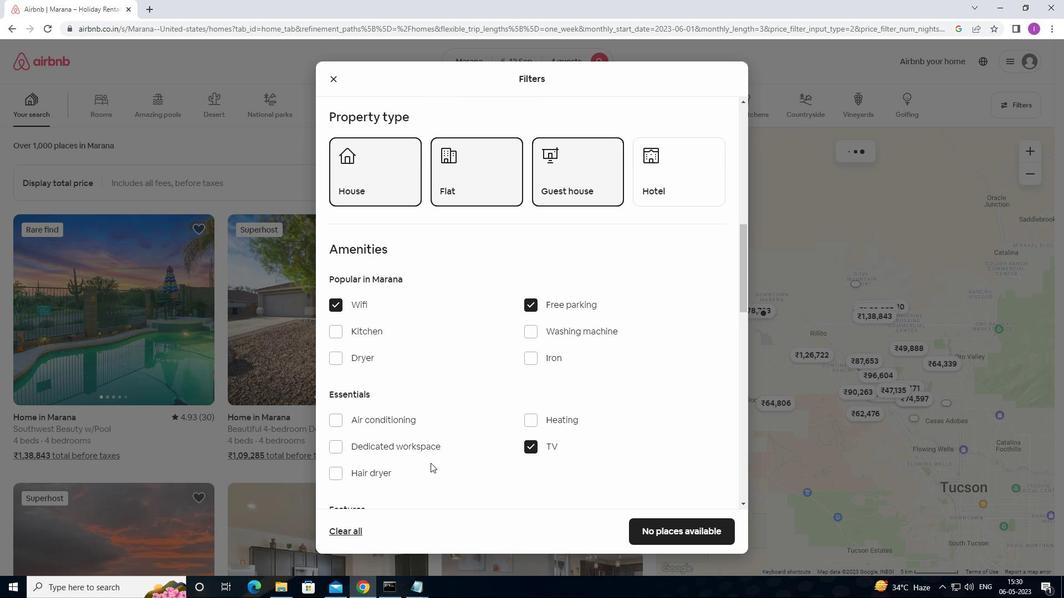 
Action: Mouse moved to (334, 416)
Screenshot: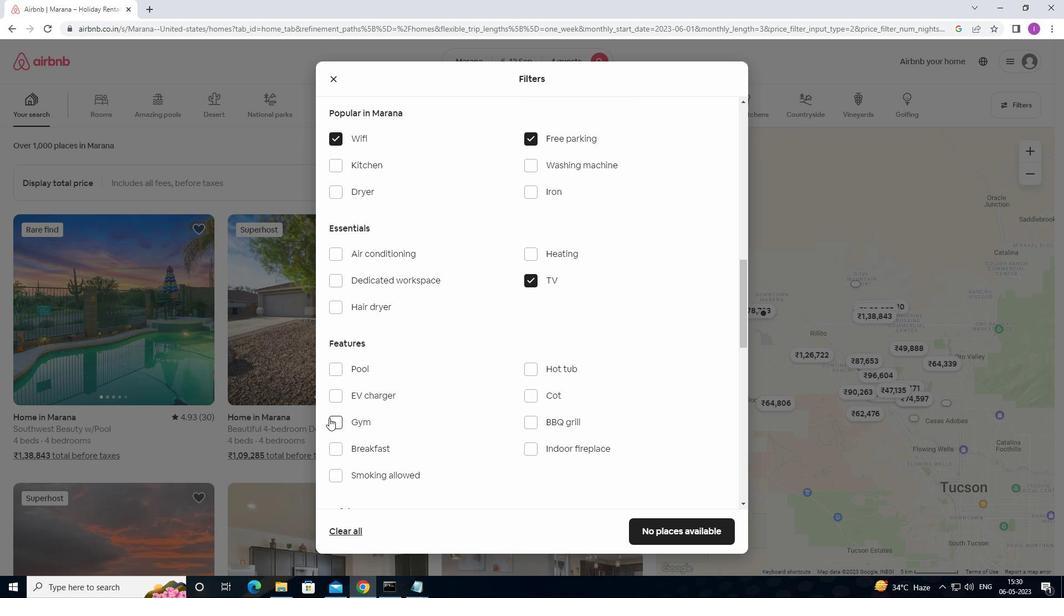 
Action: Mouse pressed left at (334, 416)
Screenshot: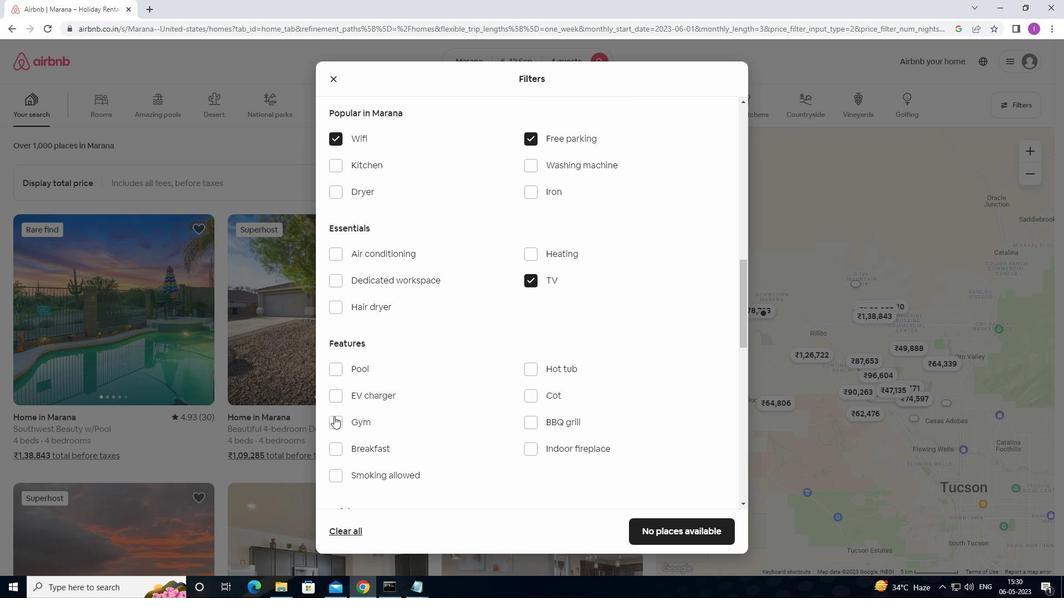 
Action: Mouse moved to (332, 447)
Screenshot: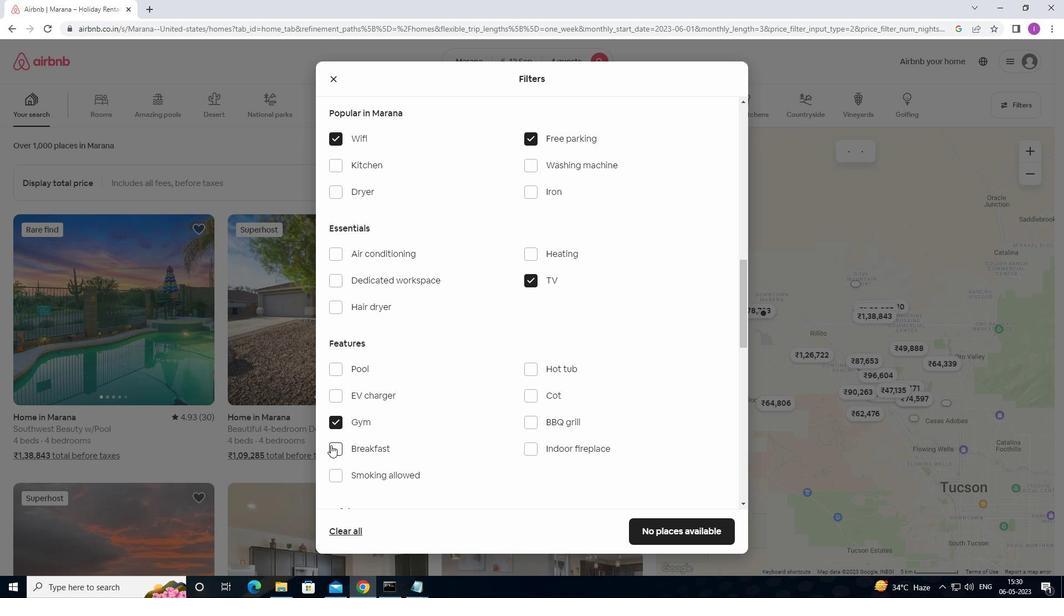 
Action: Mouse pressed left at (332, 447)
Screenshot: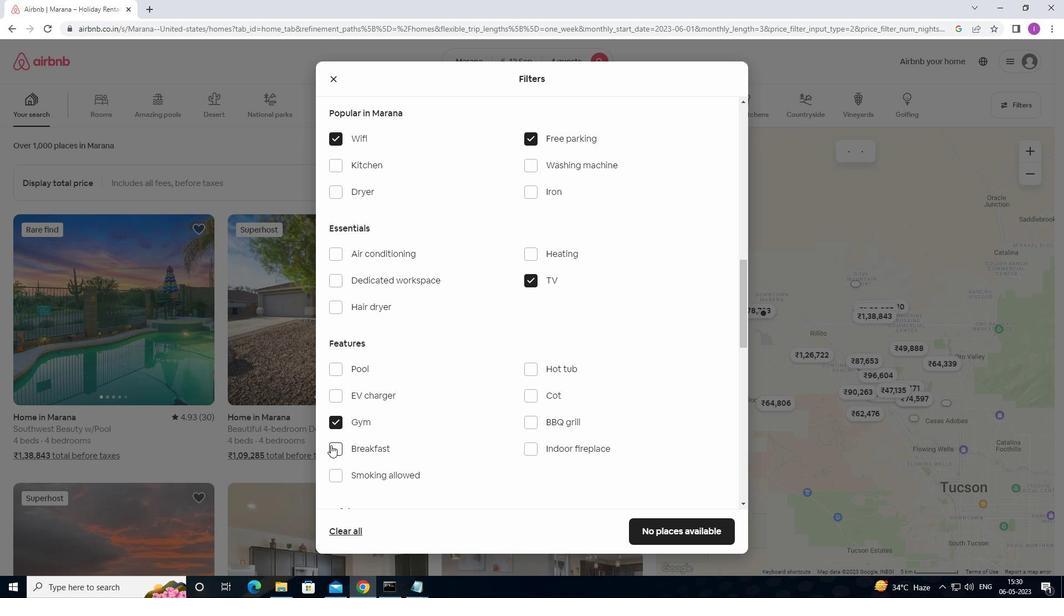 
Action: Mouse moved to (402, 433)
Screenshot: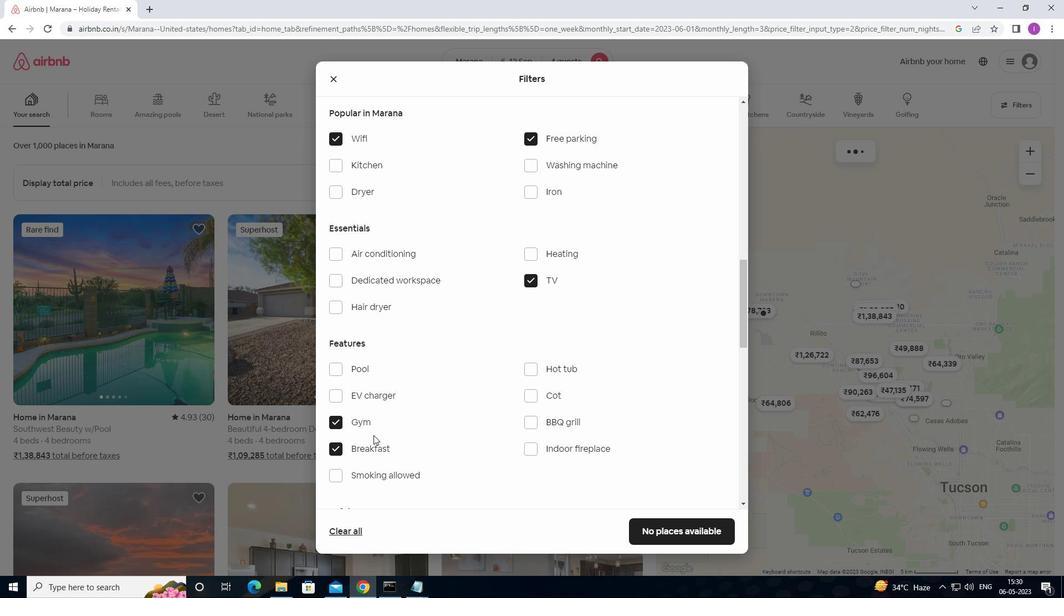 
Action: Mouse scrolled (402, 432) with delta (0, 0)
Screenshot: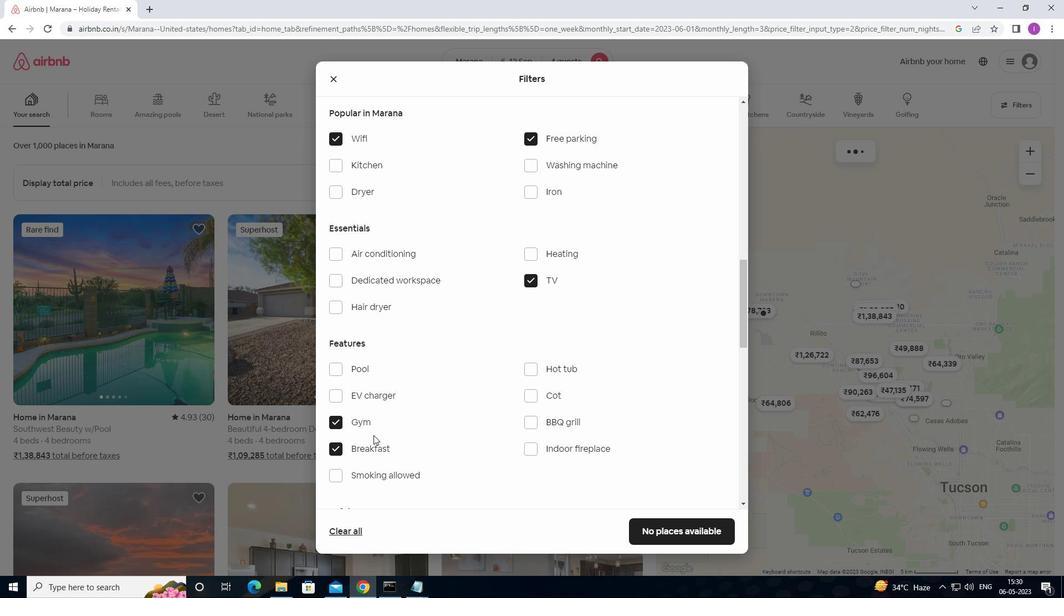 
Action: Mouse moved to (407, 433)
Screenshot: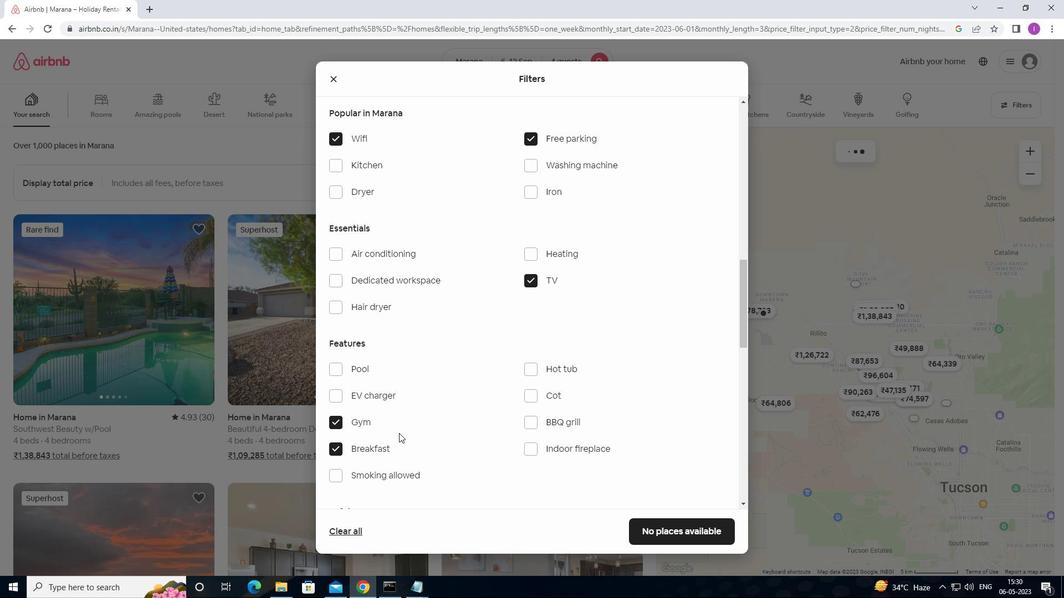 
Action: Mouse scrolled (407, 432) with delta (0, 0)
Screenshot: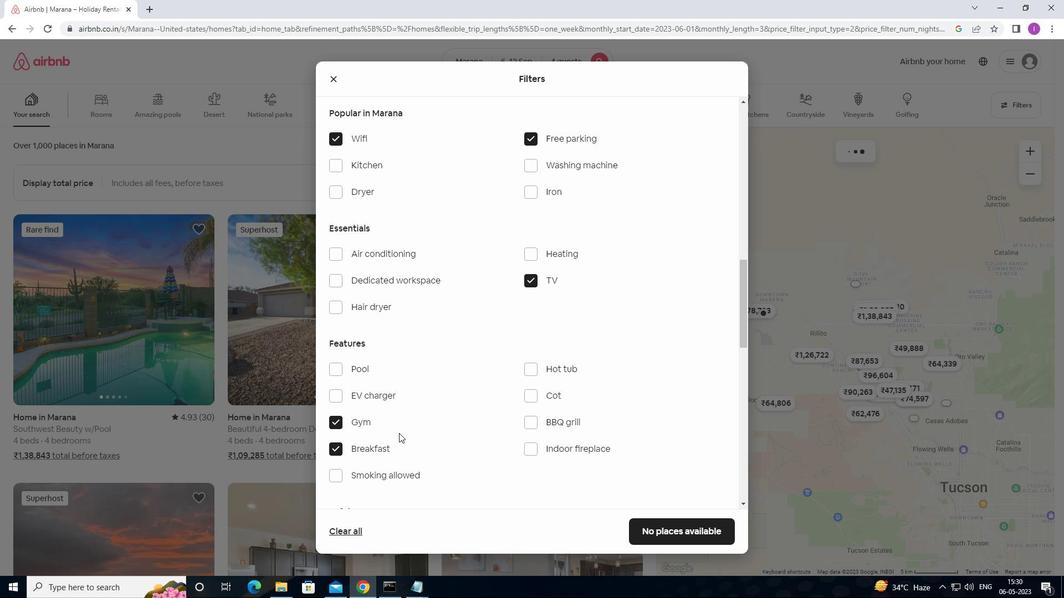 
Action: Mouse moved to (410, 433)
Screenshot: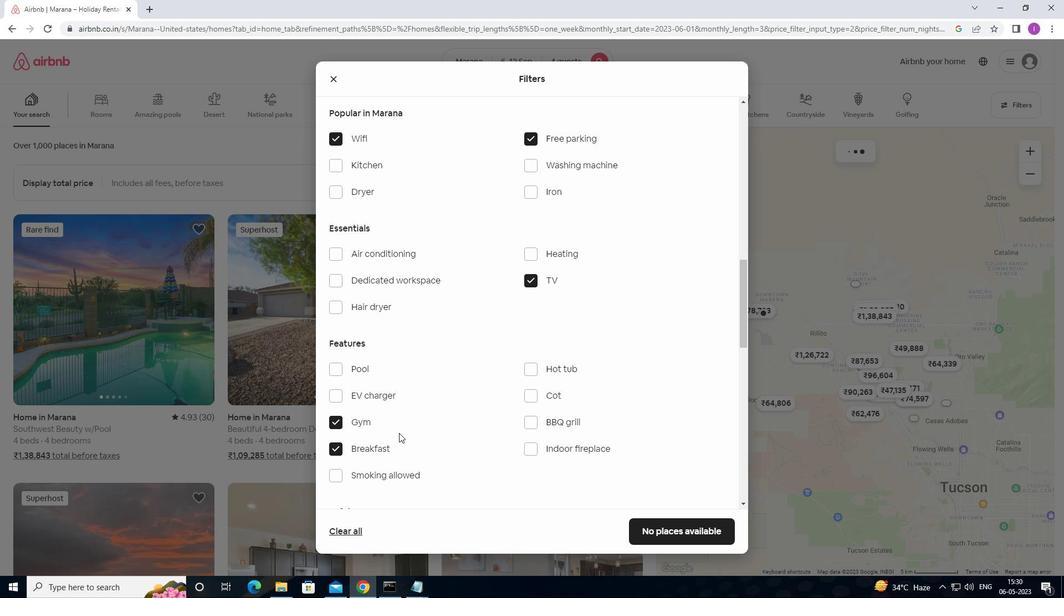 
Action: Mouse scrolled (410, 432) with delta (0, 0)
Screenshot: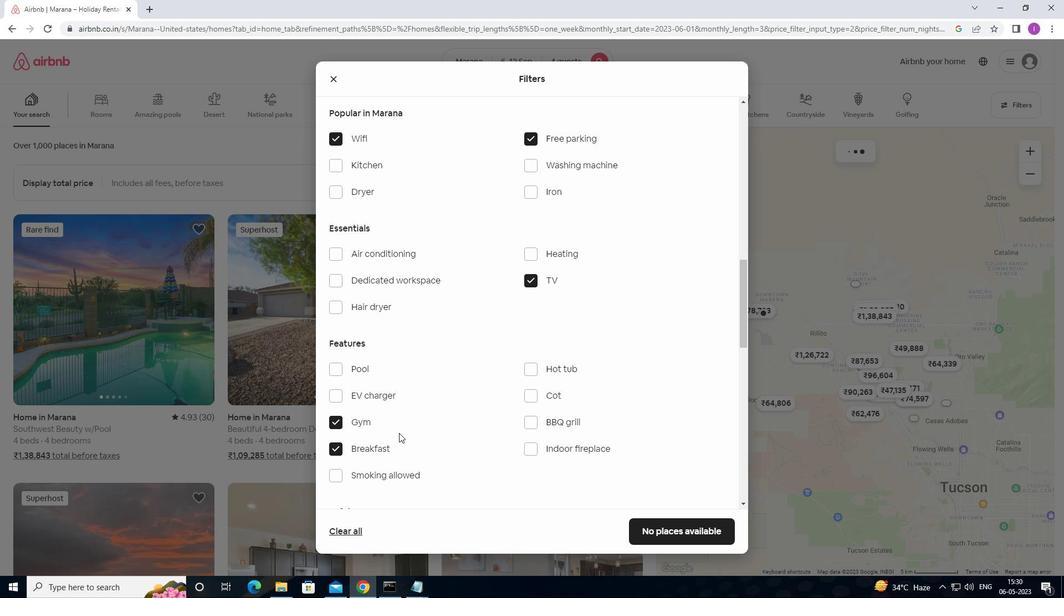 
Action: Mouse moved to (419, 432)
Screenshot: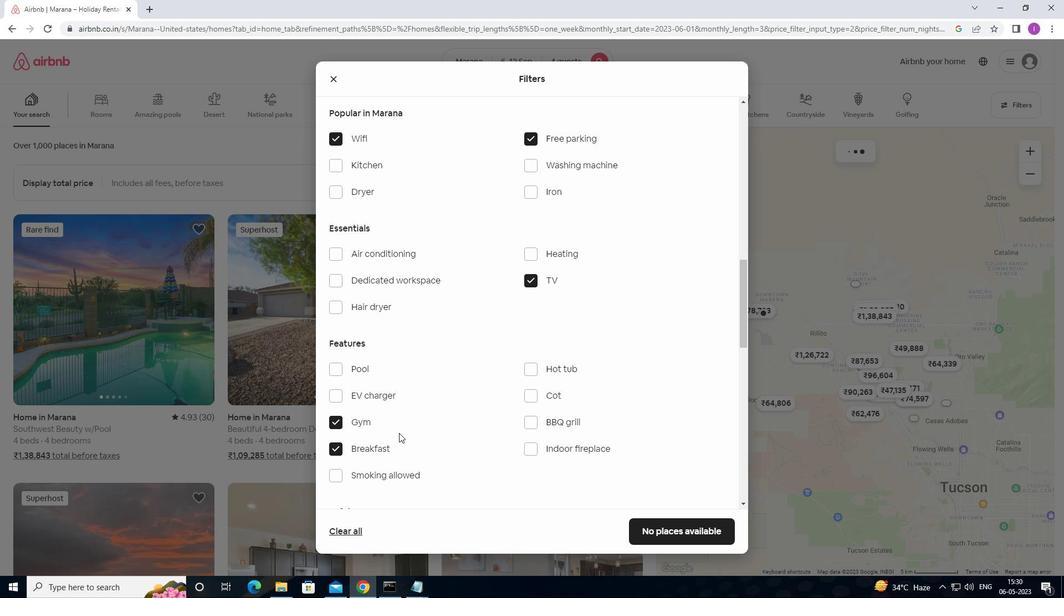 
Action: Mouse scrolled (419, 431) with delta (0, 0)
Screenshot: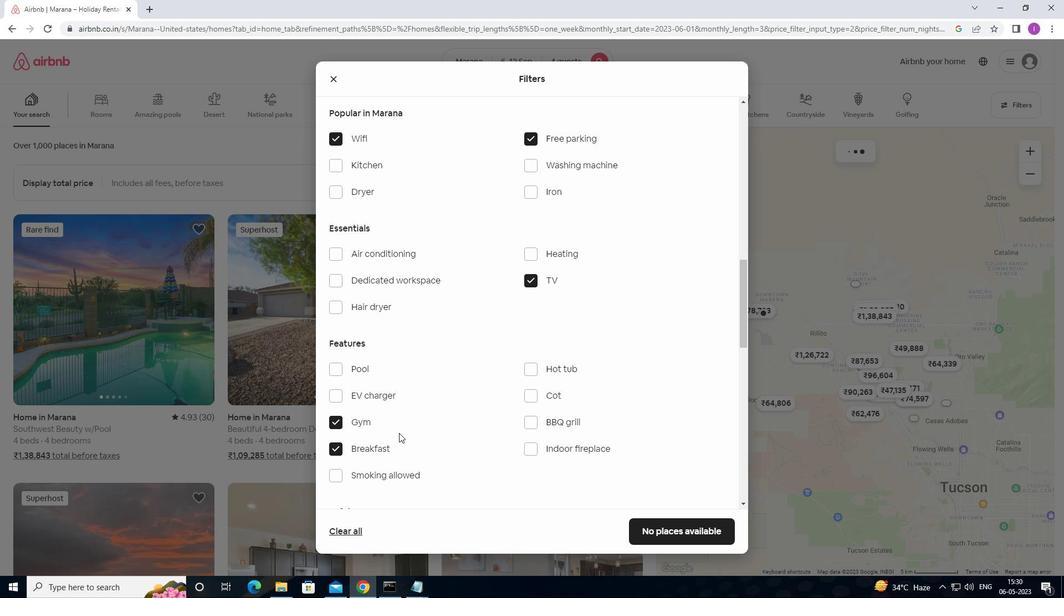 
Action: Mouse moved to (460, 421)
Screenshot: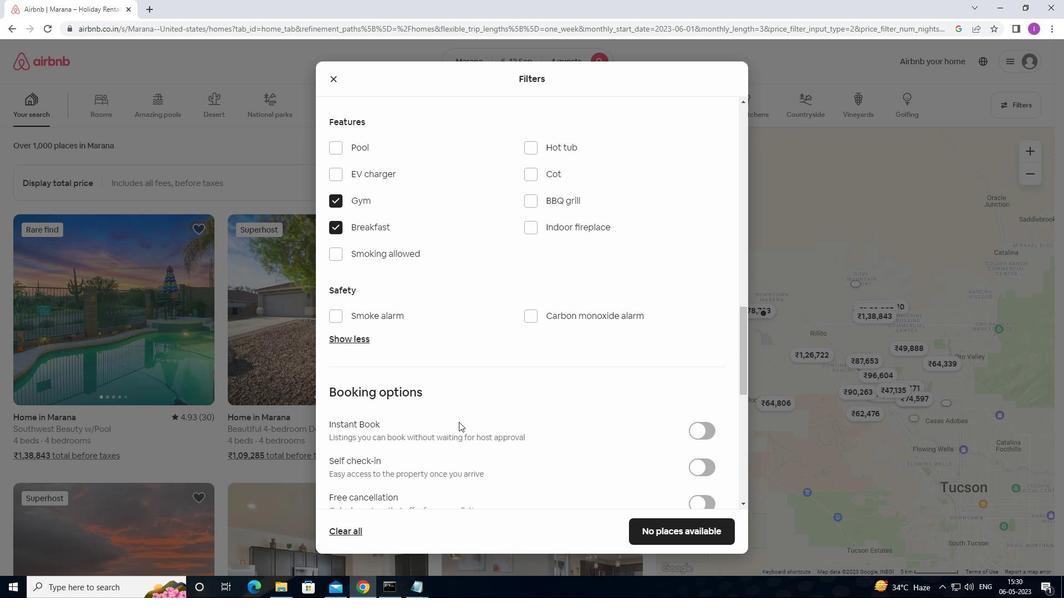 
Action: Mouse scrolled (460, 421) with delta (0, 0)
Screenshot: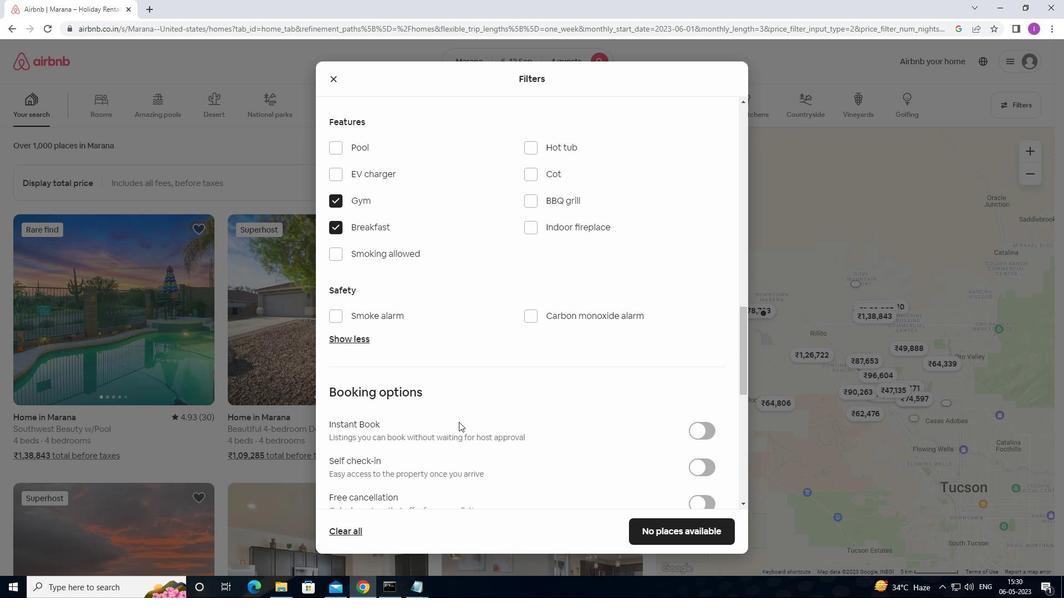
Action: Mouse moved to (460, 421)
Screenshot: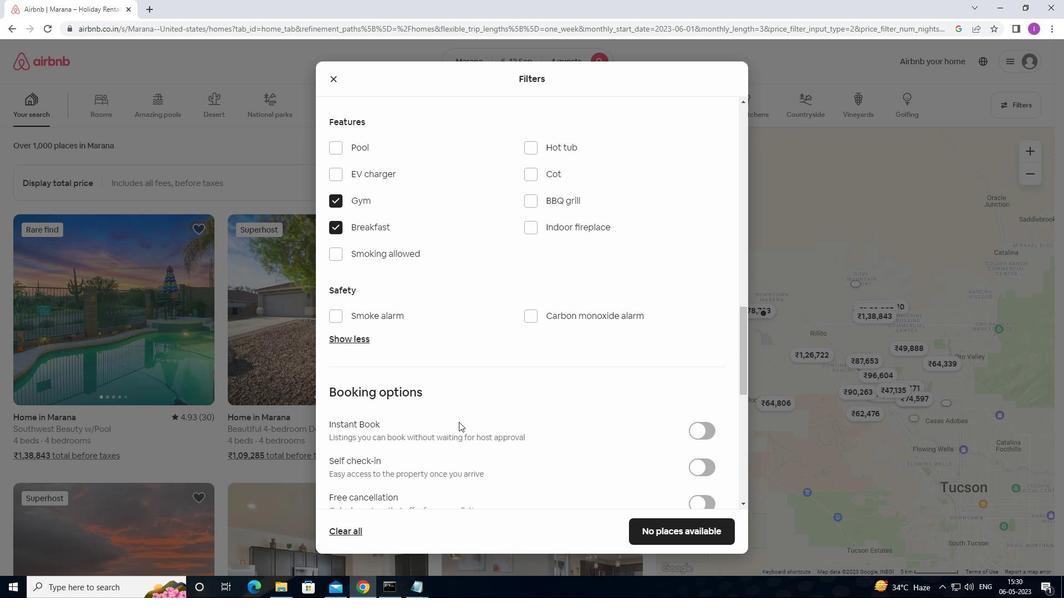 
Action: Mouse scrolled (460, 421) with delta (0, 0)
Screenshot: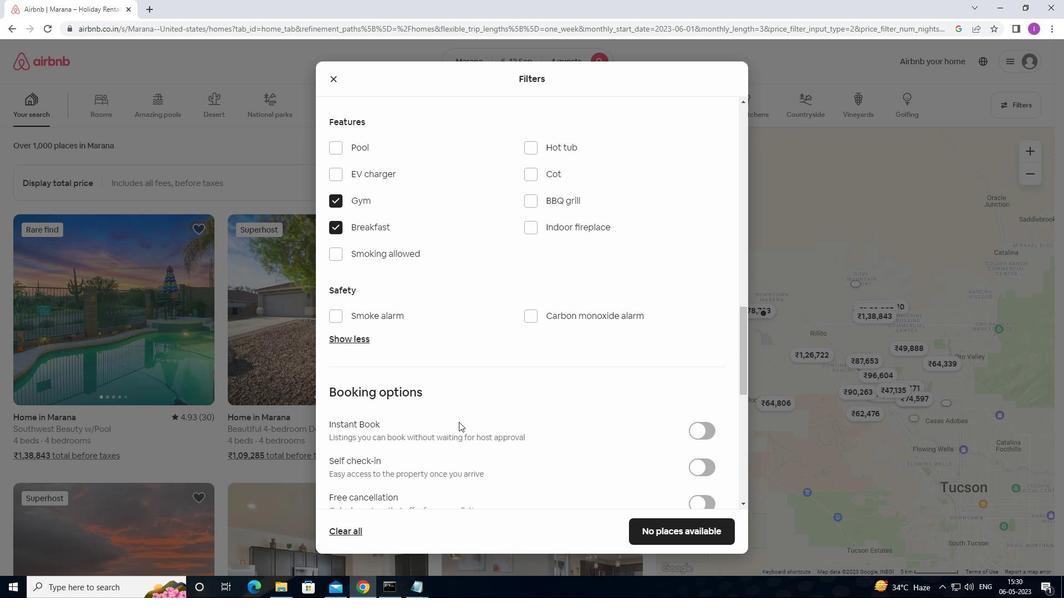 
Action: Mouse moved to (704, 359)
Screenshot: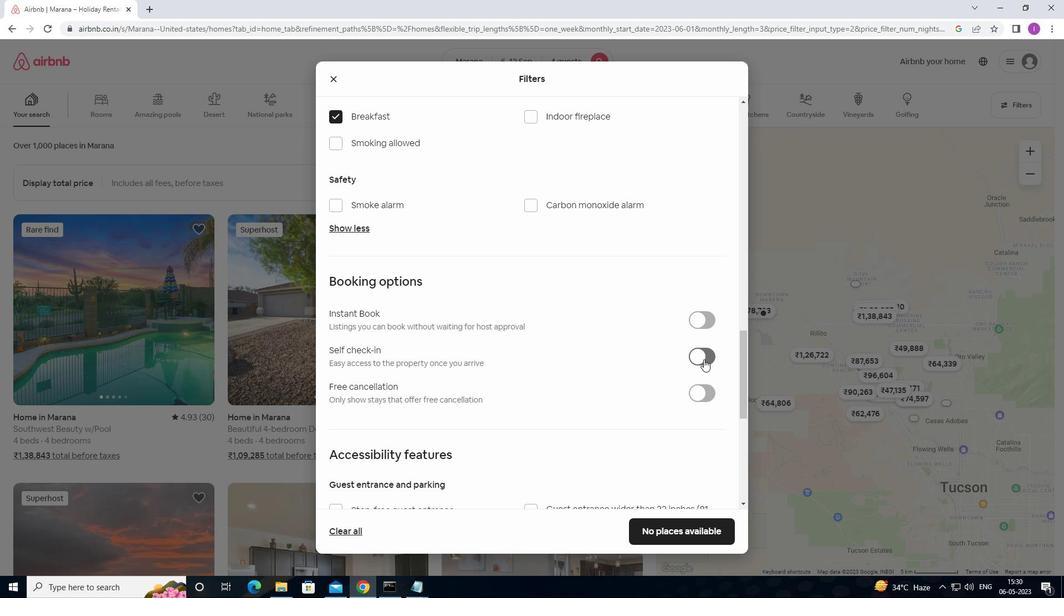 
Action: Mouse pressed left at (704, 359)
Screenshot: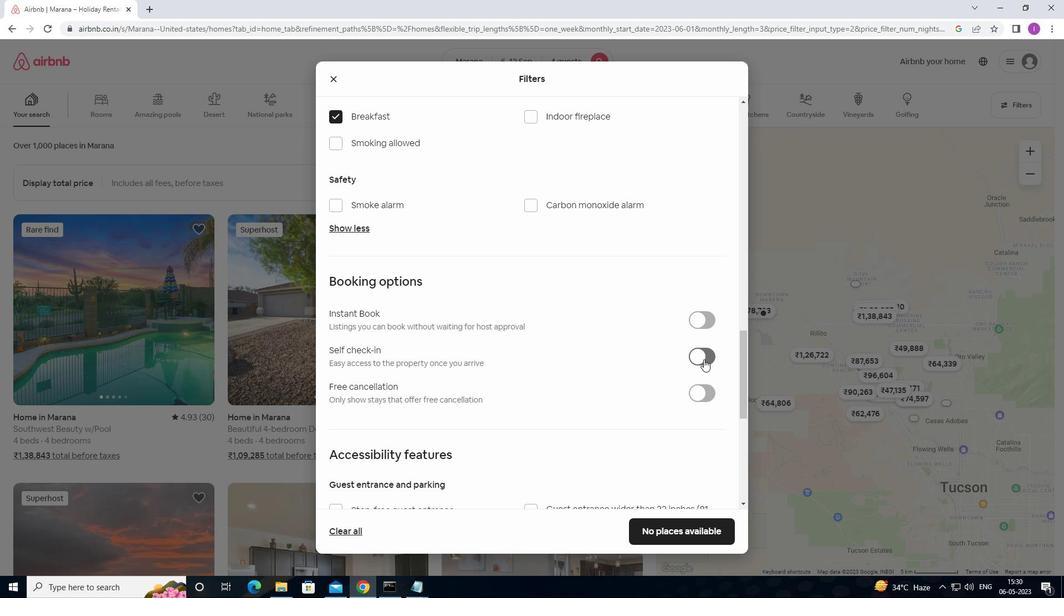 
Action: Mouse moved to (614, 380)
Screenshot: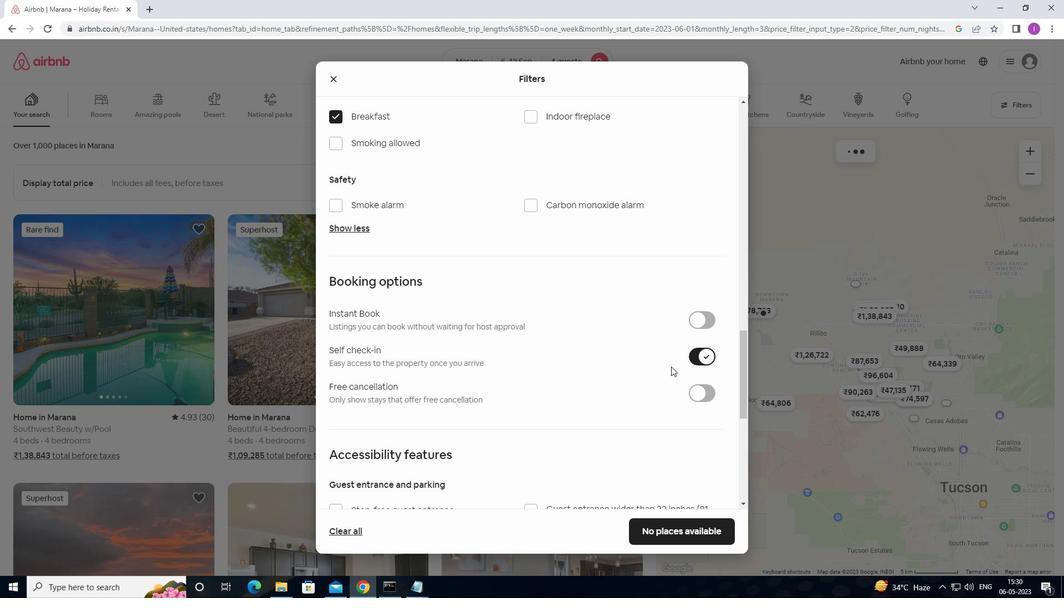 
Action: Mouse scrolled (614, 379) with delta (0, 0)
Screenshot: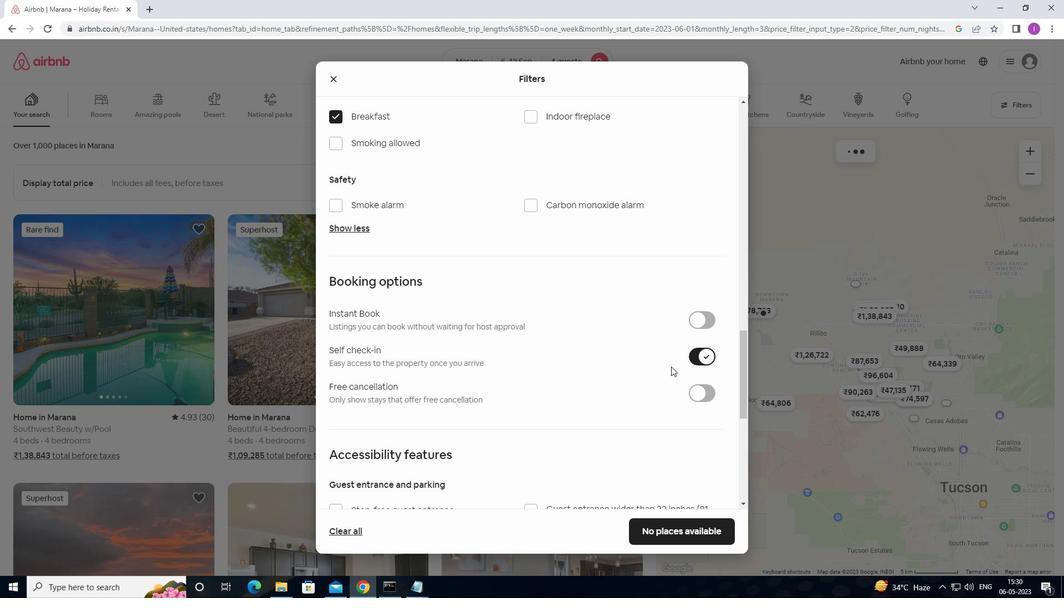 
Action: Mouse moved to (611, 386)
Screenshot: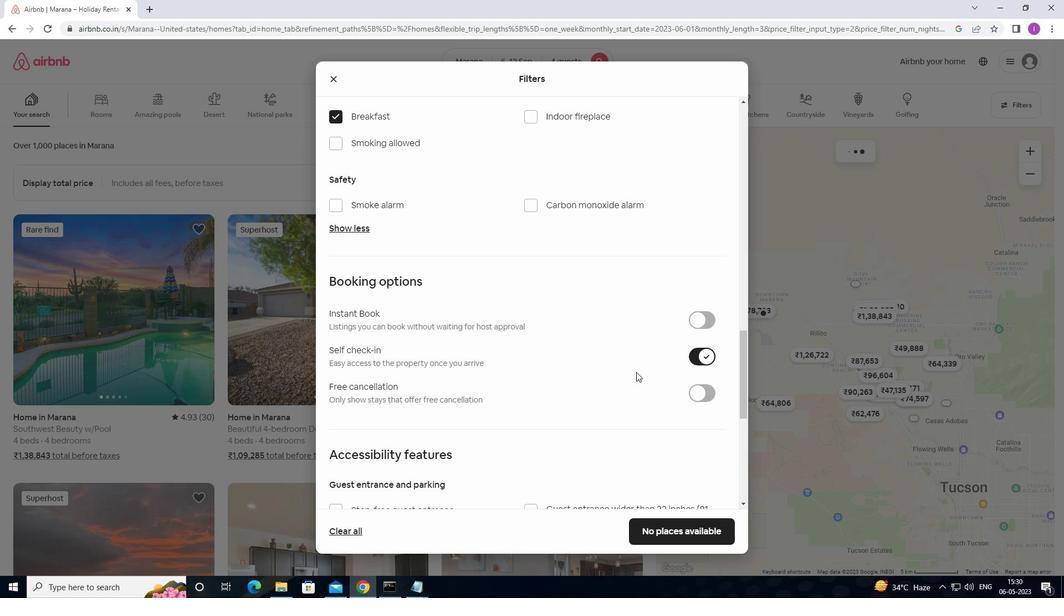 
Action: Mouse scrolled (611, 386) with delta (0, 0)
Screenshot: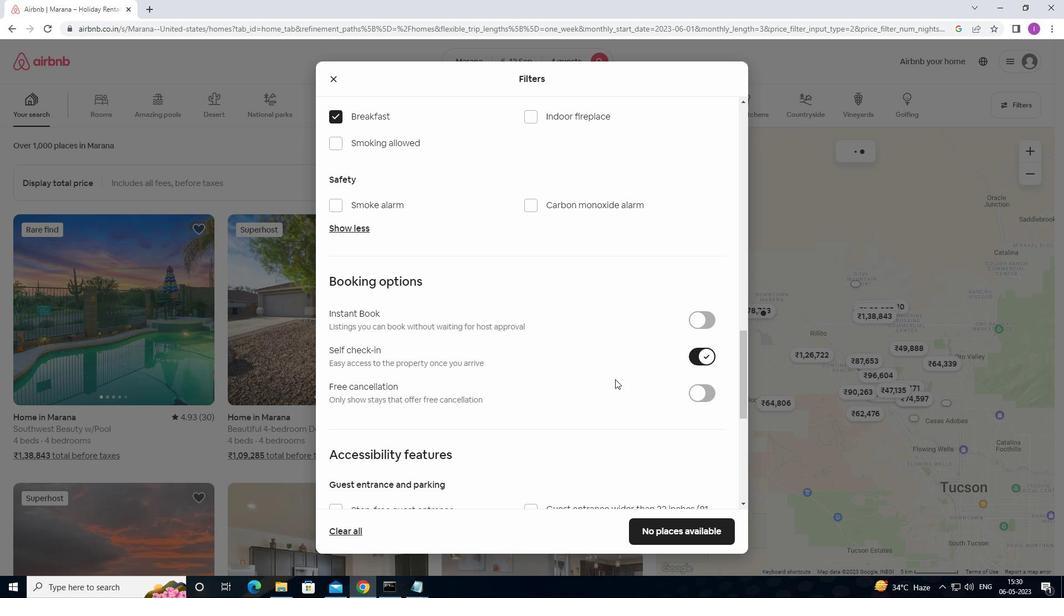 
Action: Mouse moved to (611, 387)
Screenshot: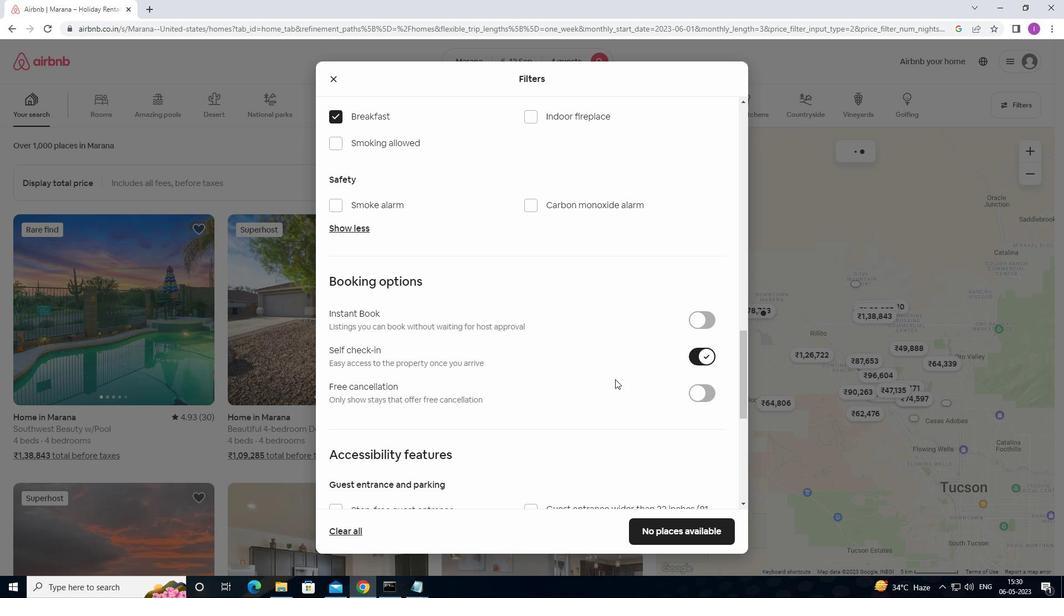 
Action: Mouse scrolled (611, 386) with delta (0, 0)
Screenshot: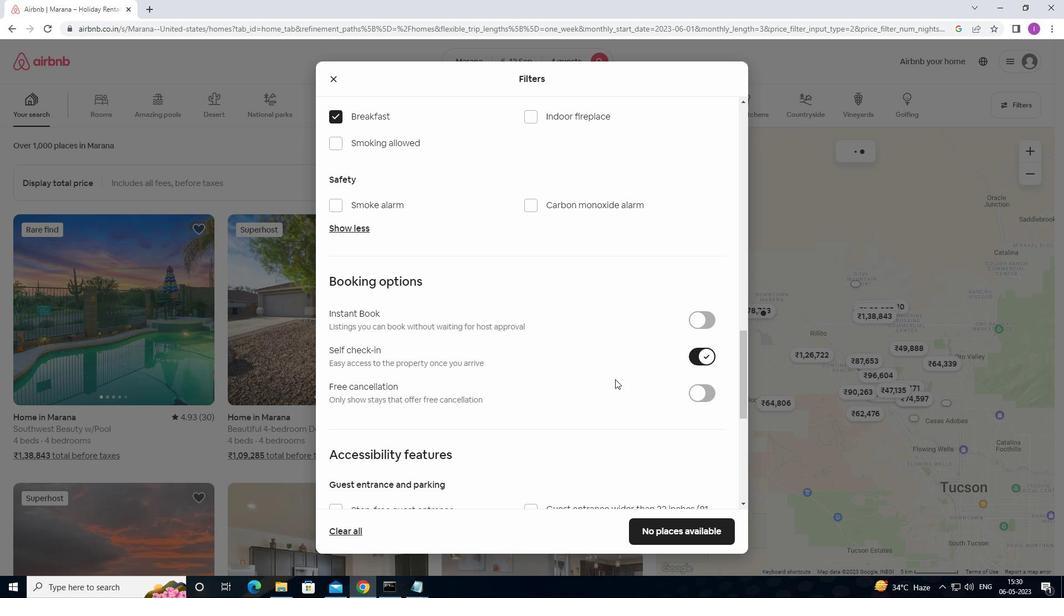 
Action: Mouse scrolled (611, 386) with delta (0, 0)
Screenshot: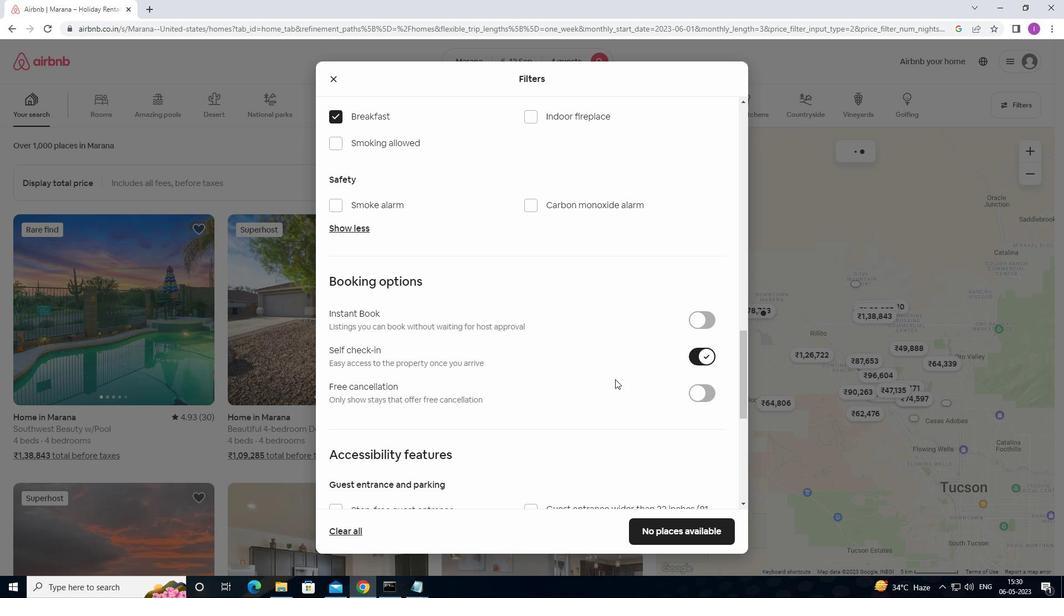 
Action: Mouse moved to (605, 384)
Screenshot: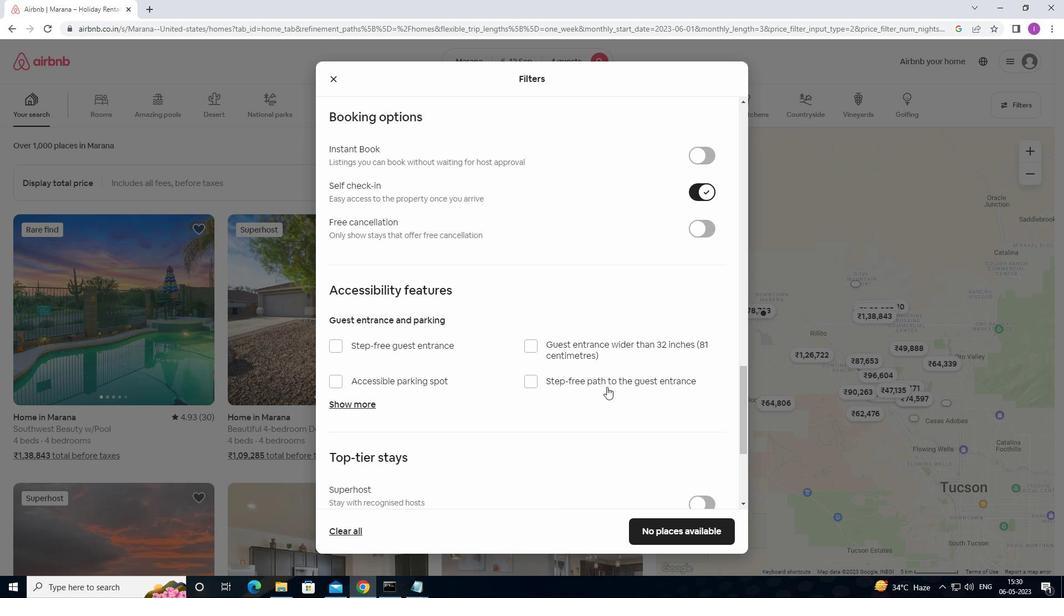 
Action: Mouse scrolled (605, 383) with delta (0, 0)
Screenshot: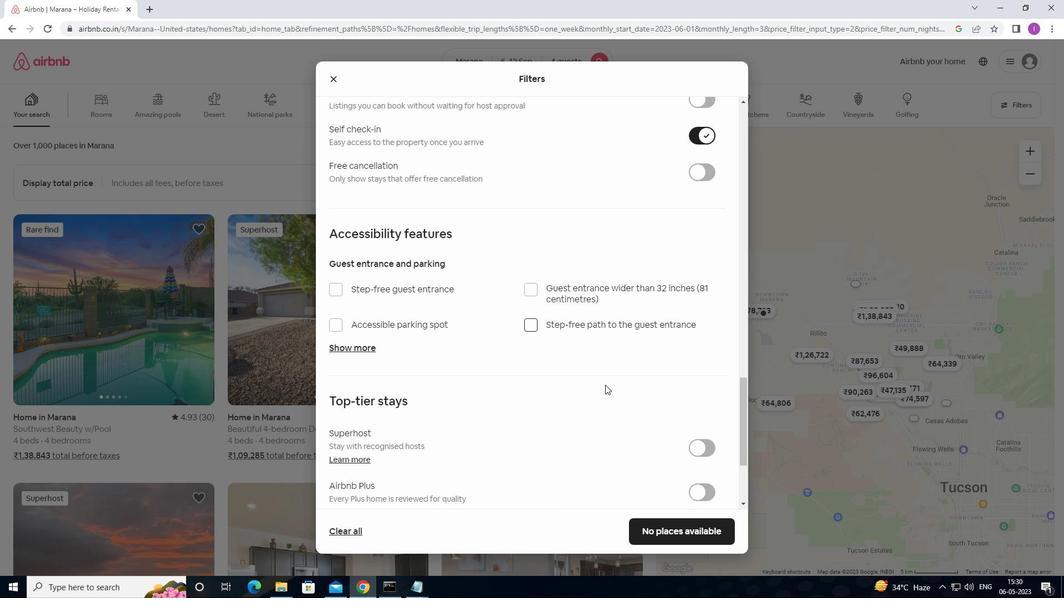 
Action: Mouse moved to (606, 384)
Screenshot: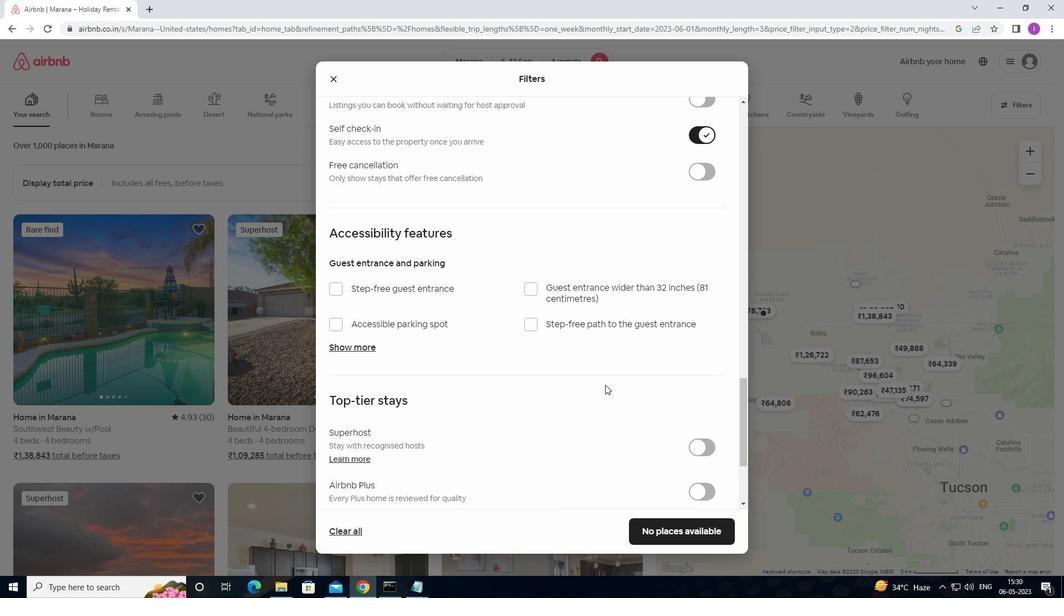 
Action: Mouse scrolled (606, 383) with delta (0, 0)
Screenshot: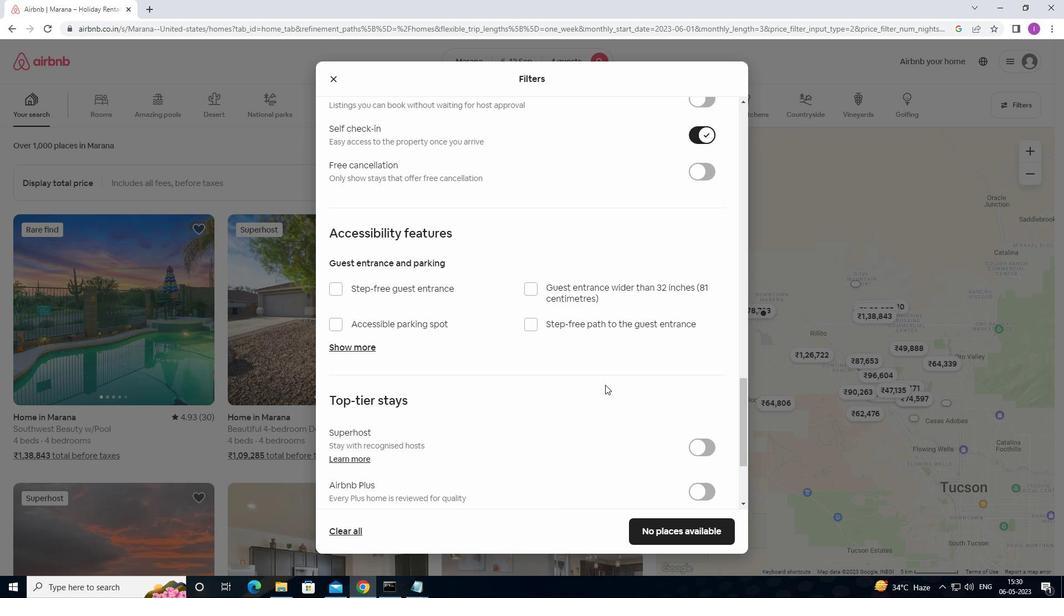 
Action: Mouse scrolled (606, 383) with delta (0, 0)
Screenshot: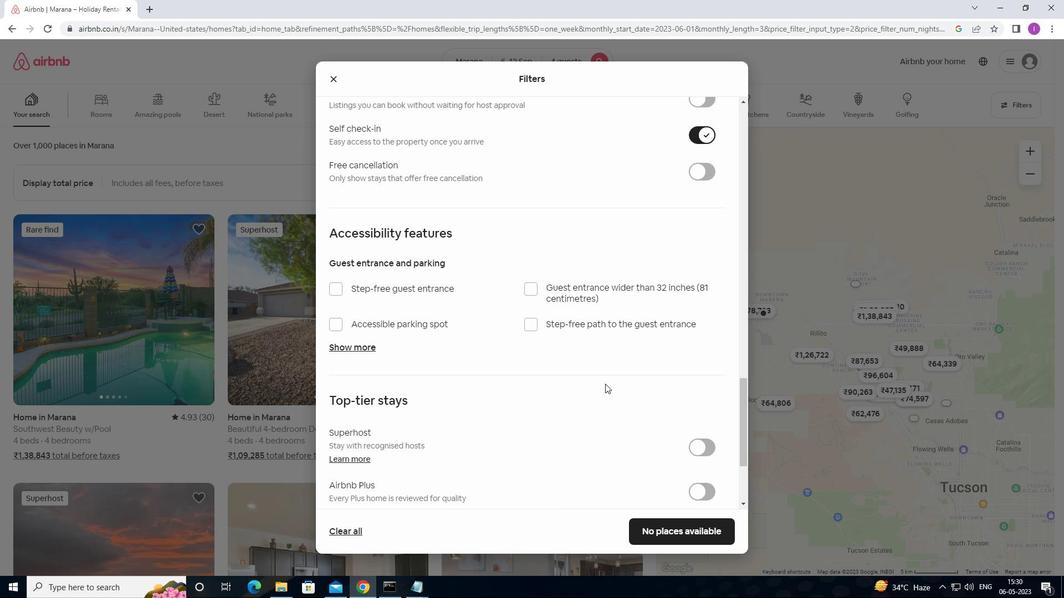 
Action: Mouse scrolled (606, 383) with delta (0, 0)
Screenshot: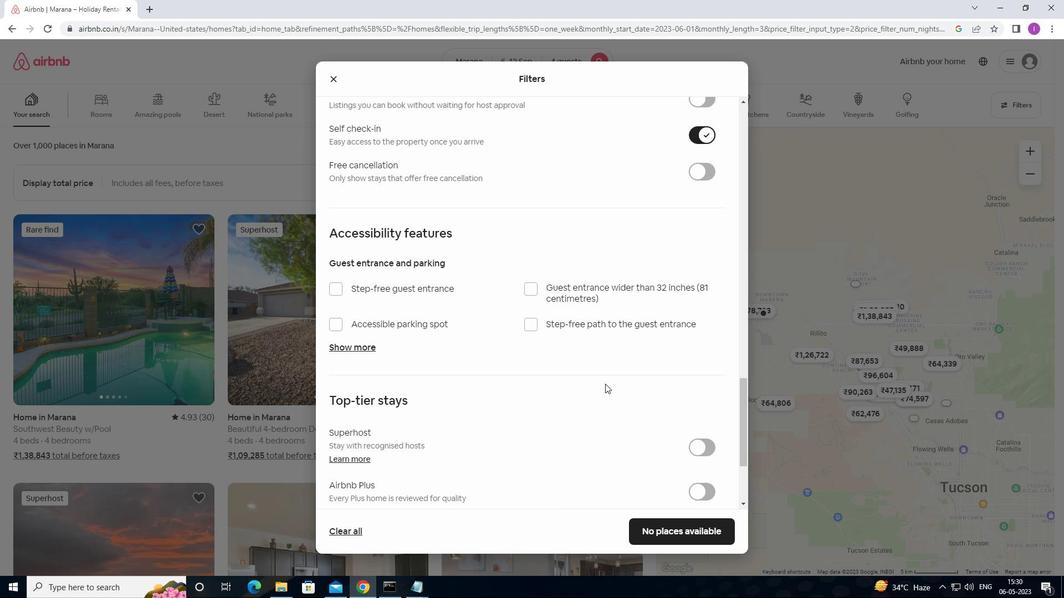 
Action: Mouse scrolled (606, 383) with delta (0, 0)
Screenshot: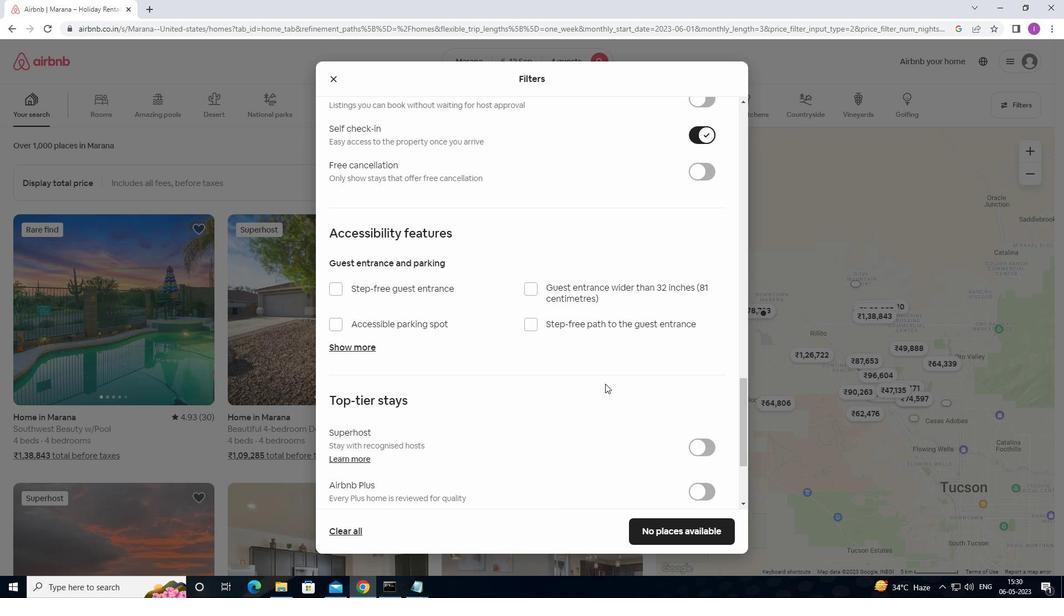 
Action: Mouse moved to (610, 380)
Screenshot: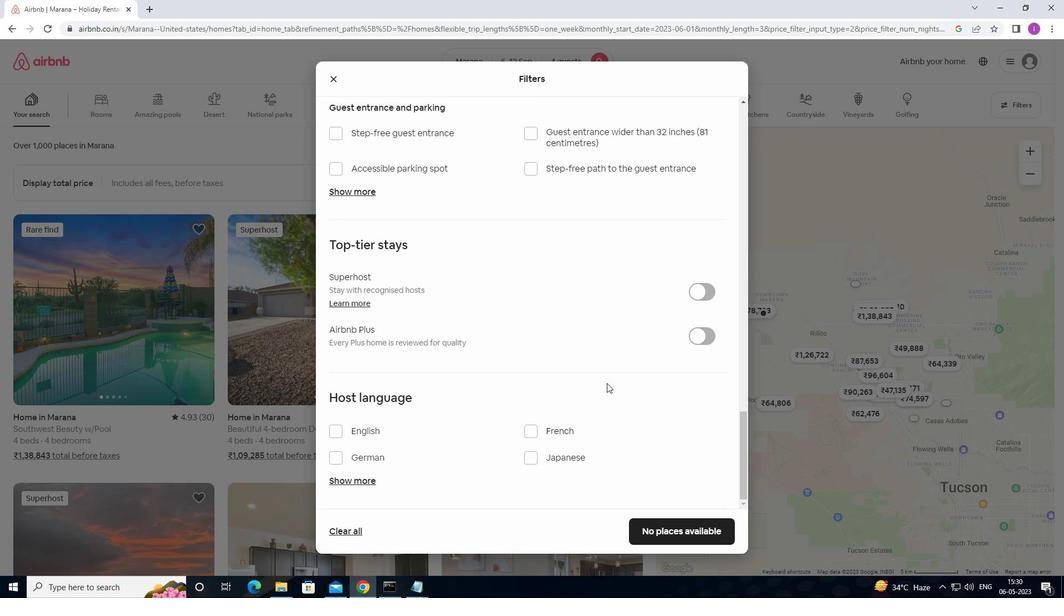 
Action: Mouse scrolled (610, 380) with delta (0, 0)
Screenshot: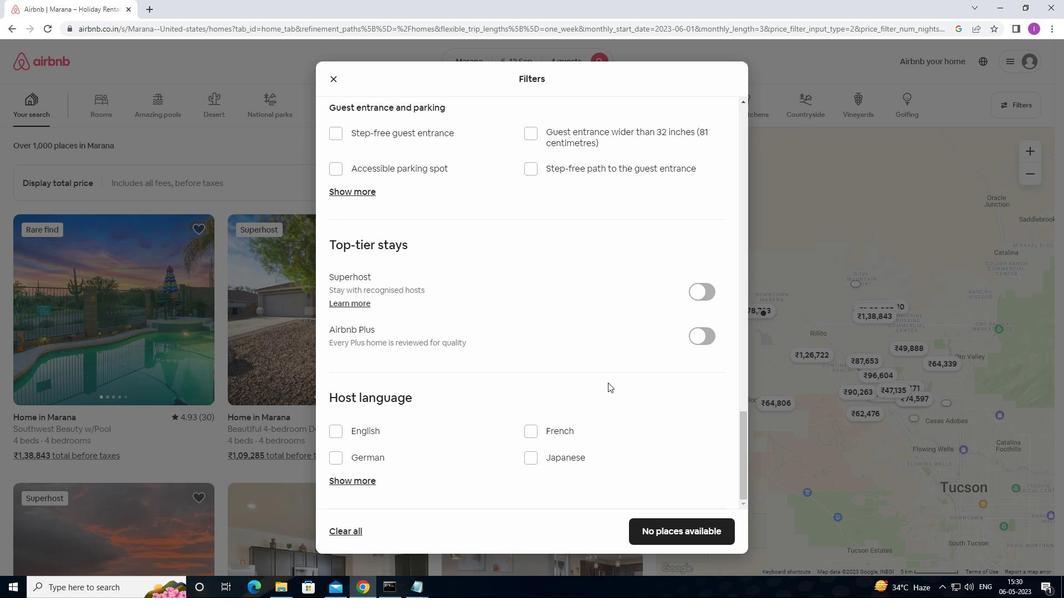 
Action: Mouse scrolled (610, 380) with delta (0, 0)
Screenshot: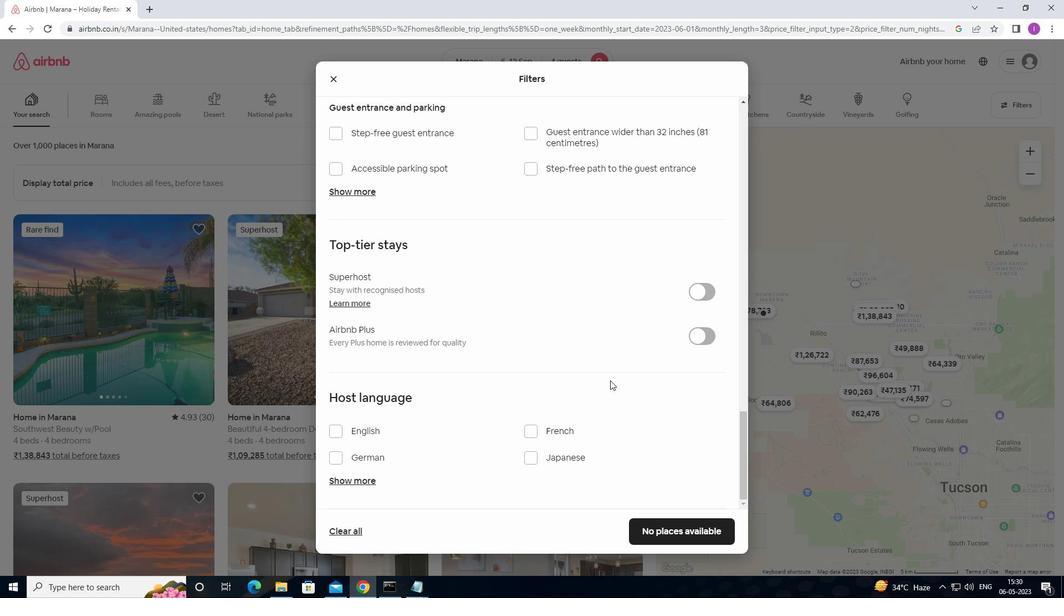 
Action: Mouse moved to (343, 433)
Screenshot: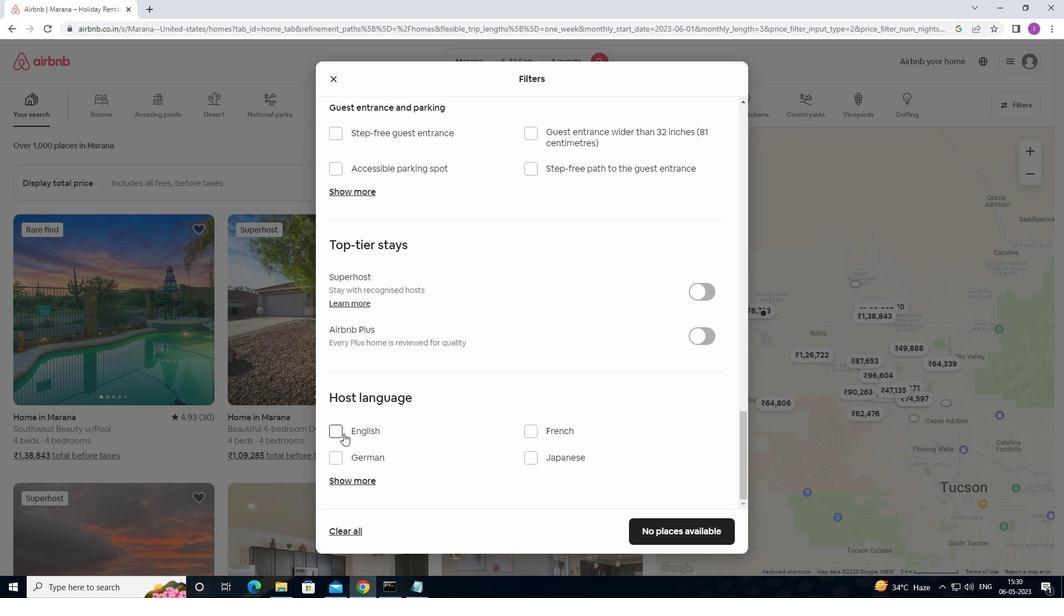
Action: Mouse pressed left at (343, 433)
Screenshot: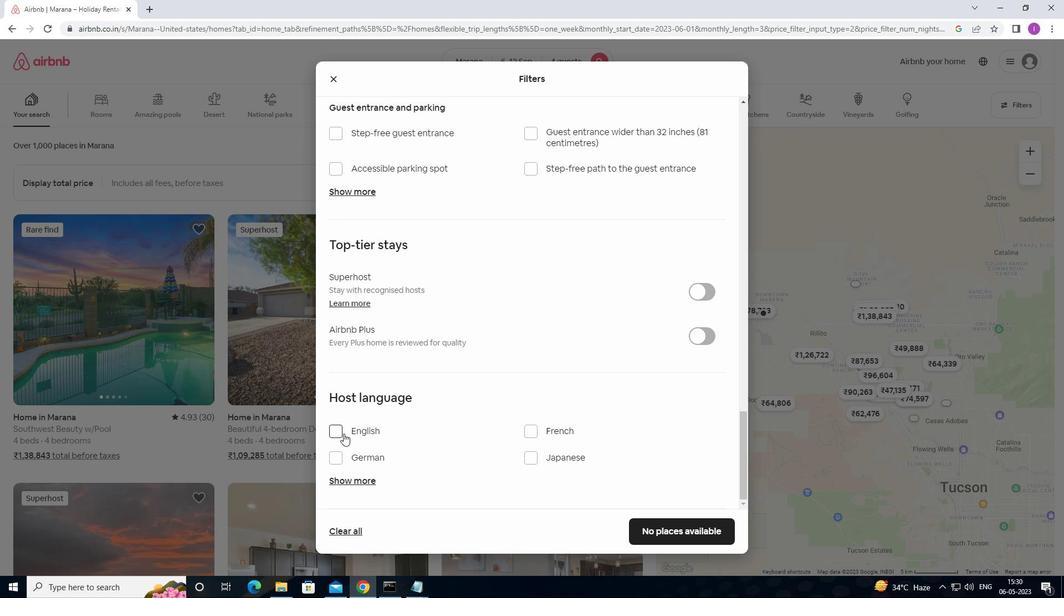 
Action: Mouse moved to (579, 447)
Screenshot: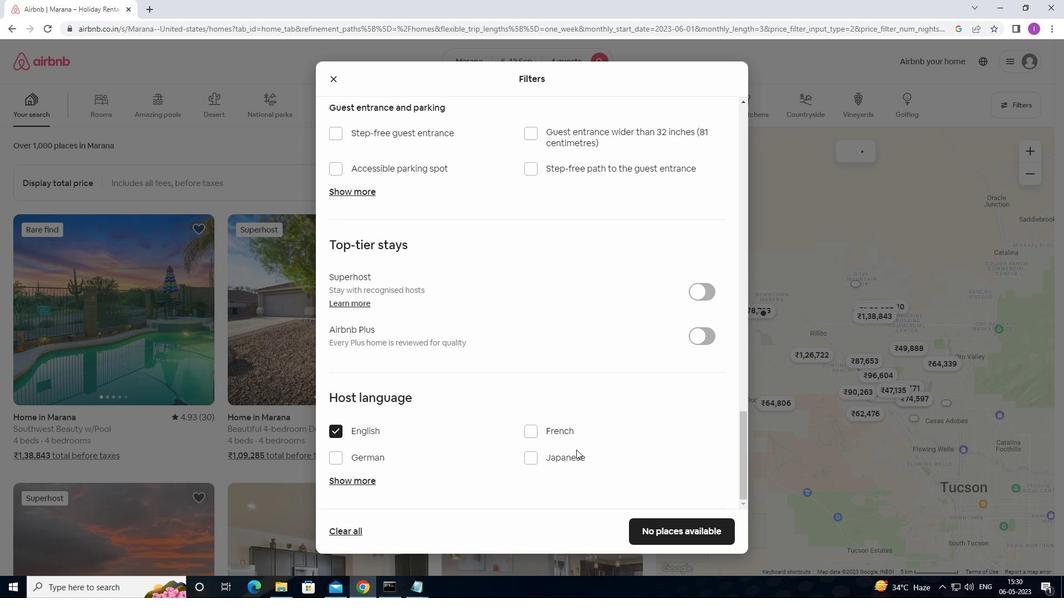 
Action: Mouse scrolled (579, 447) with delta (0, 0)
Screenshot: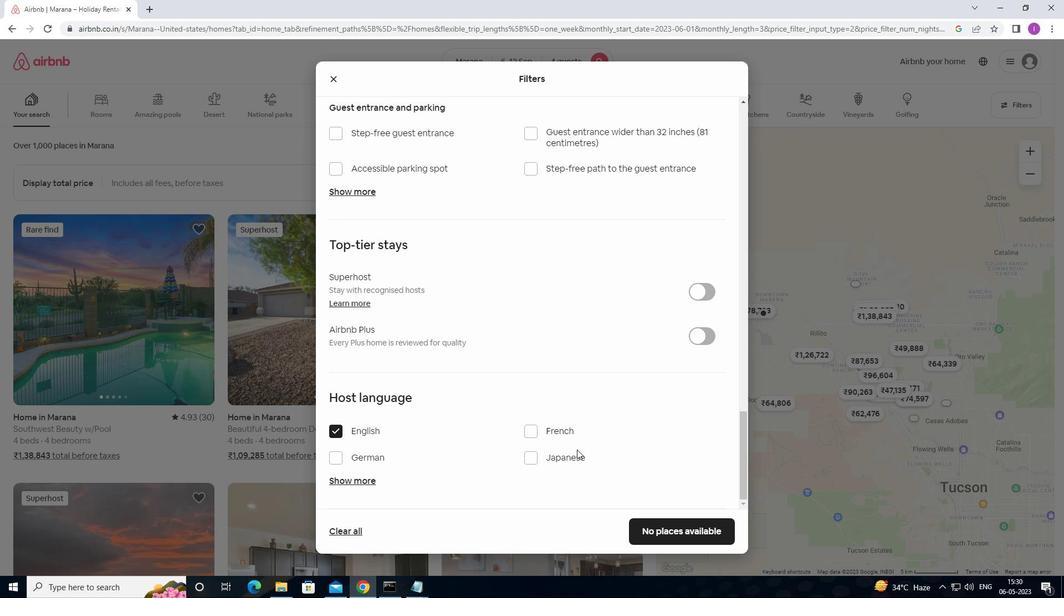 
Action: Mouse scrolled (579, 447) with delta (0, 0)
Screenshot: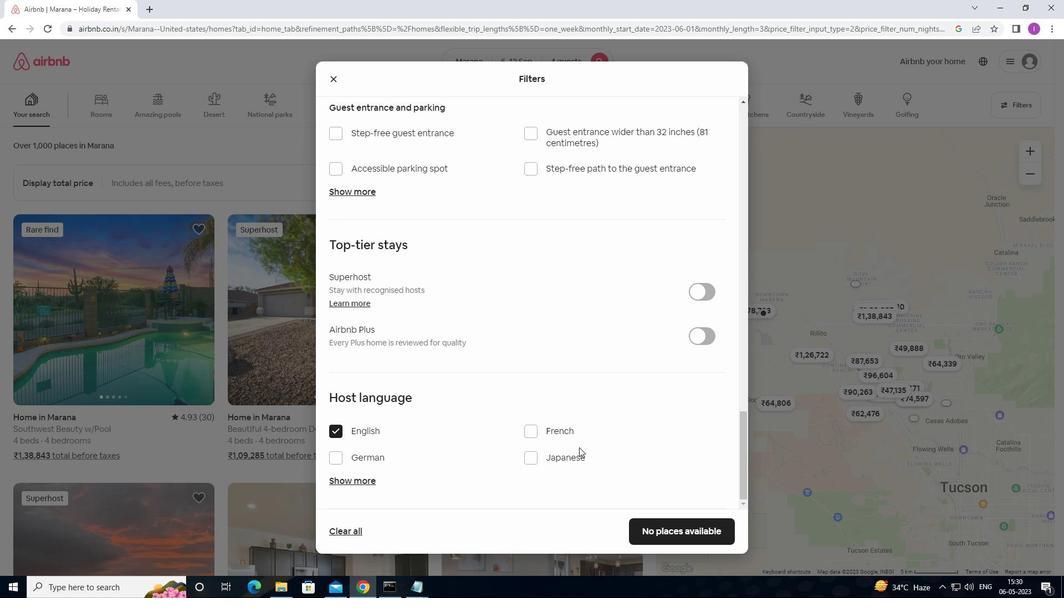 
Action: Mouse moved to (674, 534)
Screenshot: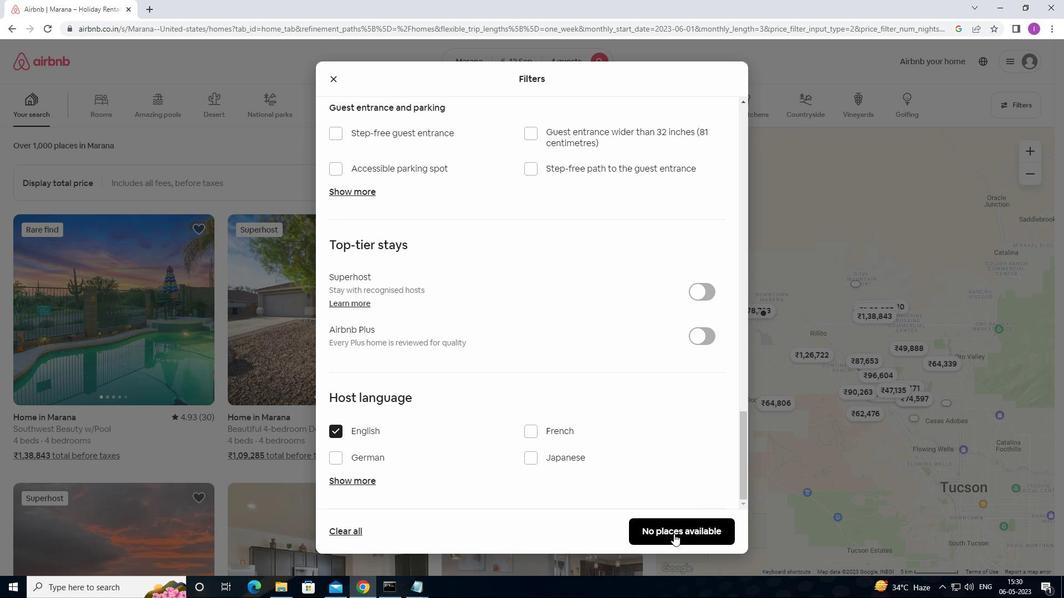 
Action: Mouse pressed left at (674, 534)
Screenshot: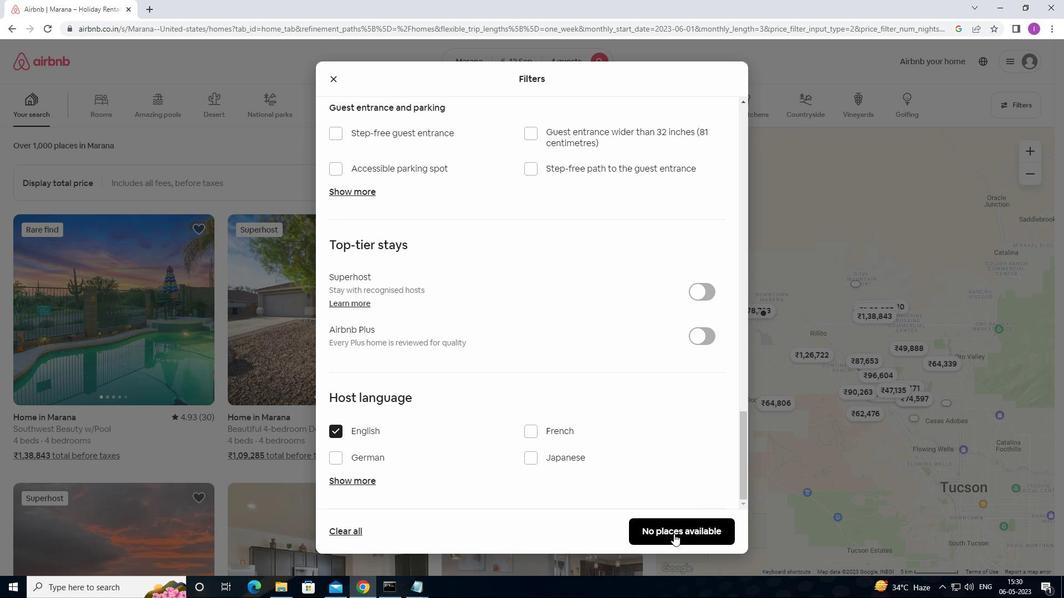 
Action: Mouse moved to (706, 371)
Screenshot: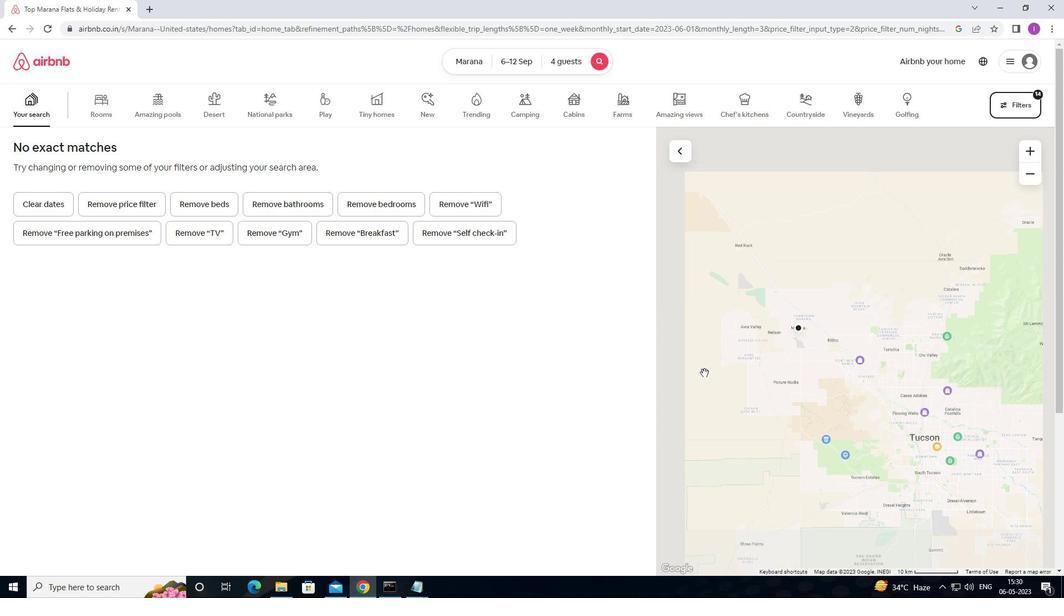 
